 Task: Find a hotel in Erzincan, Turkey, for 2 guests from June 8 to June 16, with Wifi and a price range of ₹10,000 to ₹16,000.
Action: Mouse moved to (446, 95)
Screenshot: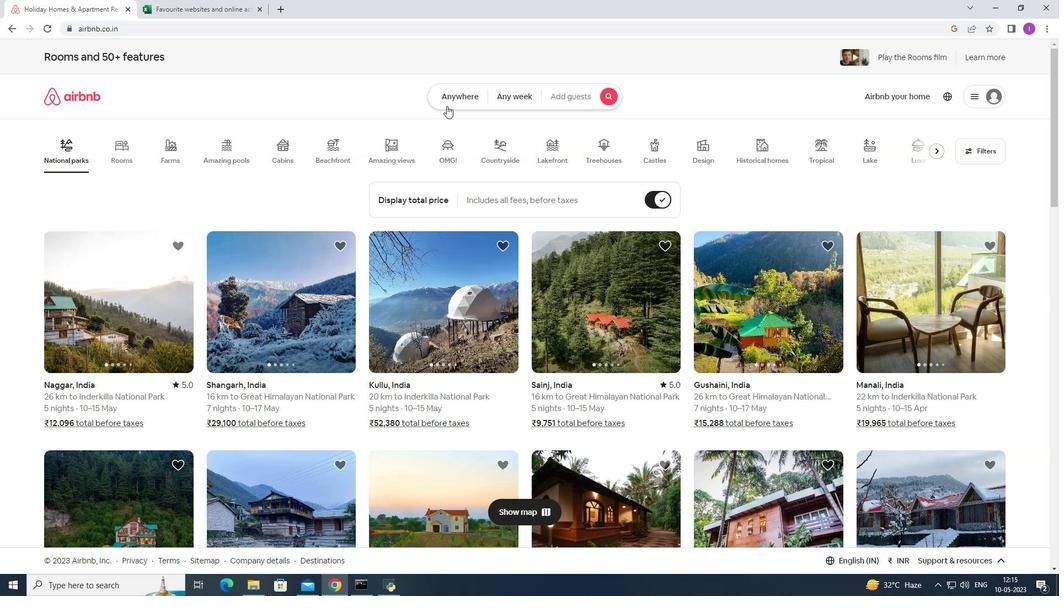 
Action: Mouse pressed left at (446, 95)
Screenshot: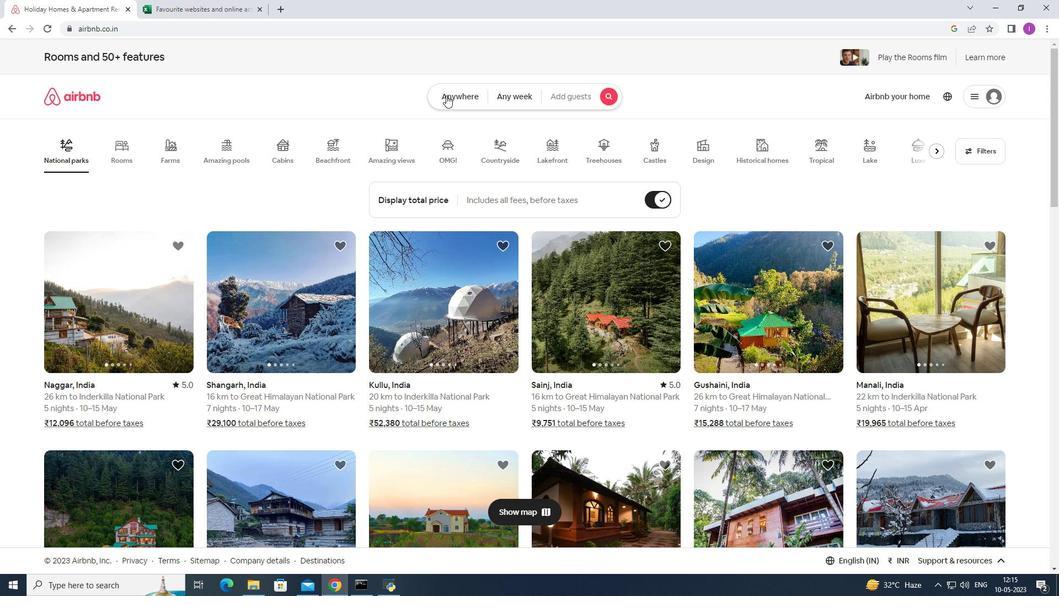 
Action: Mouse moved to (450, 97)
Screenshot: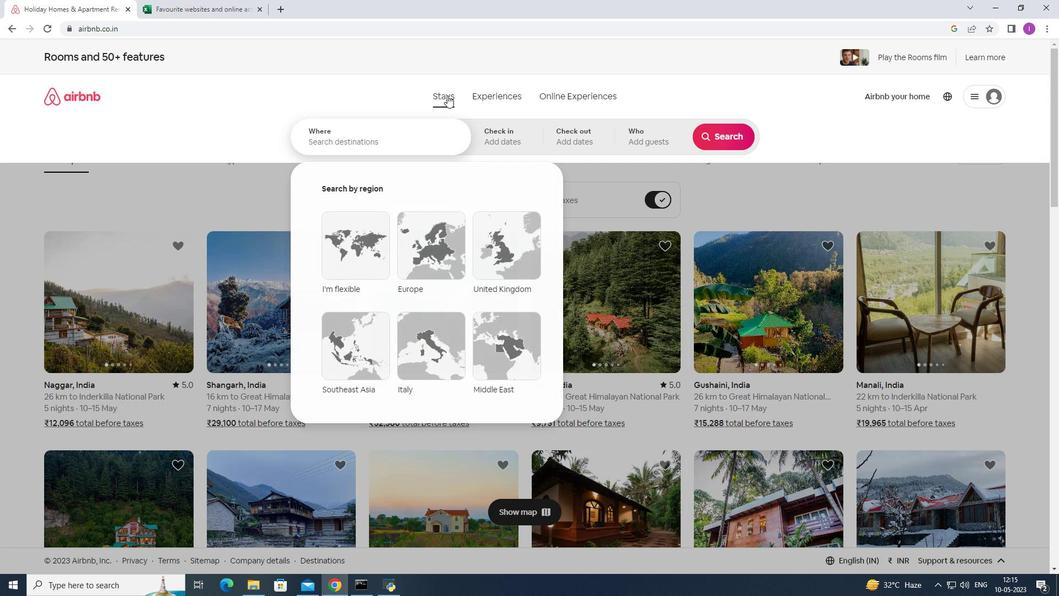 
Action: Key pressed <Key.shift><Key.shift><Key.shift><Key.shift>C
Screenshot: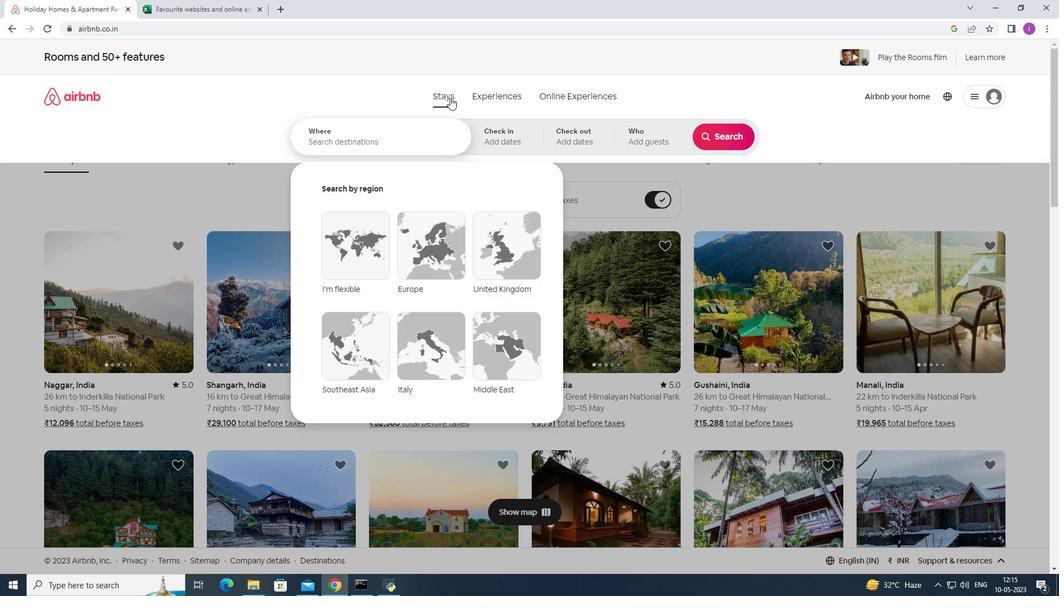
Action: Mouse moved to (335, 151)
Screenshot: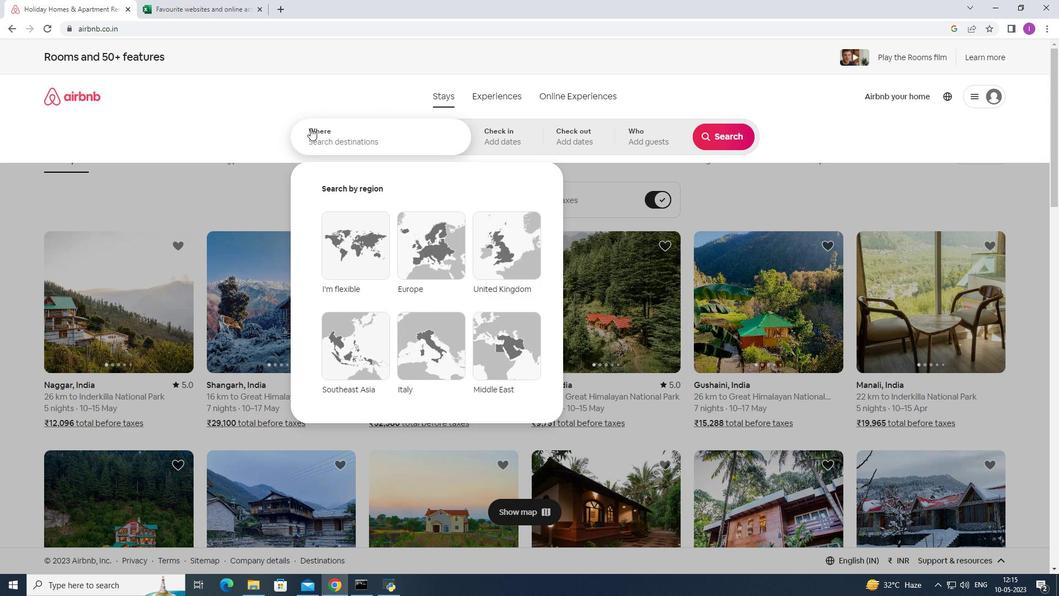 
Action: Mouse pressed left at (335, 151)
Screenshot: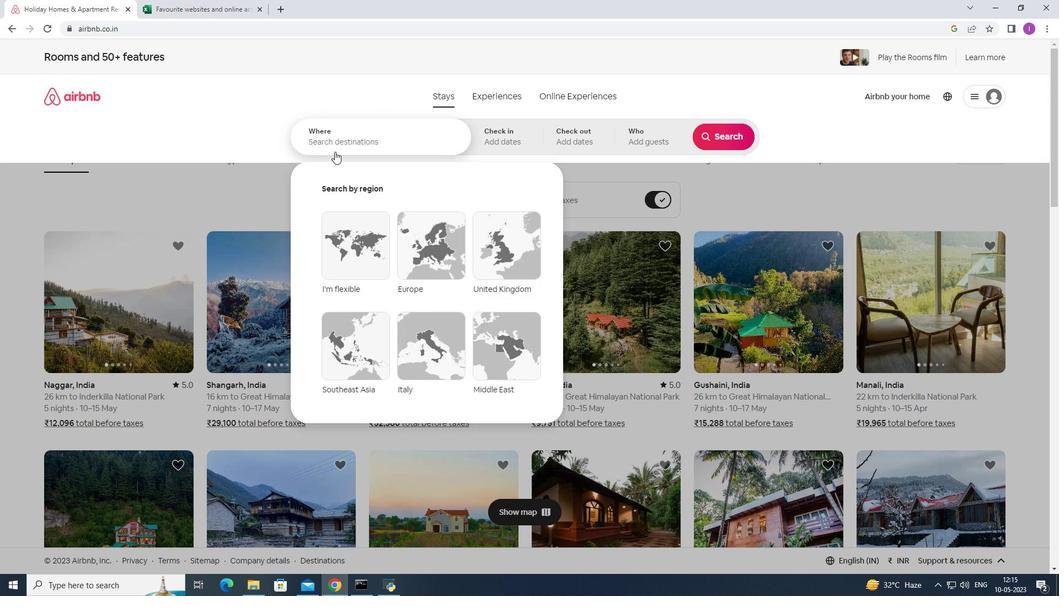 
Action: Mouse moved to (333, 143)
Screenshot: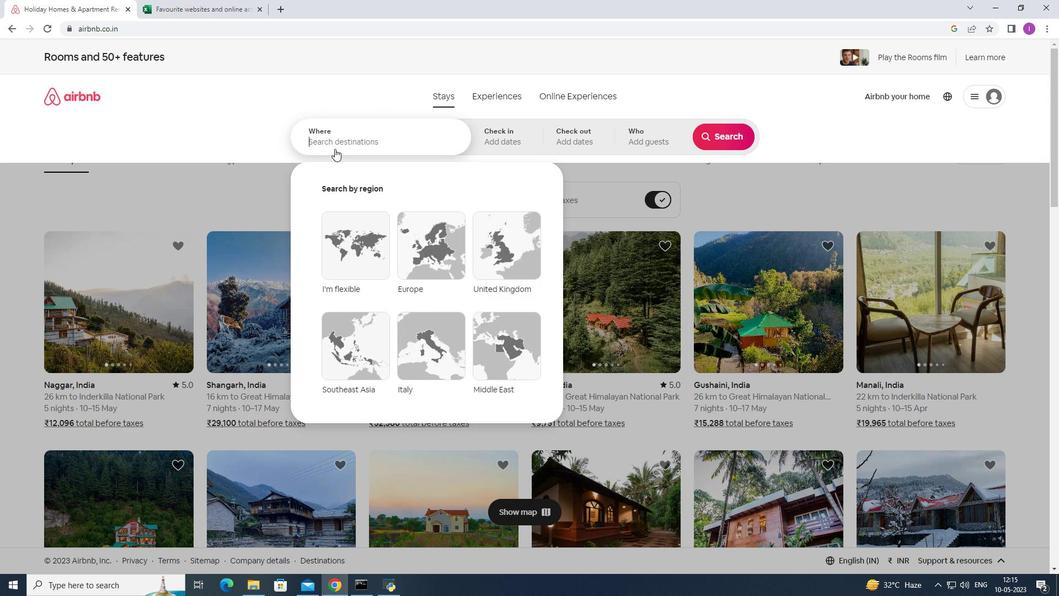 
Action: Key pressed <Key.shift>Erzincan,<Key.shift>Turkey
Screenshot: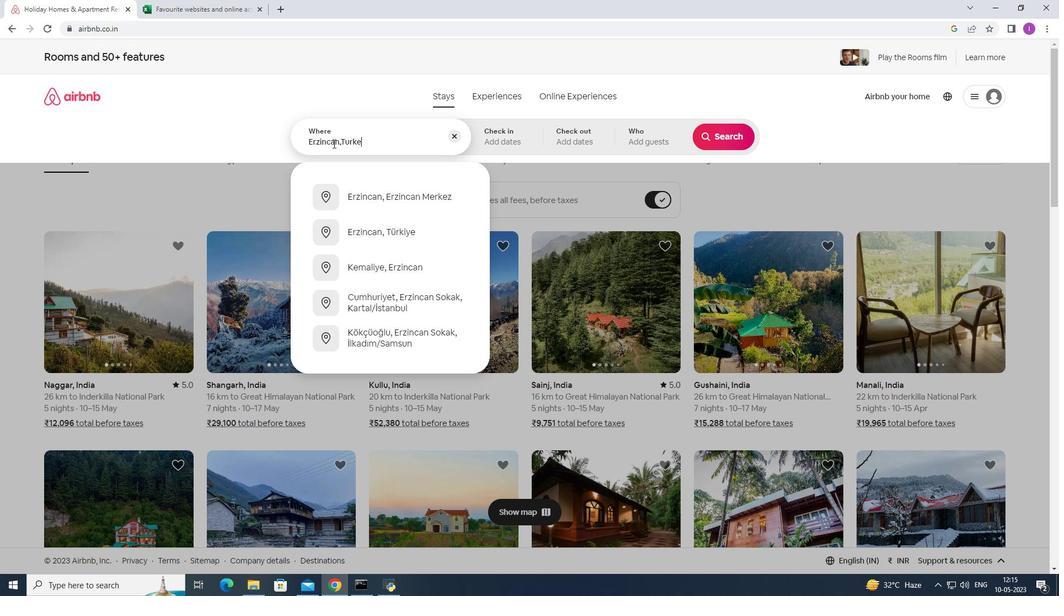 
Action: Mouse moved to (487, 139)
Screenshot: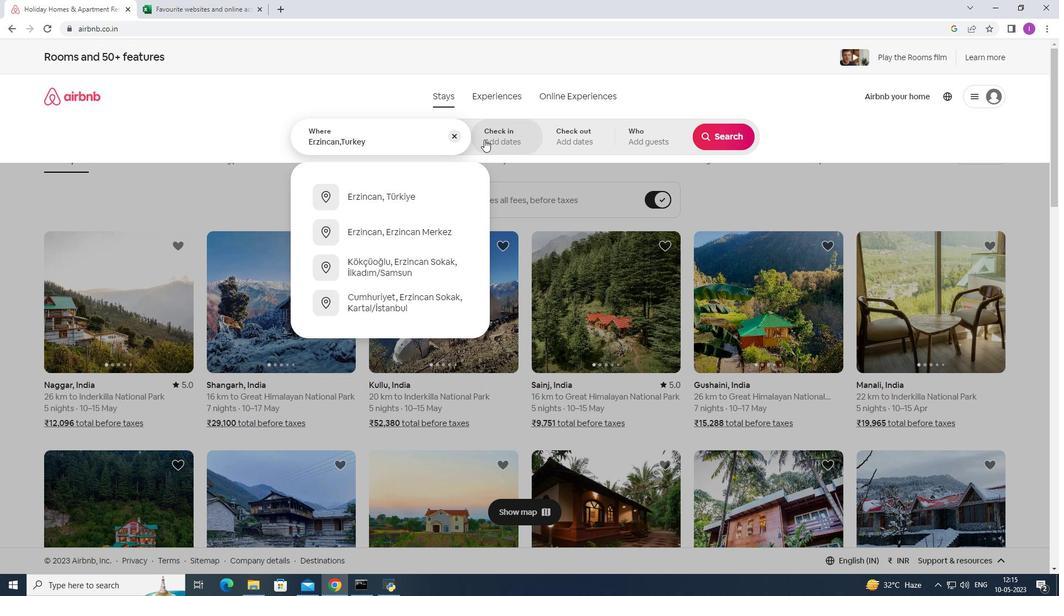 
Action: Mouse pressed left at (487, 139)
Screenshot: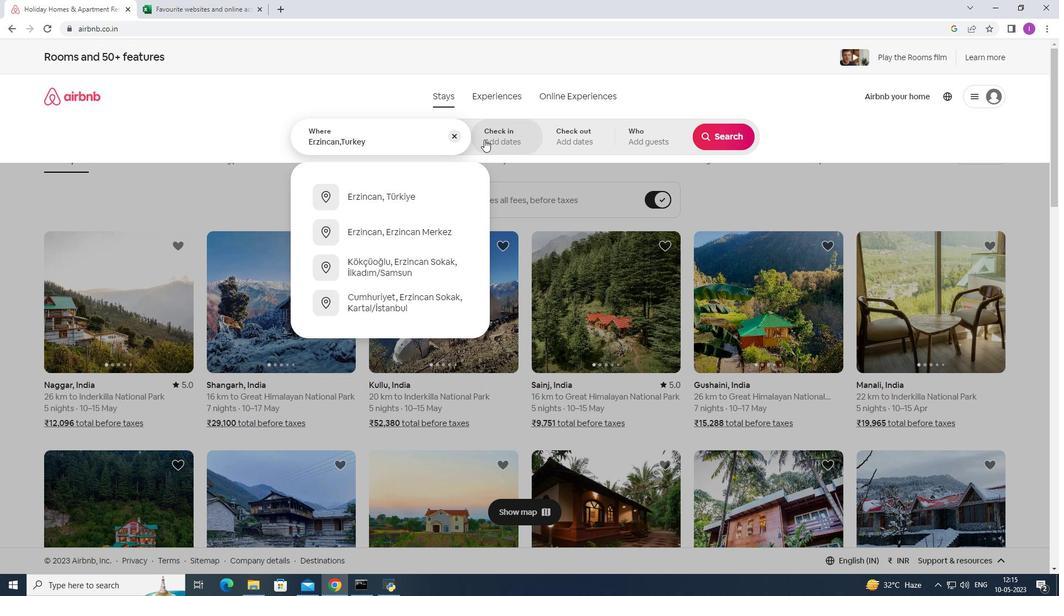 
Action: Mouse moved to (726, 224)
Screenshot: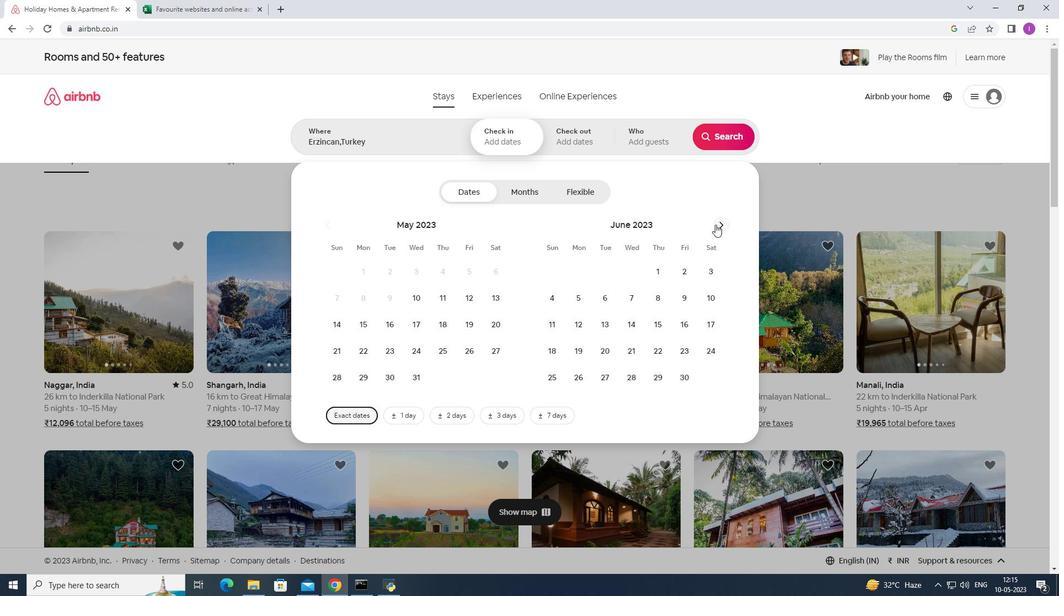 
Action: Mouse pressed left at (726, 224)
Screenshot: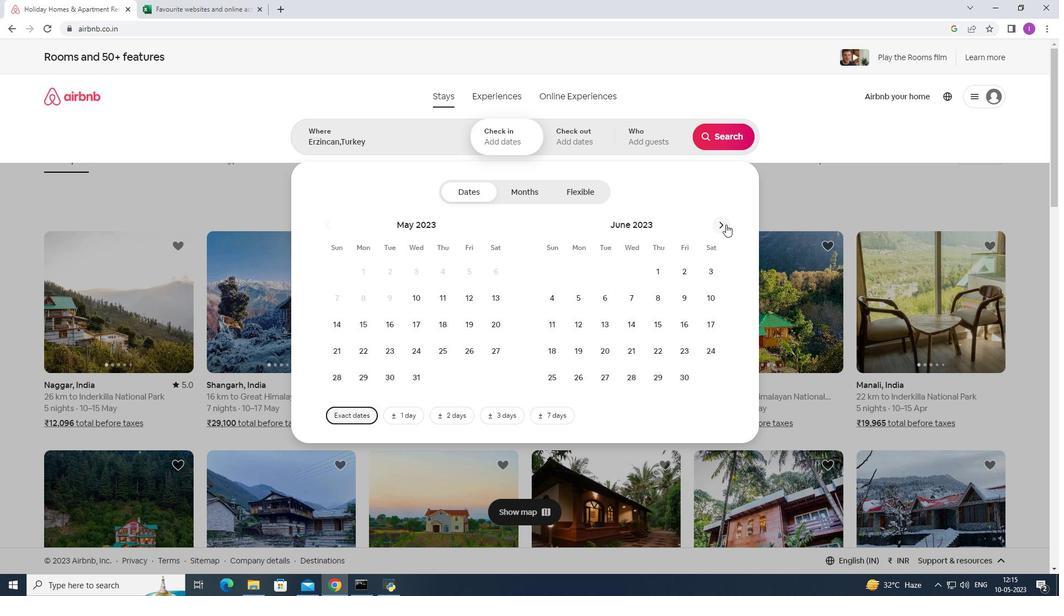 
Action: Mouse moved to (443, 299)
Screenshot: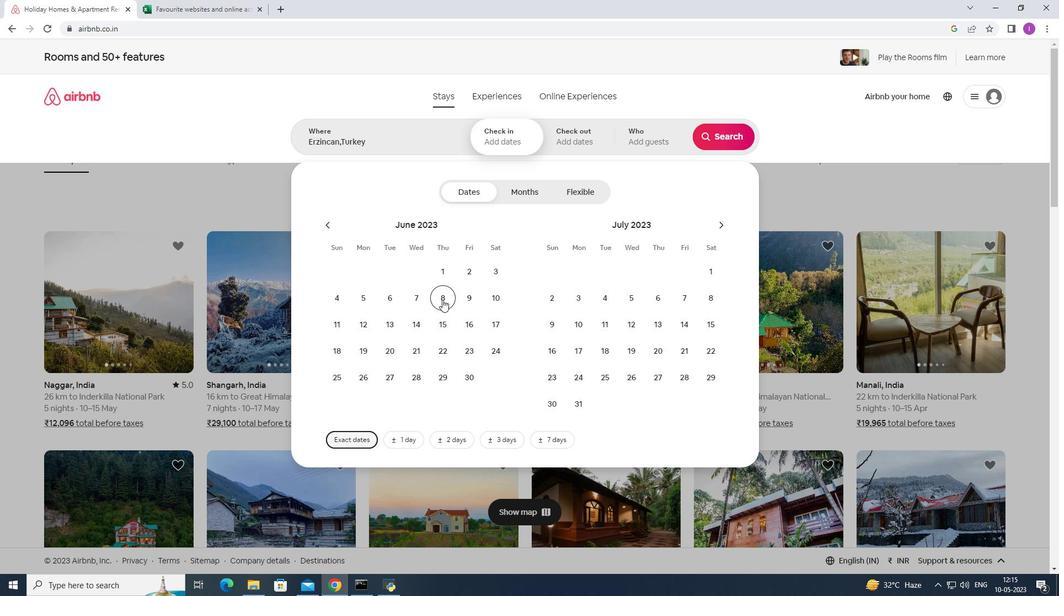 
Action: Mouse pressed left at (443, 299)
Screenshot: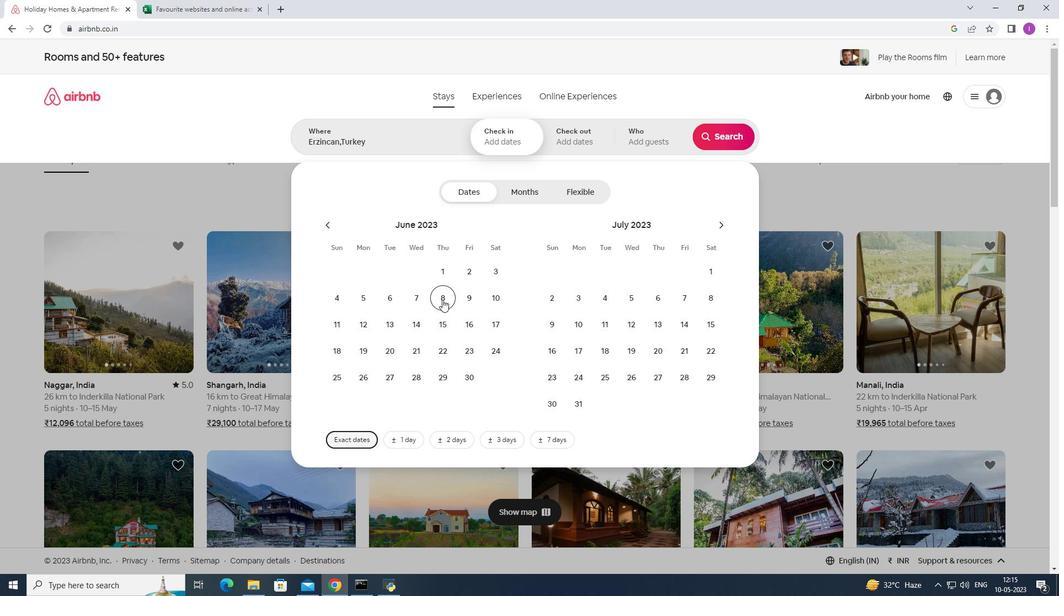 
Action: Mouse moved to (463, 323)
Screenshot: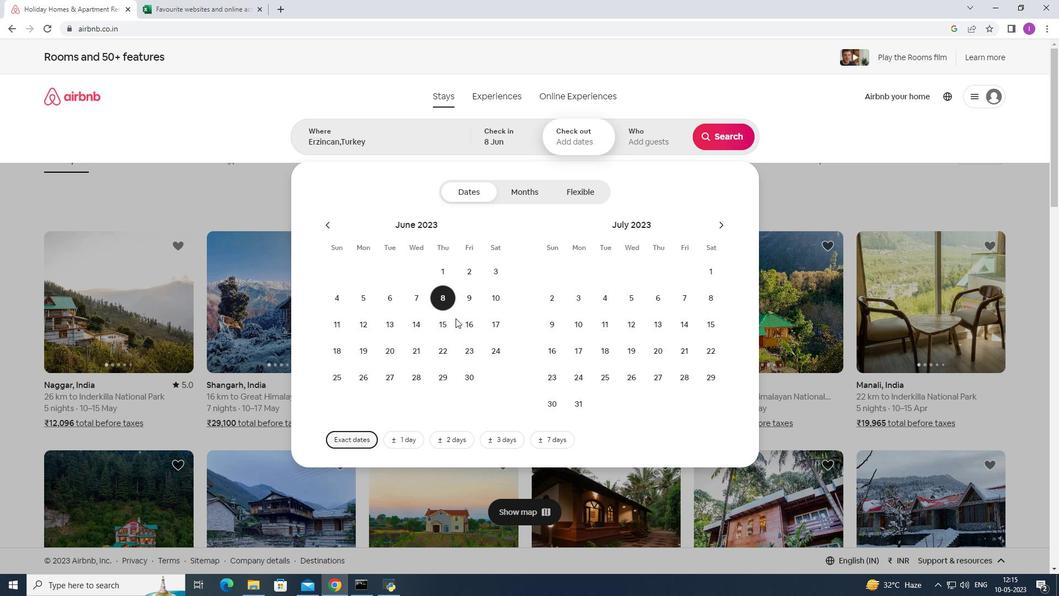 
Action: Mouse pressed left at (463, 323)
Screenshot: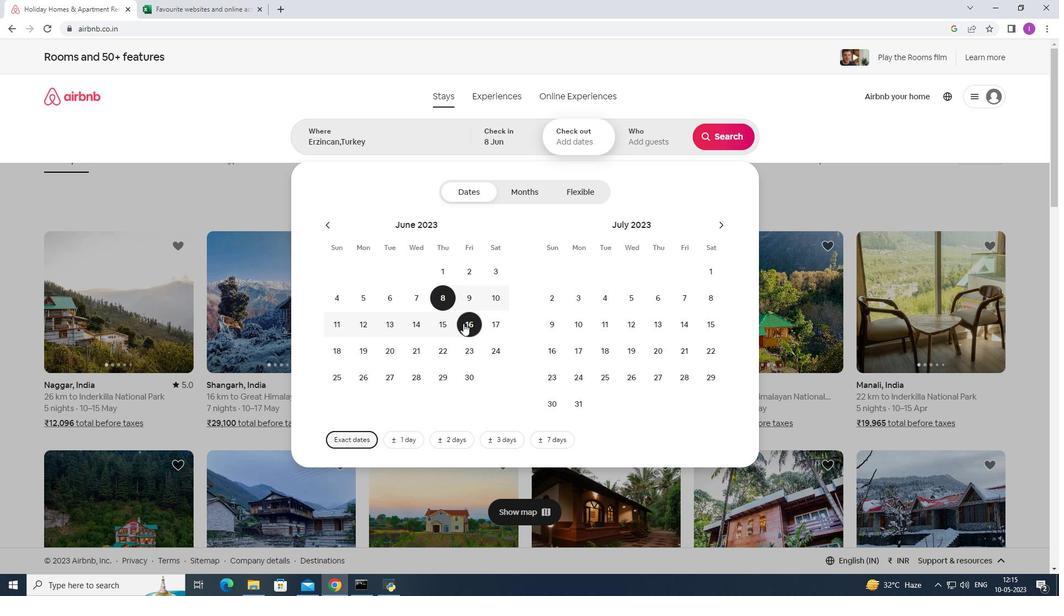 
Action: Mouse moved to (649, 139)
Screenshot: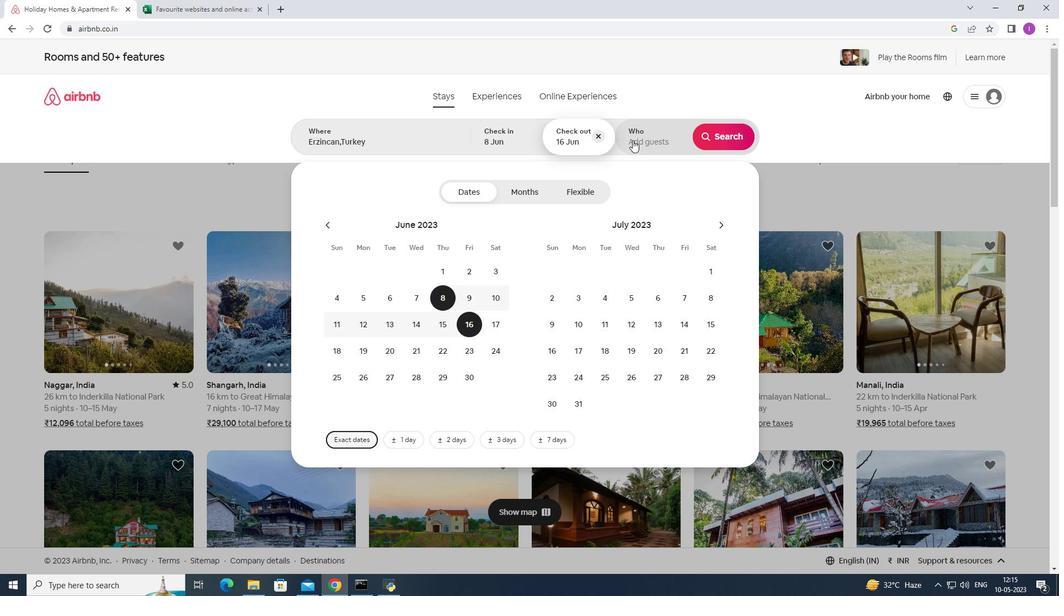 
Action: Mouse pressed left at (649, 139)
Screenshot: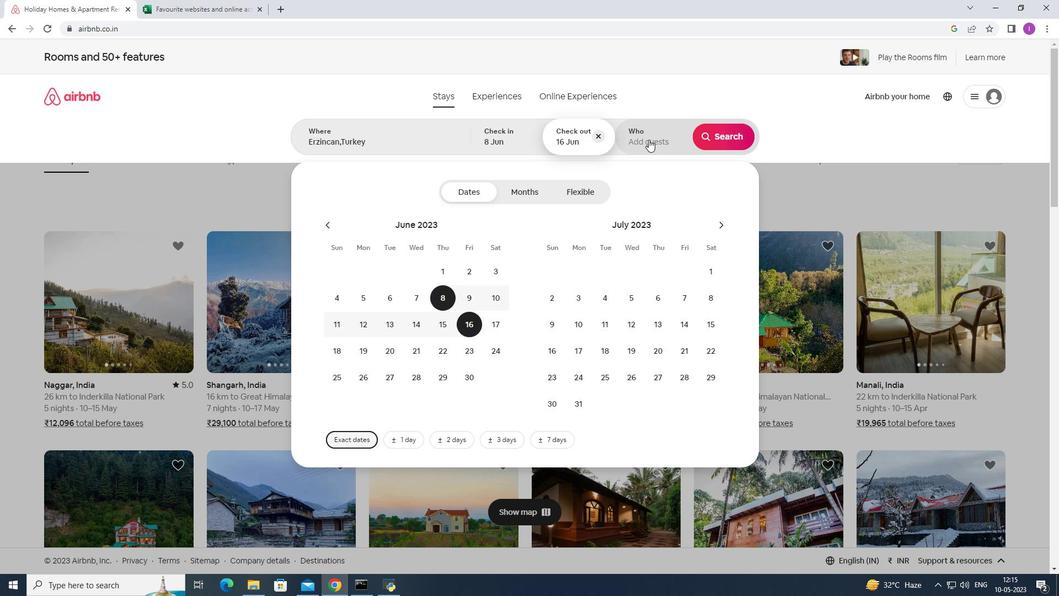 
Action: Mouse moved to (728, 194)
Screenshot: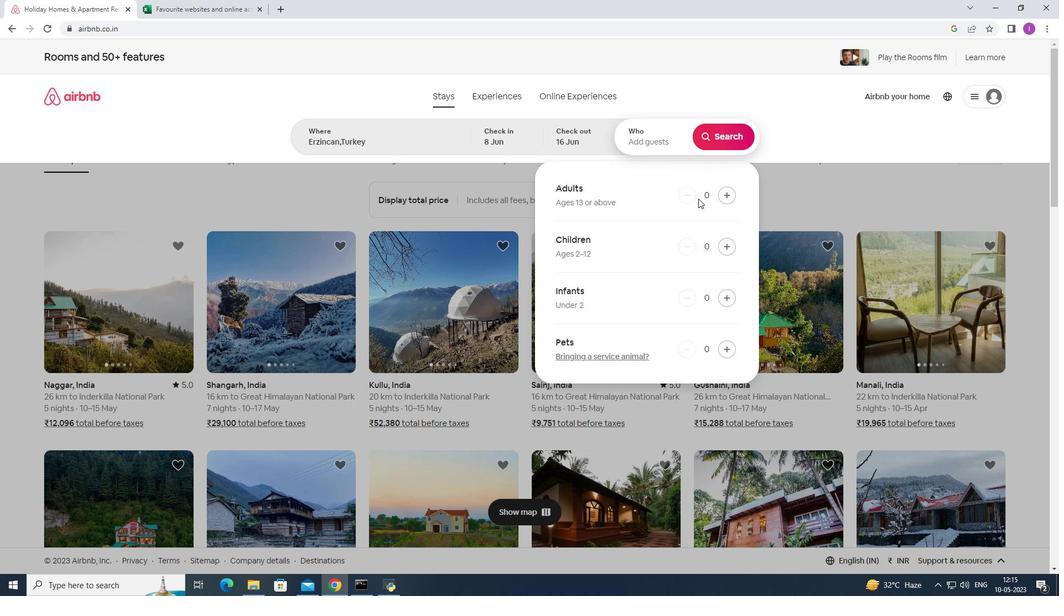 
Action: Mouse pressed left at (728, 194)
Screenshot: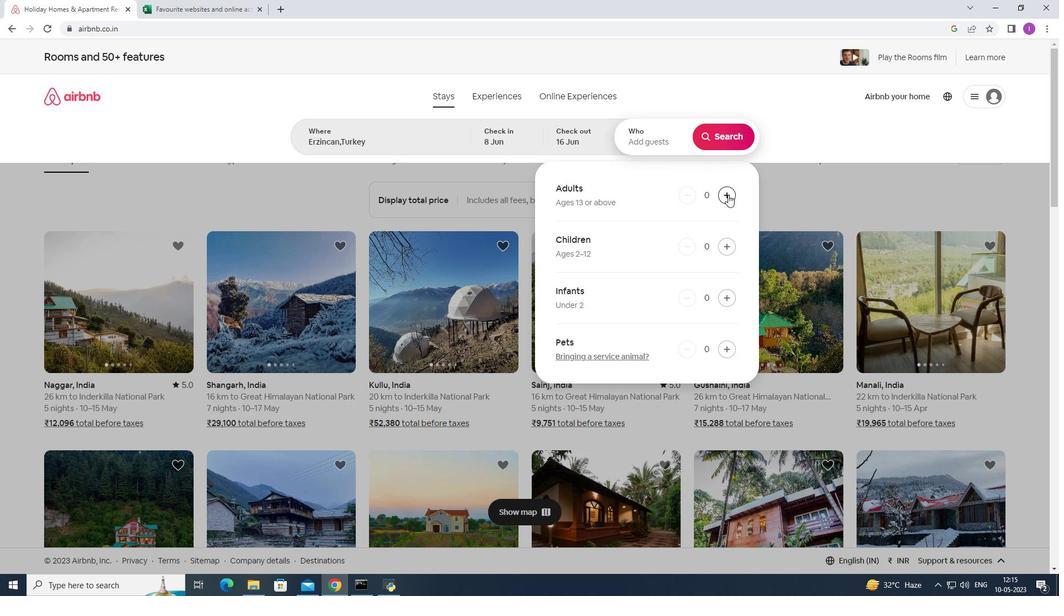 
Action: Mouse pressed left at (728, 194)
Screenshot: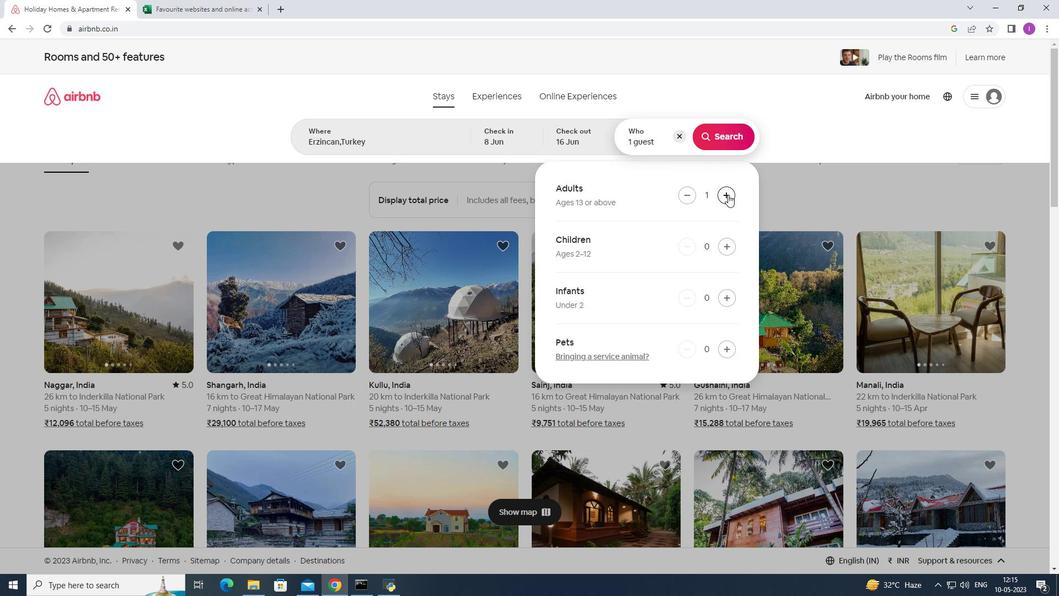 
Action: Mouse moved to (738, 143)
Screenshot: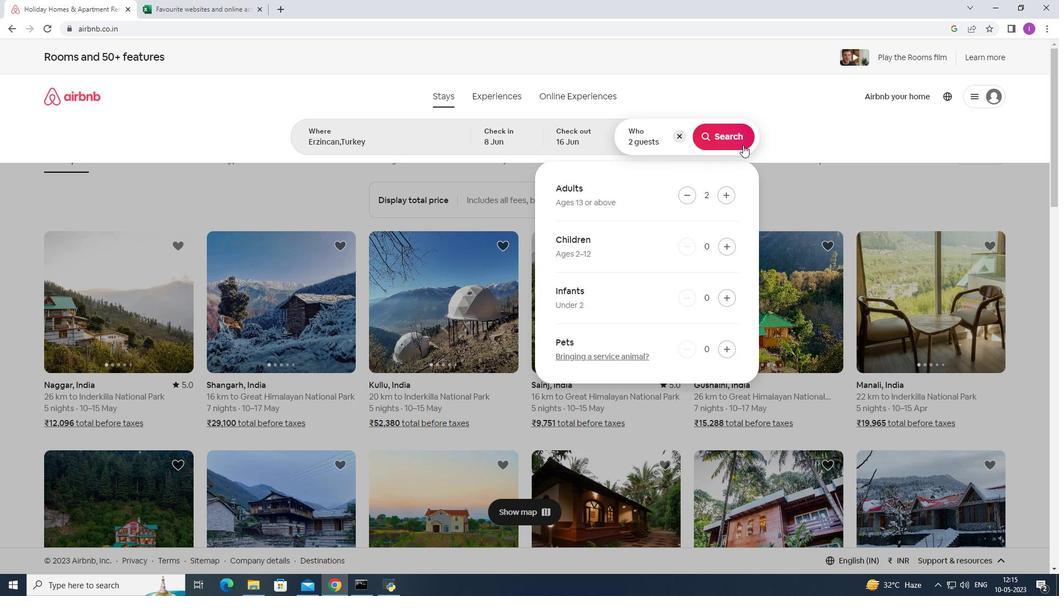 
Action: Mouse pressed left at (738, 143)
Screenshot: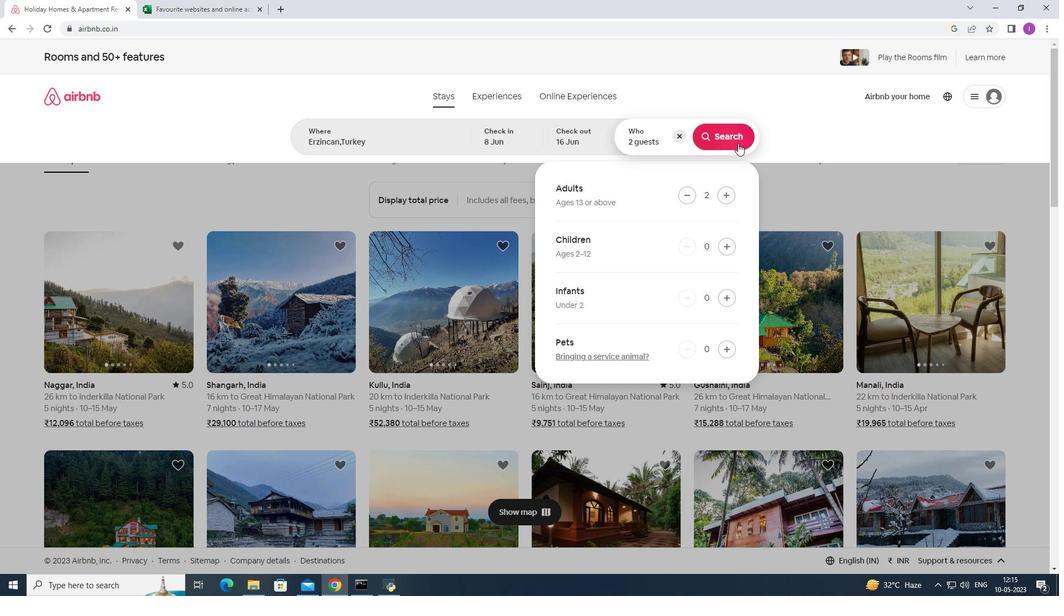 
Action: Mouse moved to (1025, 103)
Screenshot: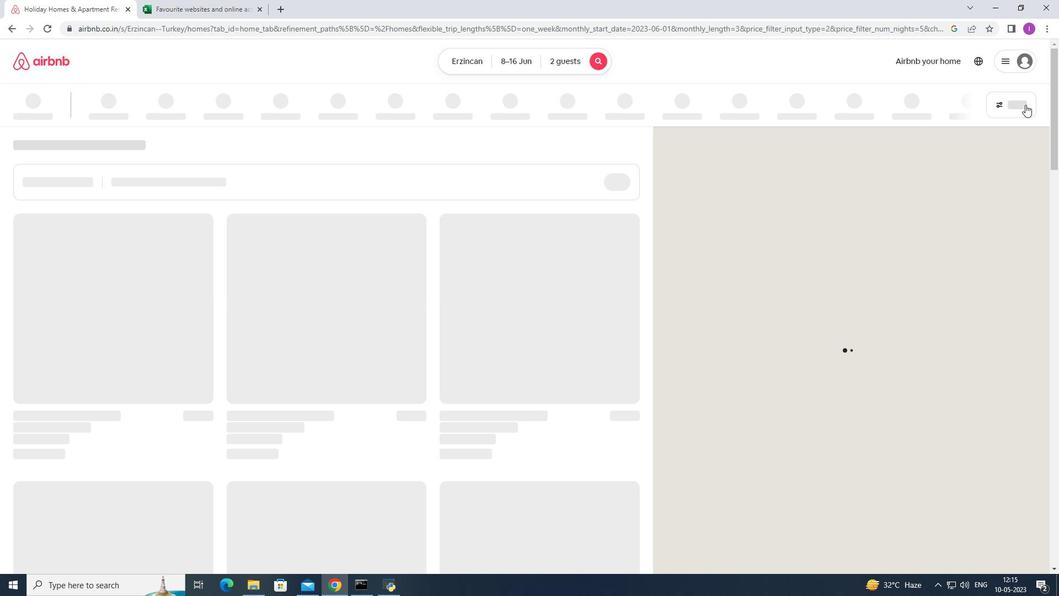 
Action: Mouse pressed left at (1025, 103)
Screenshot: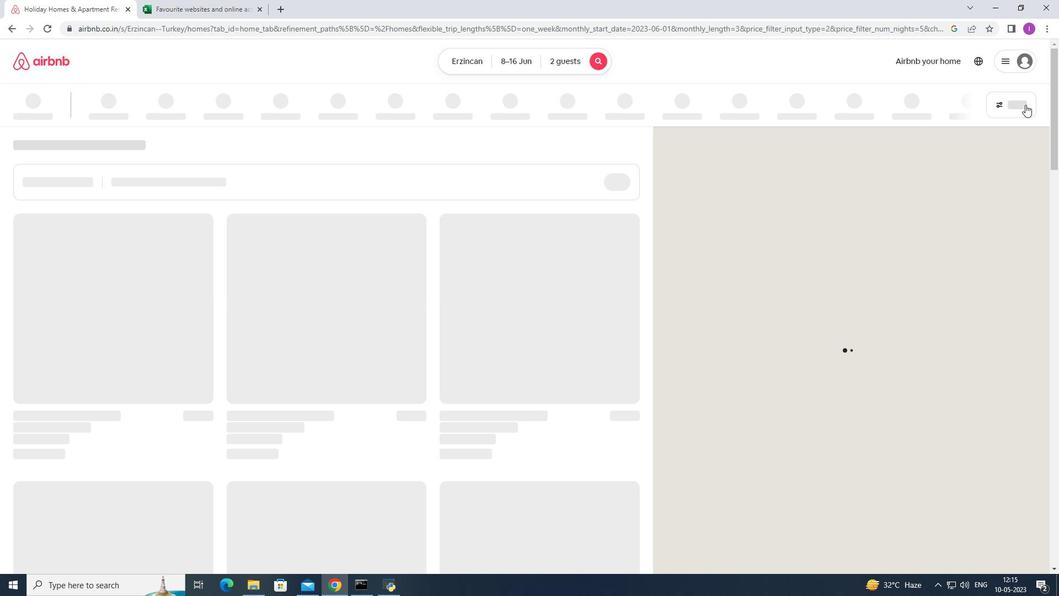 
Action: Mouse moved to (390, 381)
Screenshot: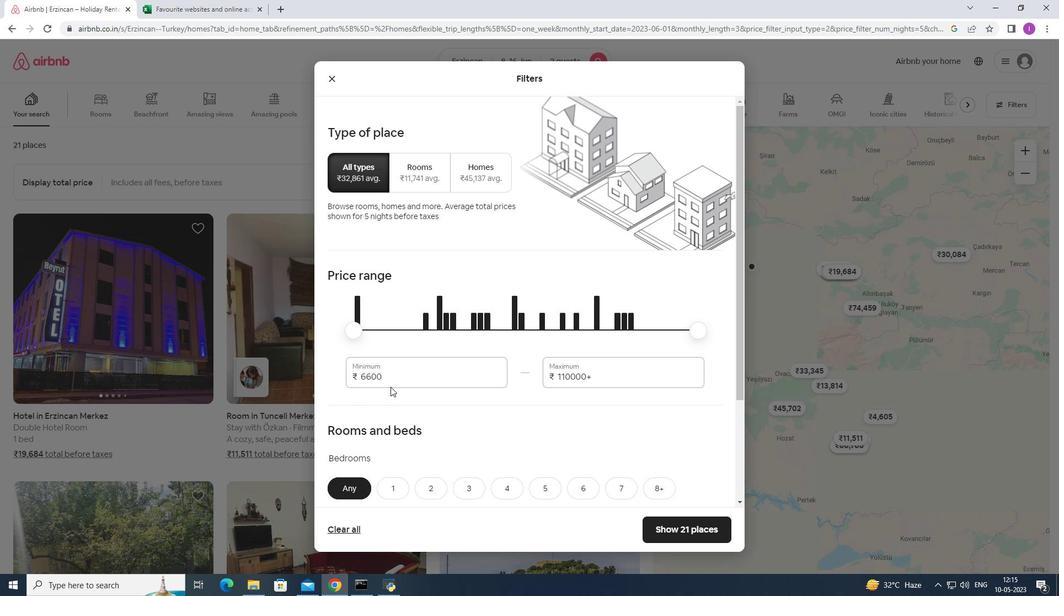 
Action: Mouse pressed left at (390, 381)
Screenshot: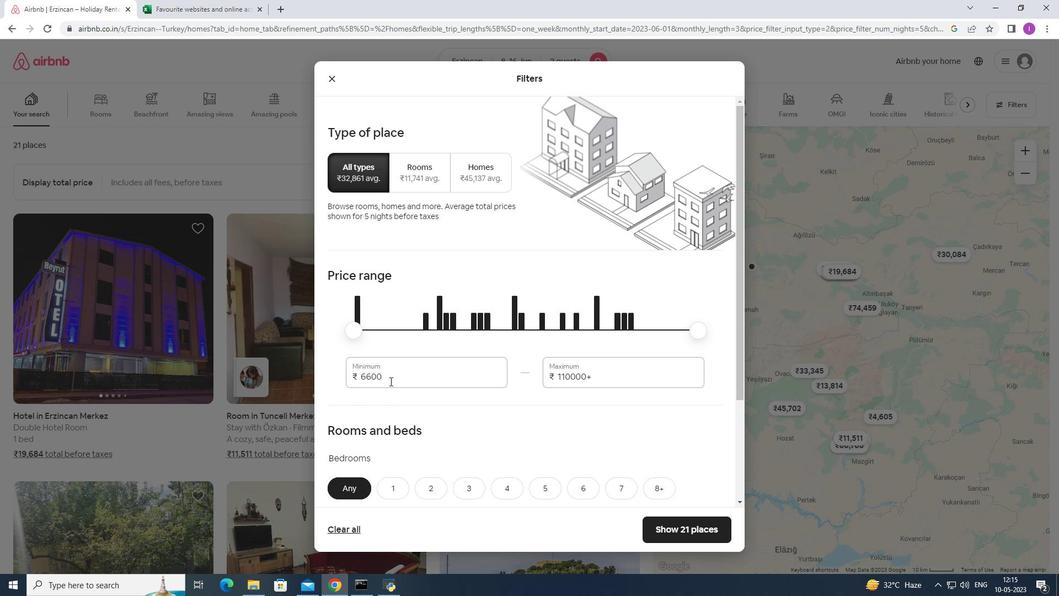 
Action: Mouse moved to (351, 375)
Screenshot: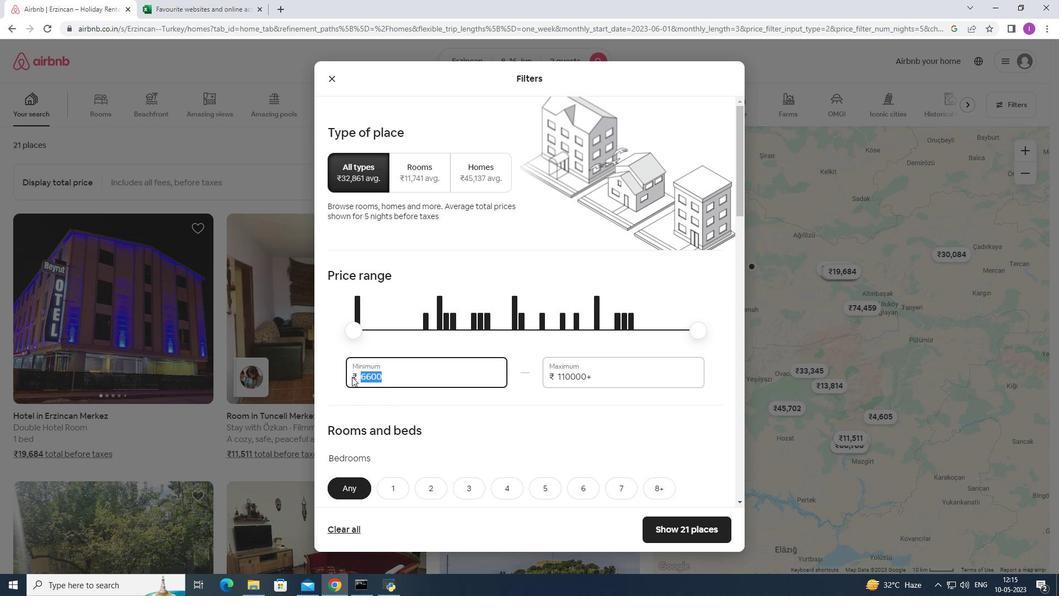 
Action: Key pressed 1
Screenshot: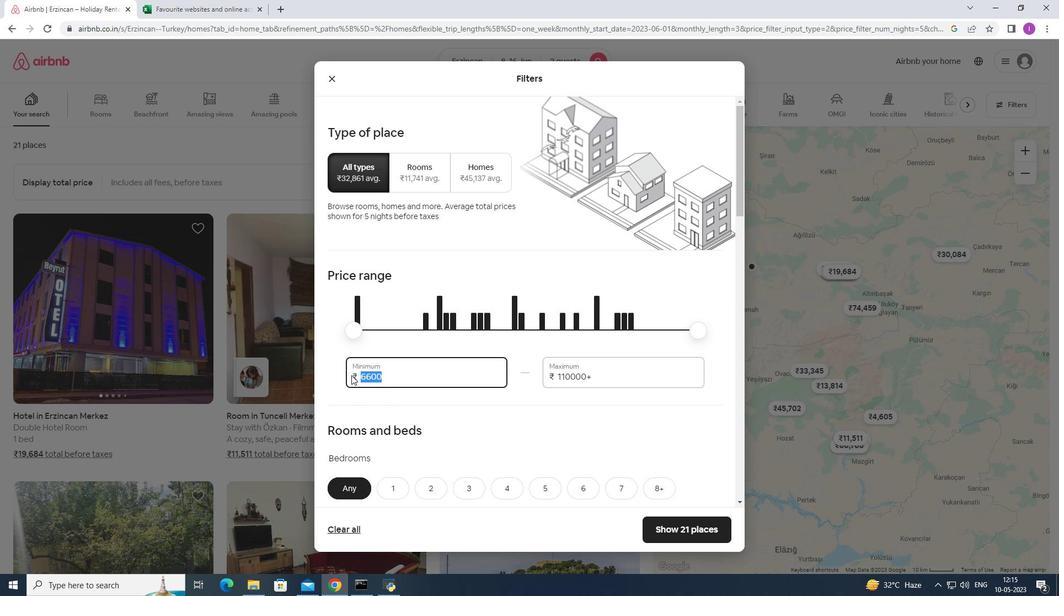 
Action: Mouse moved to (351, 373)
Screenshot: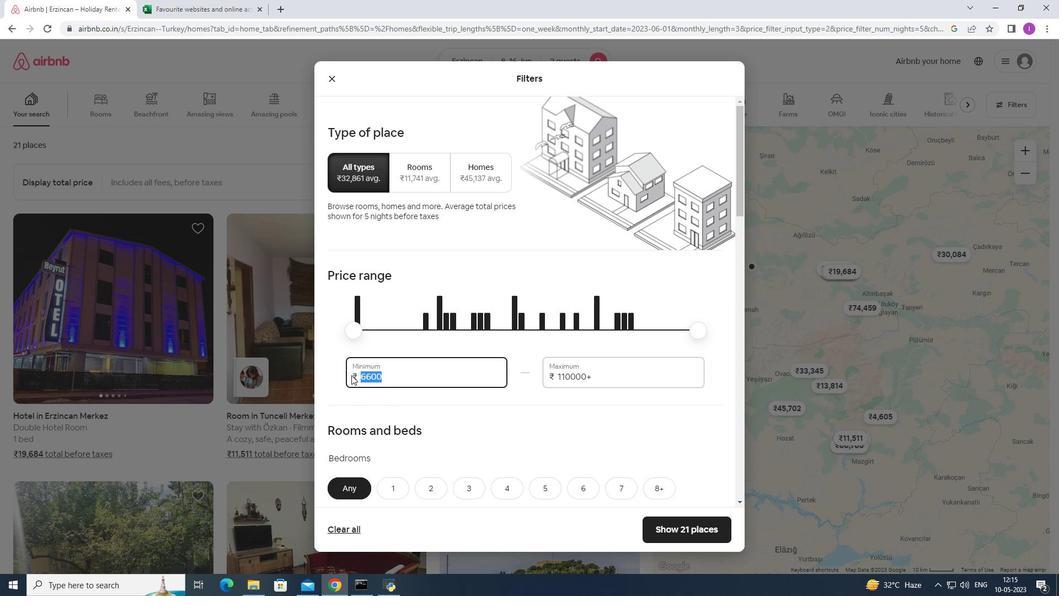 
Action: Key pressed 0000
Screenshot: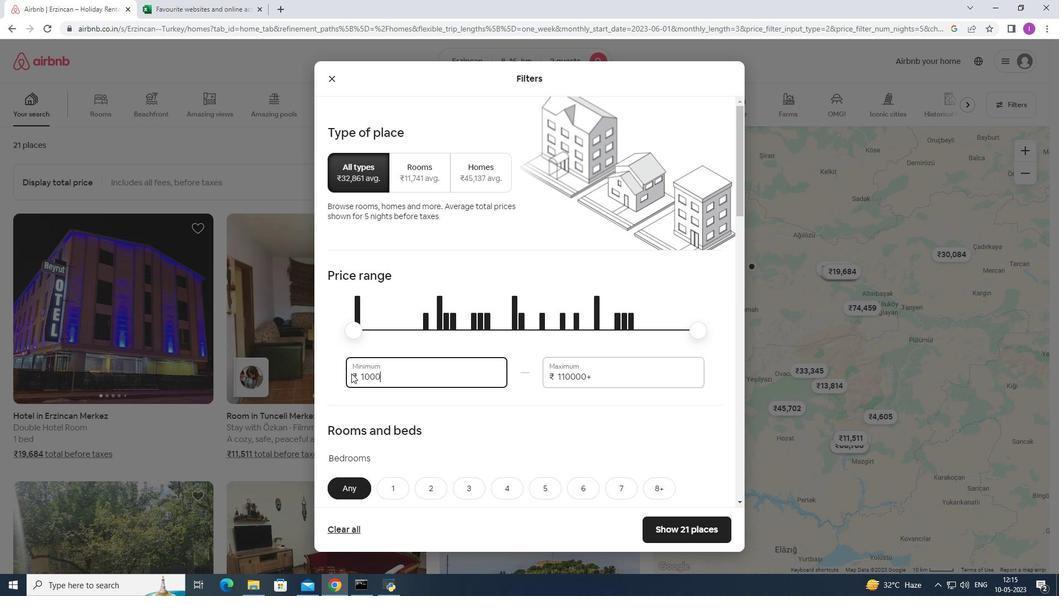 
Action: Mouse moved to (610, 375)
Screenshot: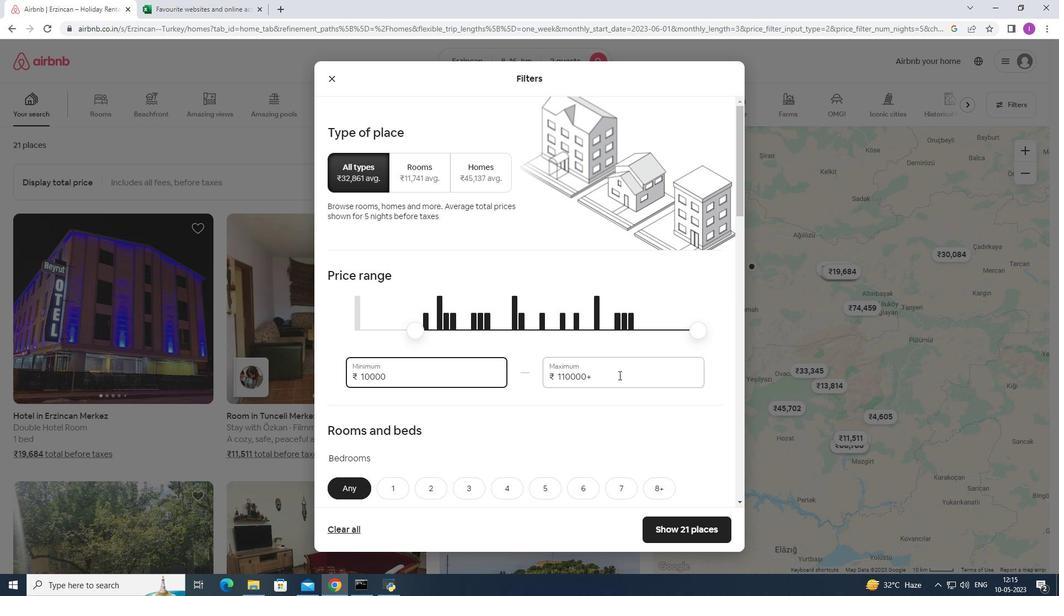 
Action: Mouse pressed left at (610, 375)
Screenshot: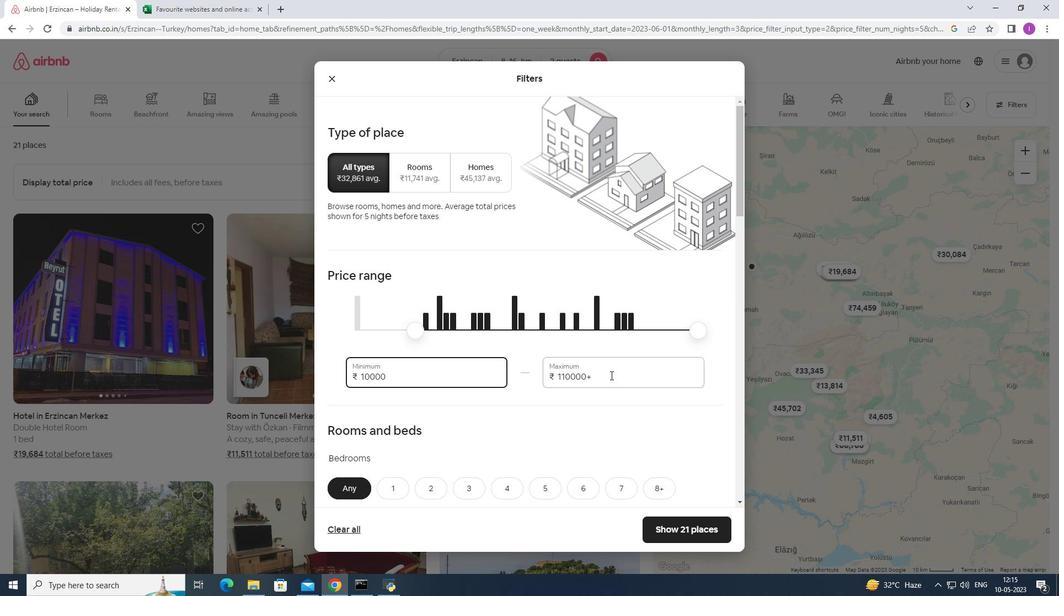 
Action: Mouse moved to (522, 370)
Screenshot: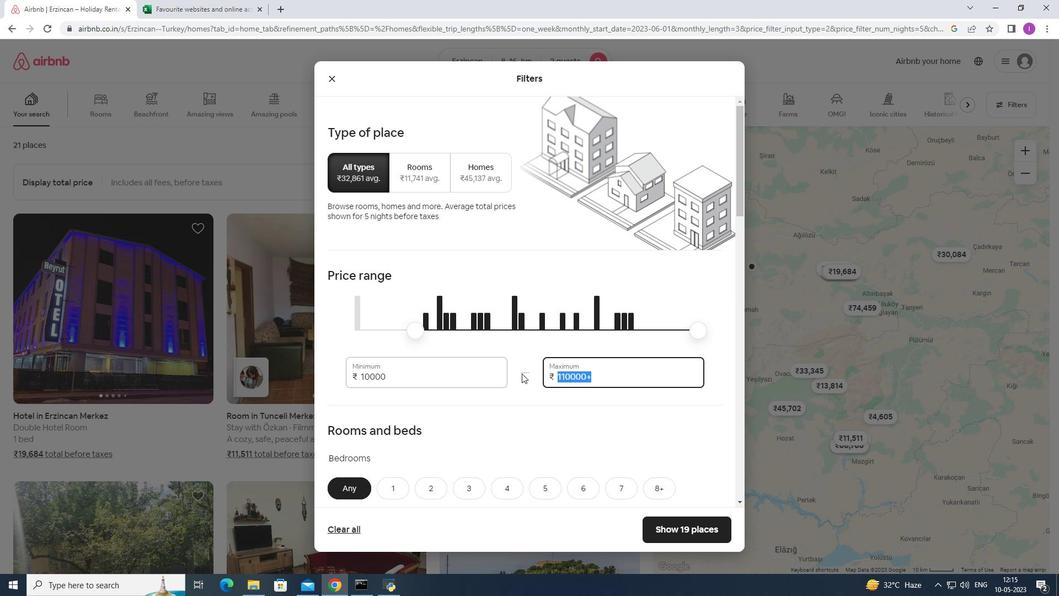 
Action: Key pressed 1
Screenshot: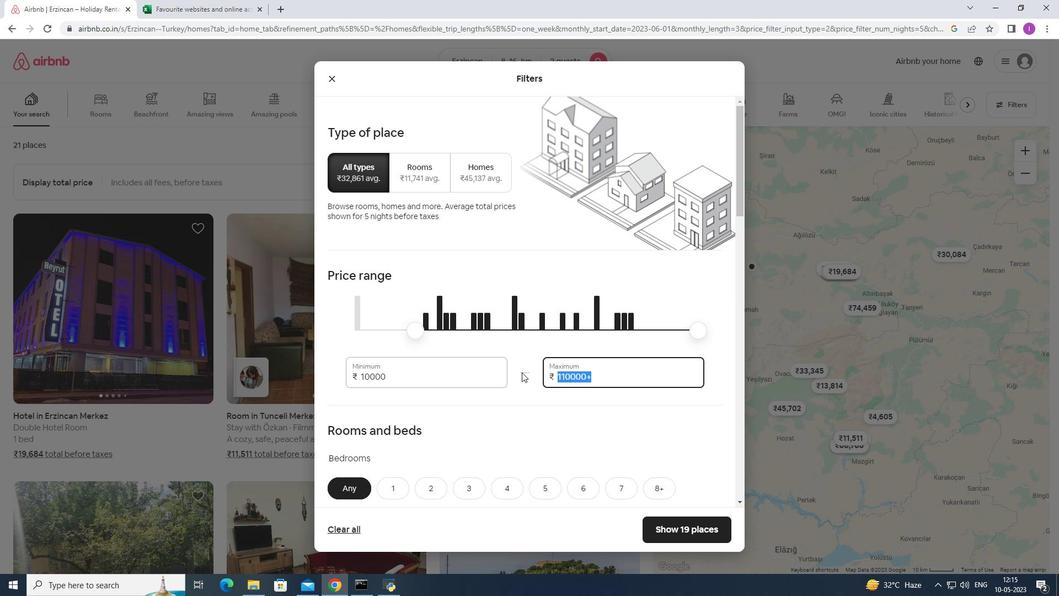 
Action: Mouse moved to (522, 369)
Screenshot: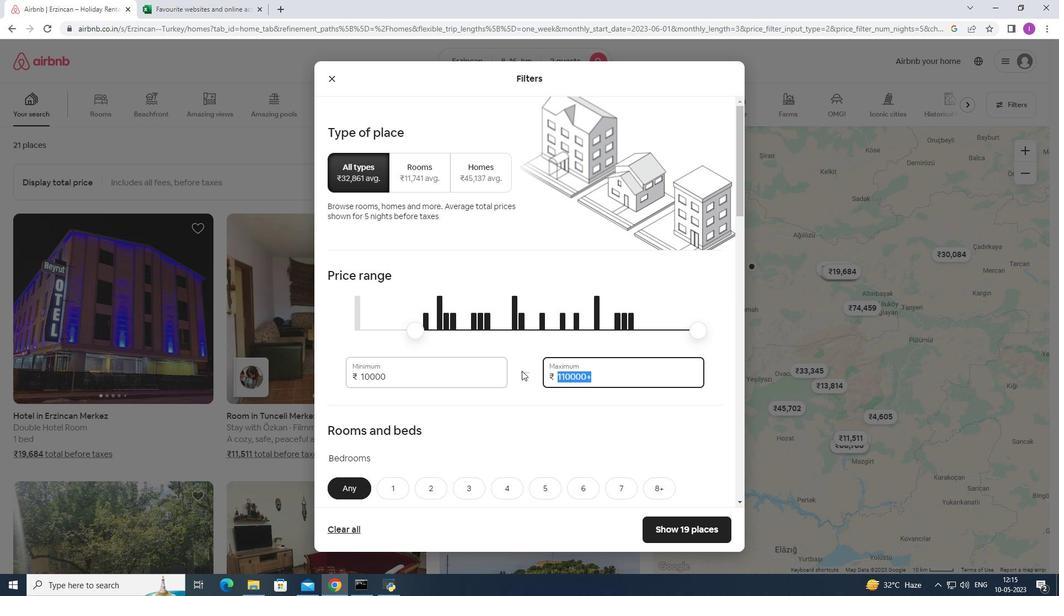 
Action: Key pressed 6
Screenshot: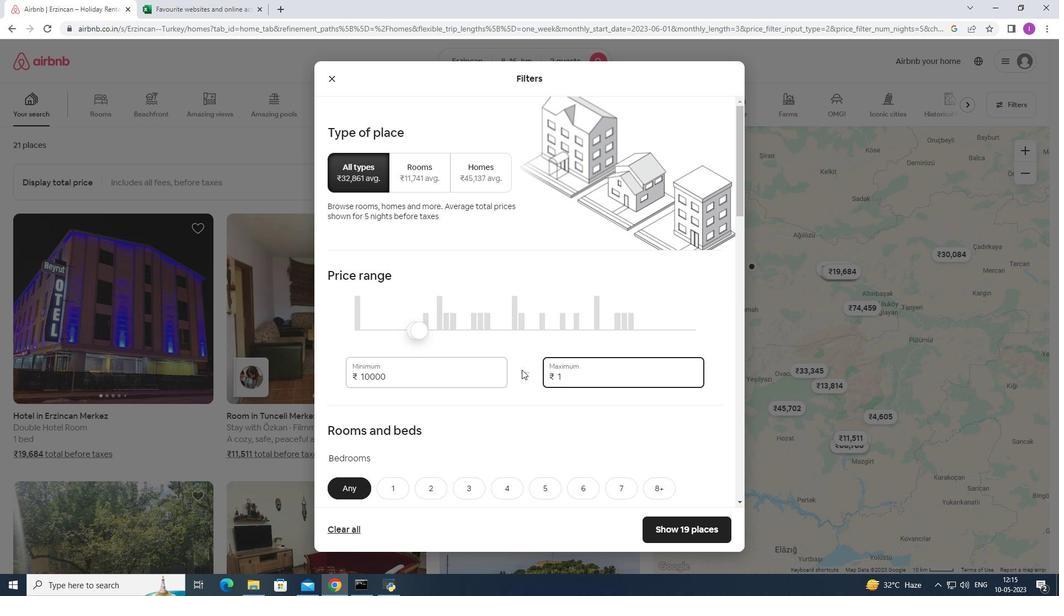 
Action: Mouse moved to (521, 369)
Screenshot: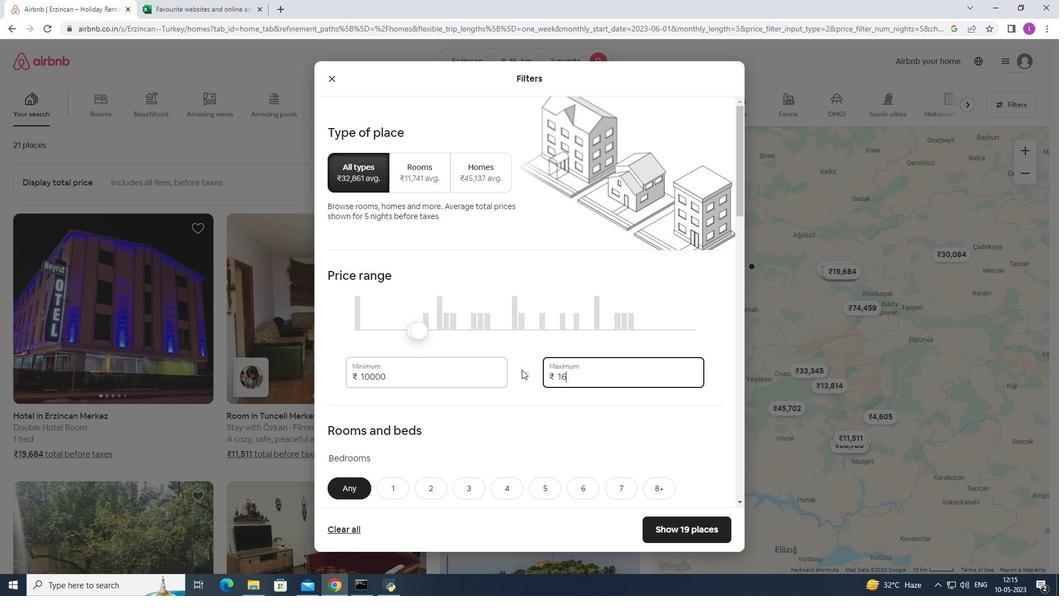 
Action: Key pressed 0
Screenshot: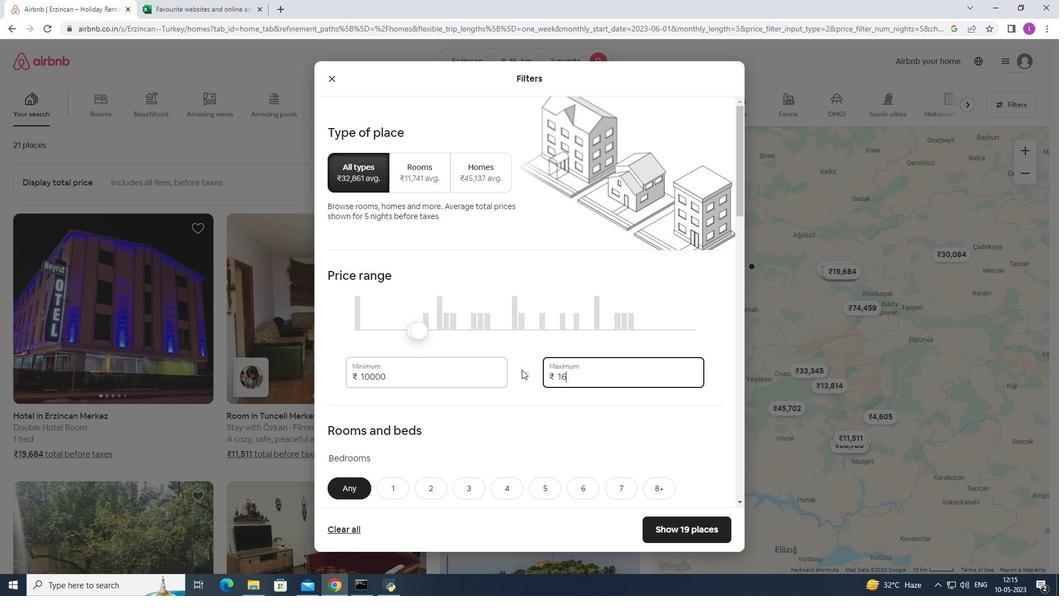 
Action: Mouse moved to (521, 369)
Screenshot: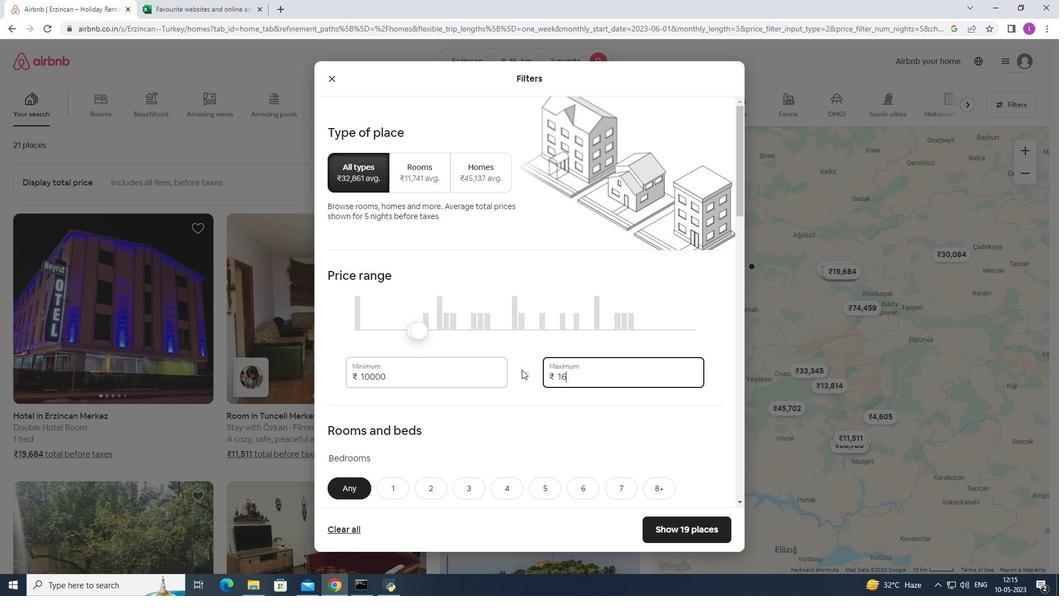 
Action: Key pressed 0
Screenshot: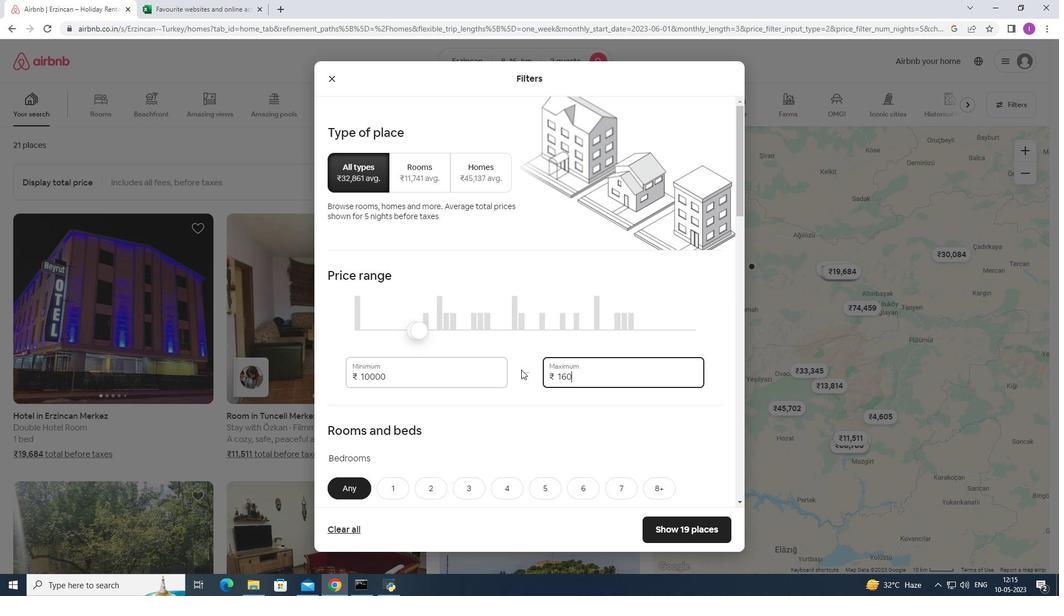 
Action: Mouse moved to (520, 369)
Screenshot: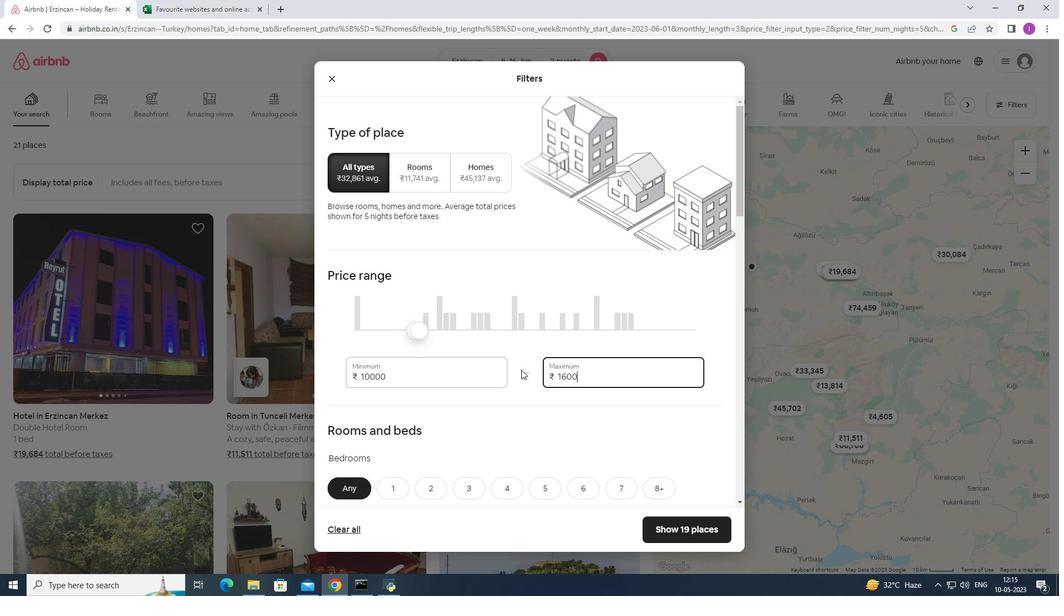 
Action: Key pressed 0
Screenshot: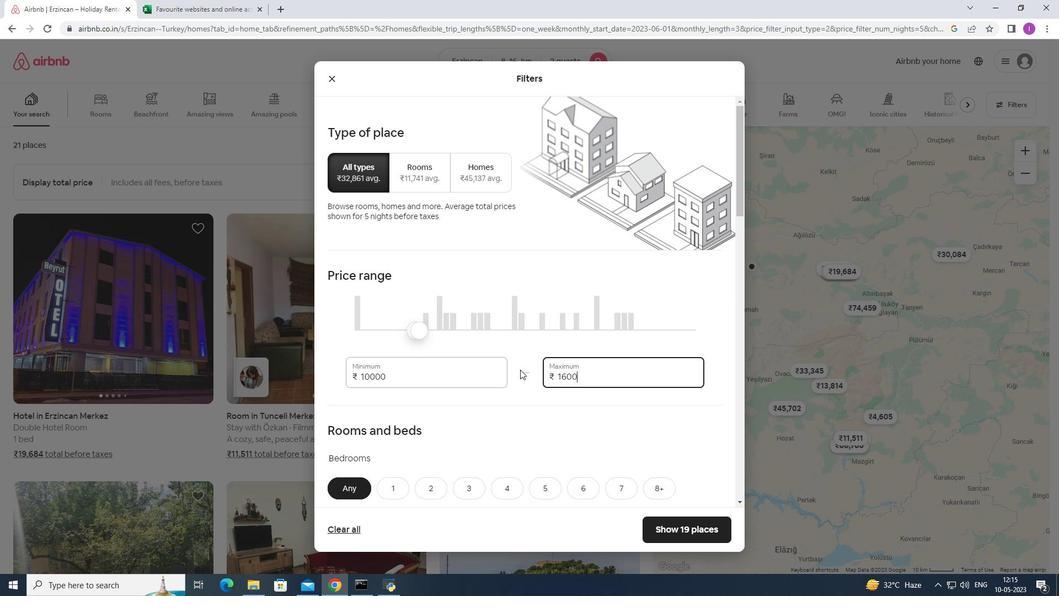
Action: Mouse moved to (532, 378)
Screenshot: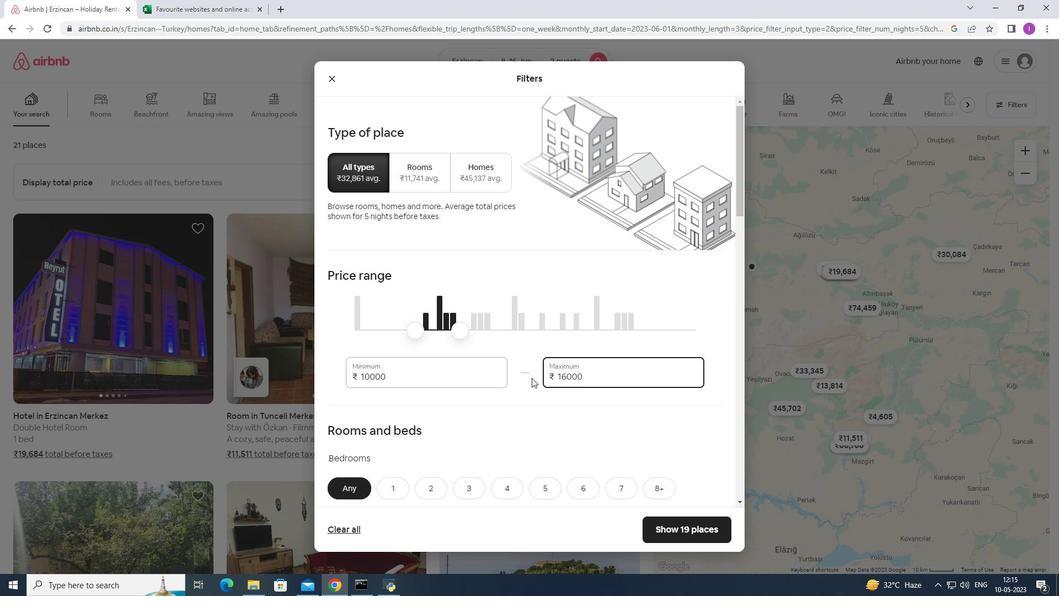 
Action: Mouse scrolled (532, 377) with delta (0, 0)
Screenshot: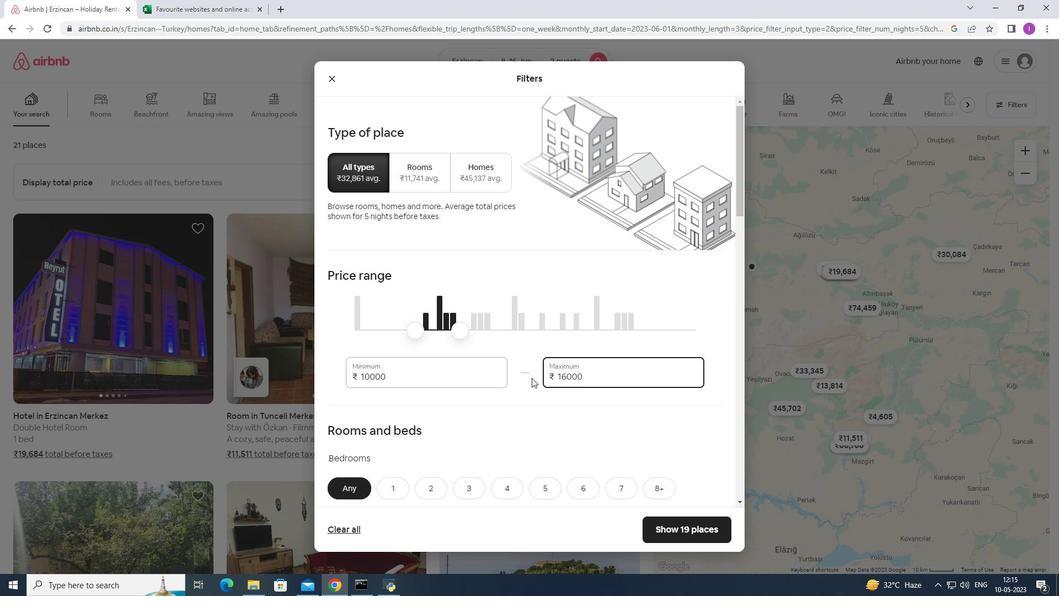 
Action: Mouse moved to (533, 378)
Screenshot: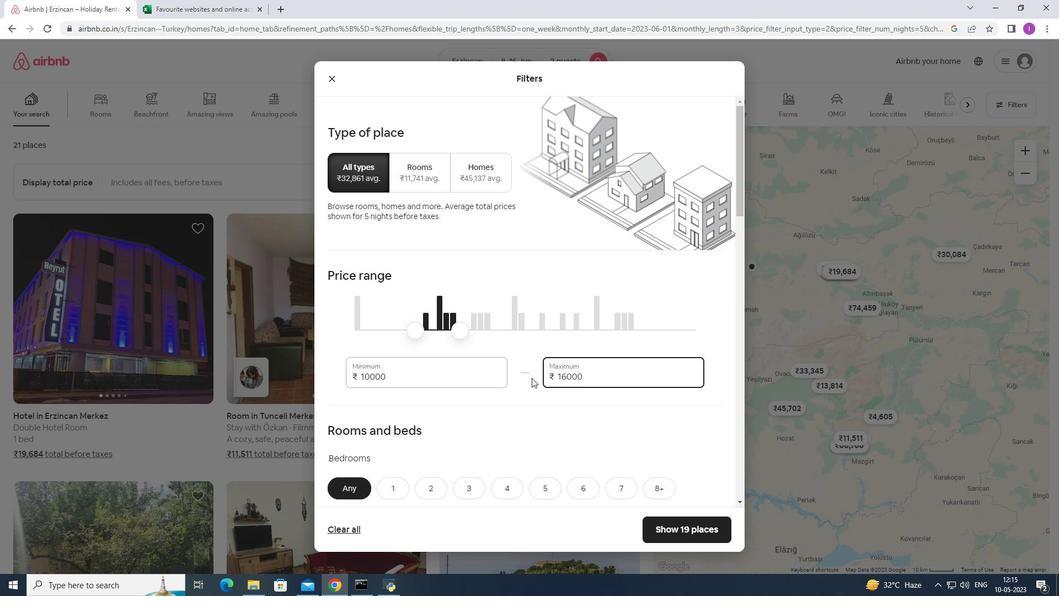 
Action: Mouse scrolled (533, 377) with delta (0, 0)
Screenshot: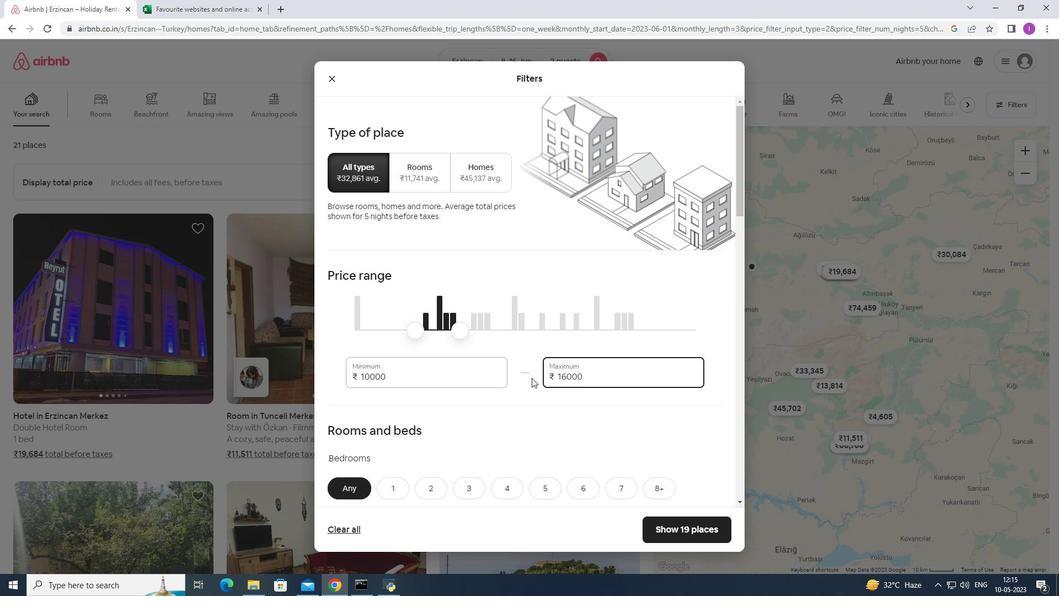 
Action: Mouse moved to (545, 363)
Screenshot: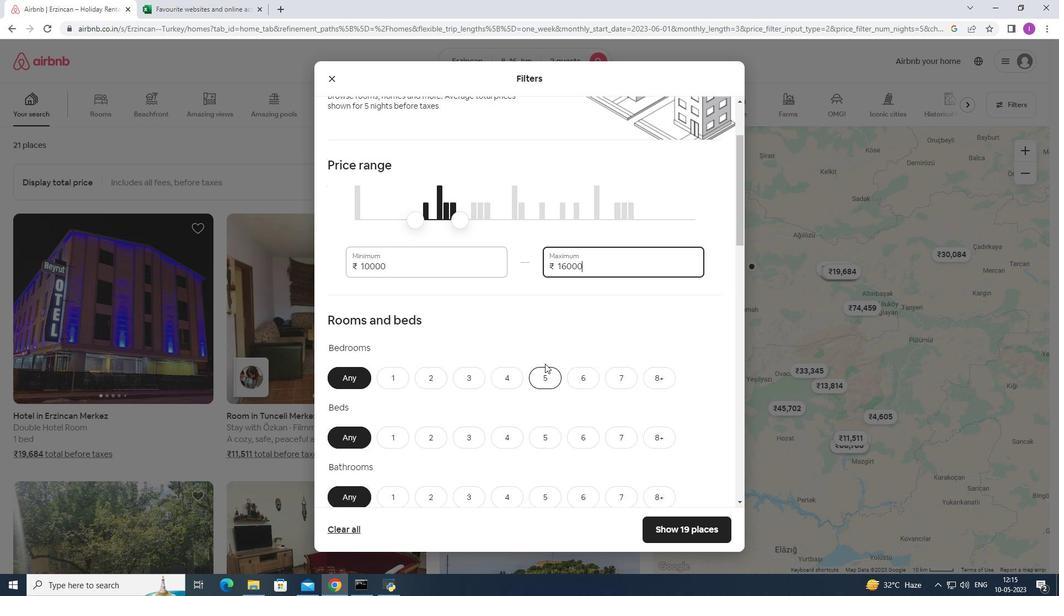 
Action: Mouse scrolled (545, 363) with delta (0, 0)
Screenshot: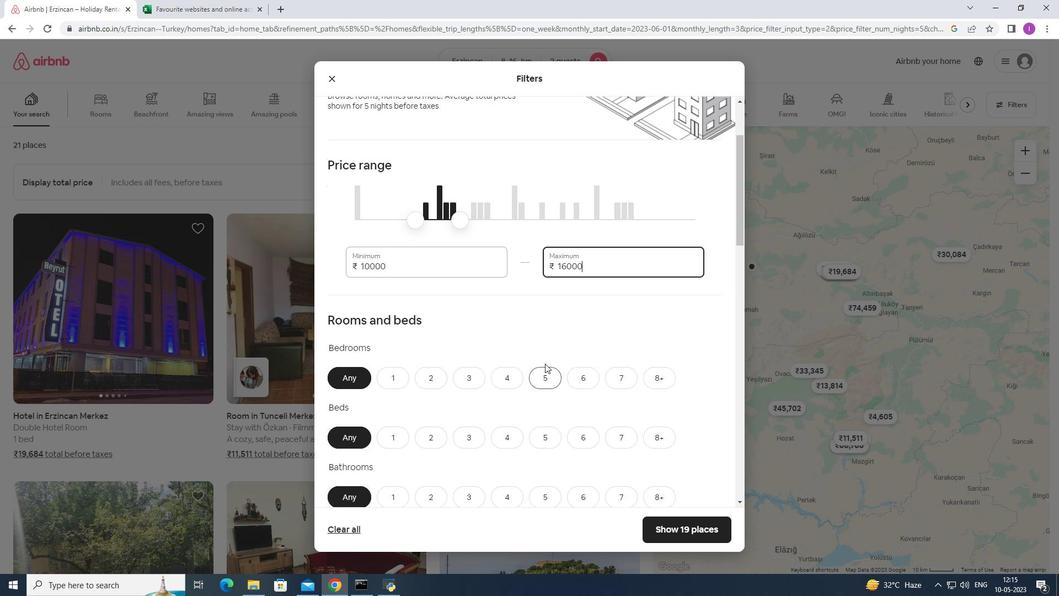 
Action: Mouse moved to (563, 210)
Screenshot: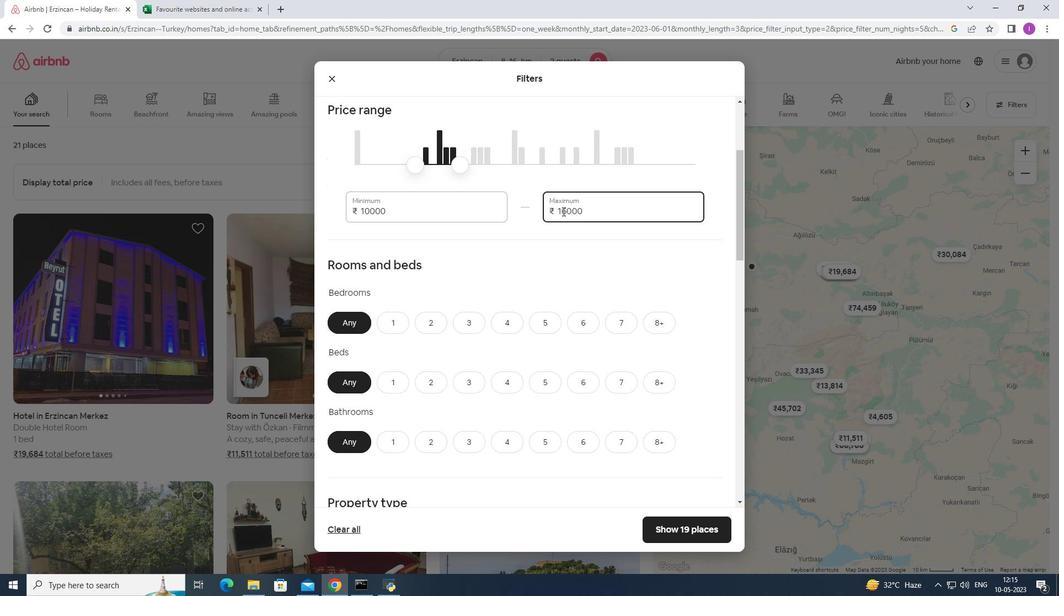 
Action: Mouse pressed left at (563, 210)
Screenshot: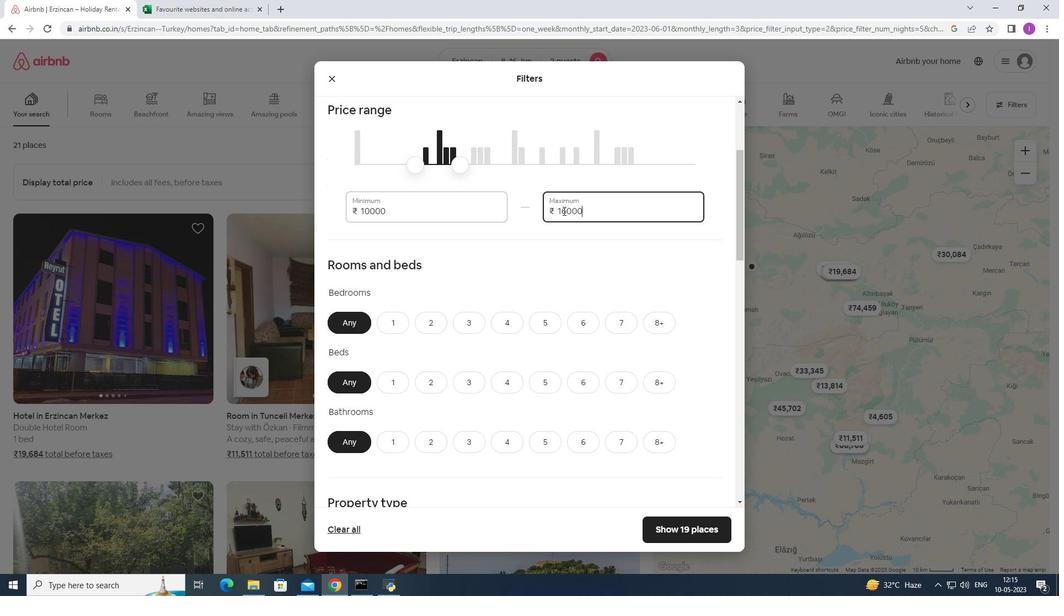 
Action: Mouse moved to (566, 214)
Screenshot: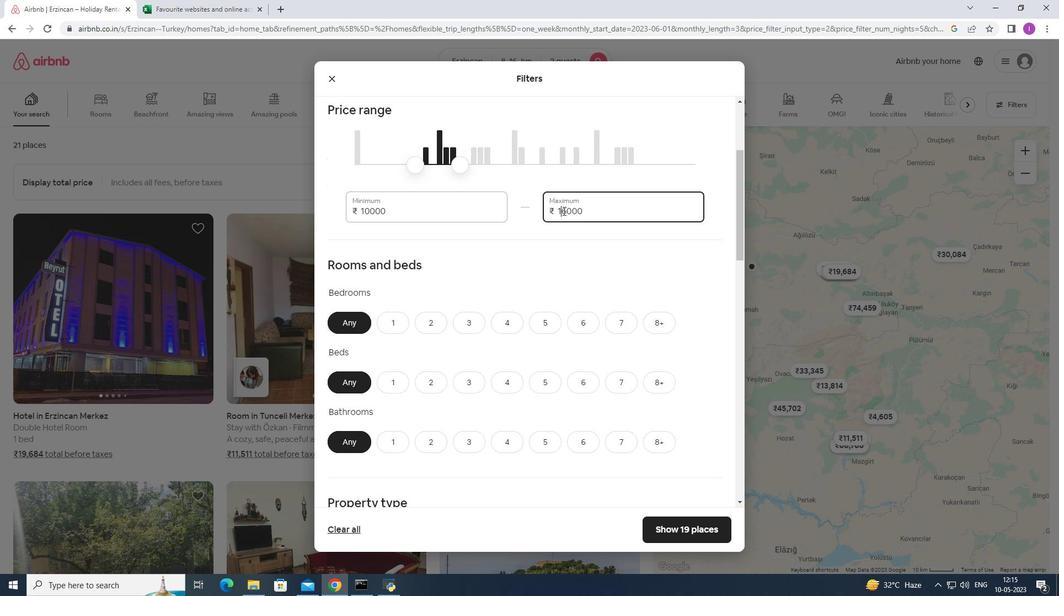 
Action: Mouse pressed left at (566, 214)
Screenshot: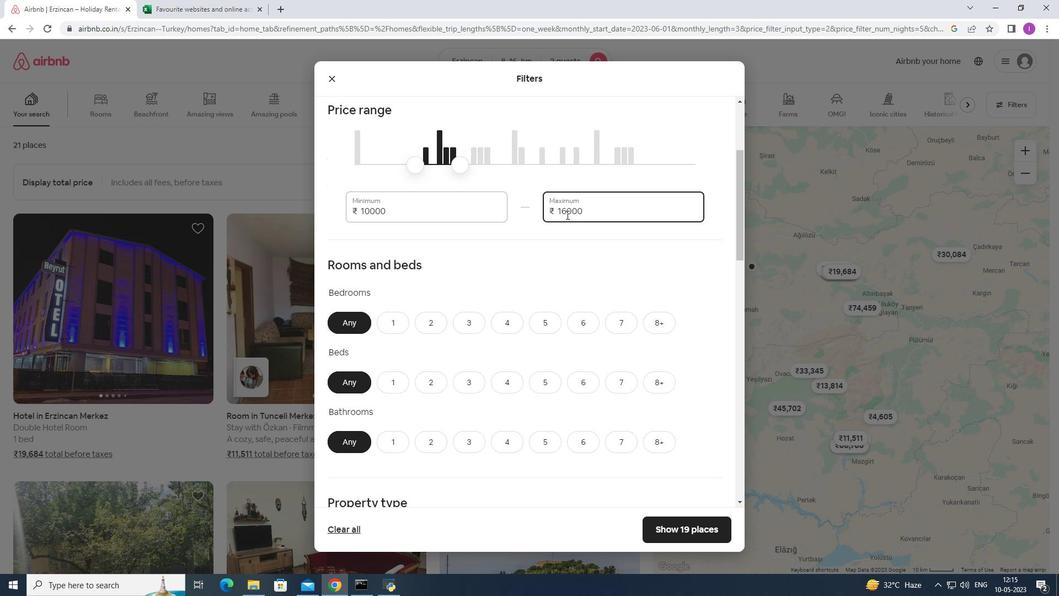 
Action: Mouse moved to (567, 223)
Screenshot: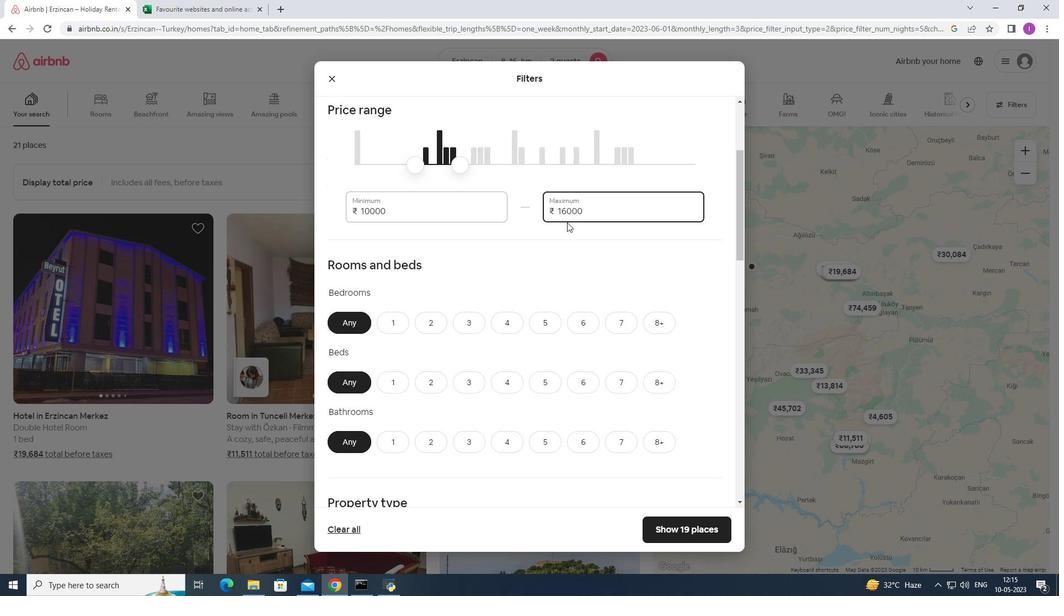 
Action: Key pressed <Key.backspace>
Screenshot: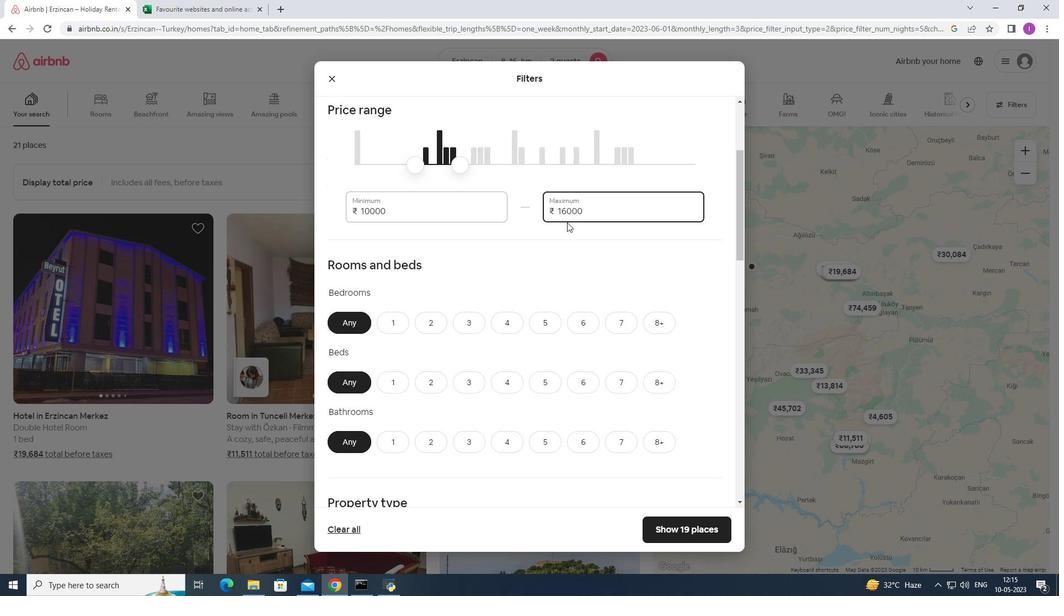 
Action: Mouse moved to (571, 232)
Screenshot: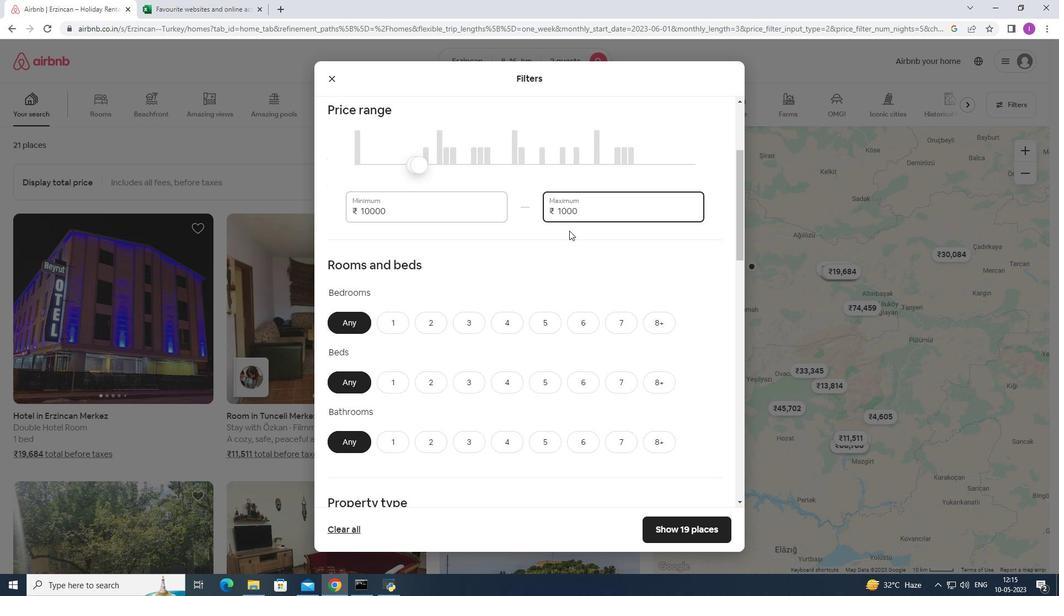 
Action: Key pressed 5
Screenshot: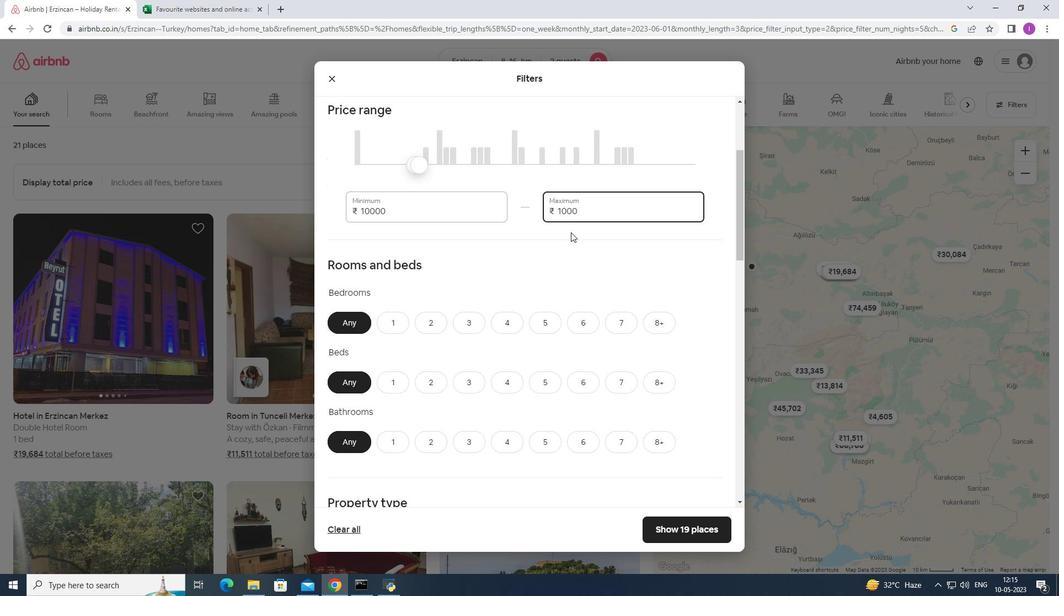 
Action: Mouse moved to (579, 235)
Screenshot: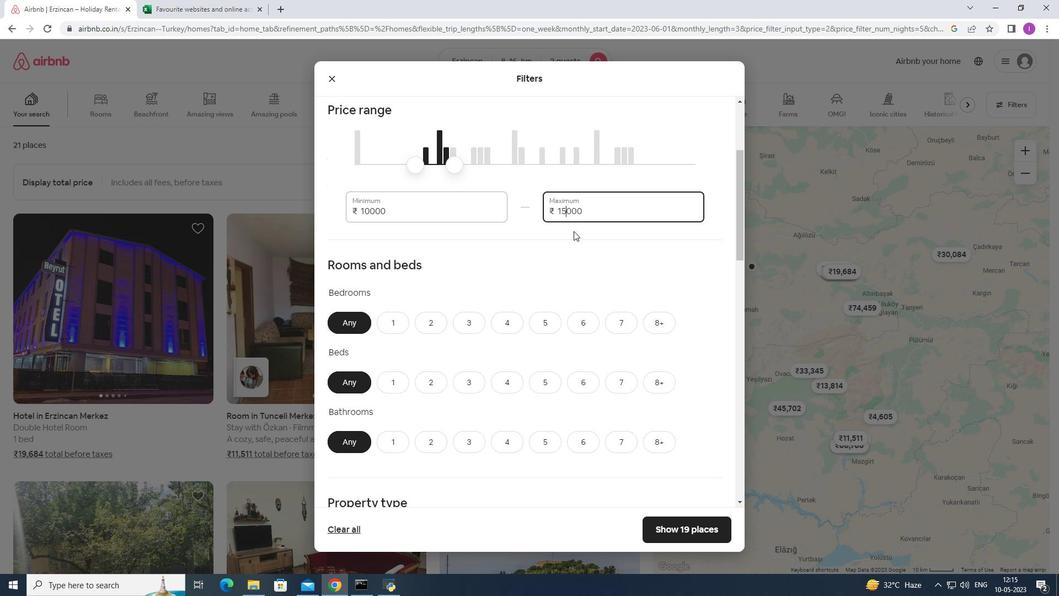 
Action: Mouse scrolled (579, 235) with delta (0, 0)
Screenshot: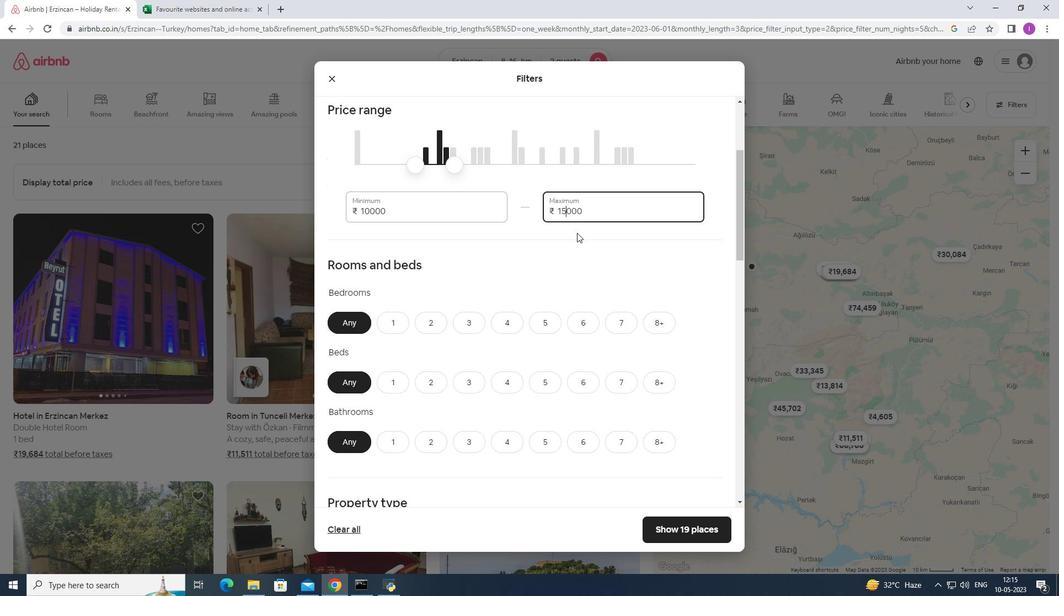 
Action: Mouse moved to (588, 243)
Screenshot: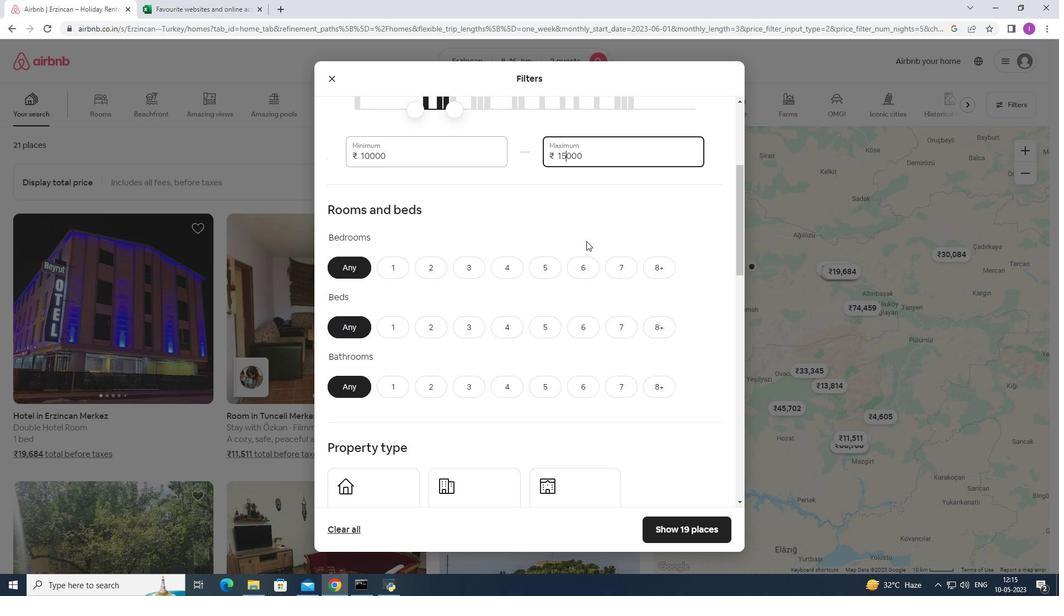 
Action: Mouse scrolled (588, 242) with delta (0, 0)
Screenshot: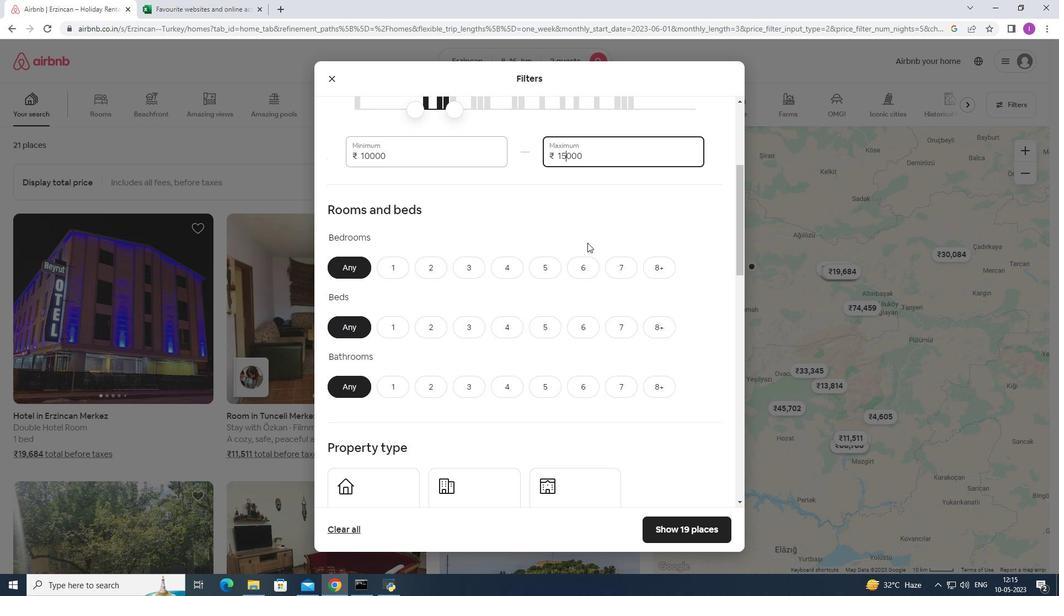 
Action: Mouse moved to (501, 239)
Screenshot: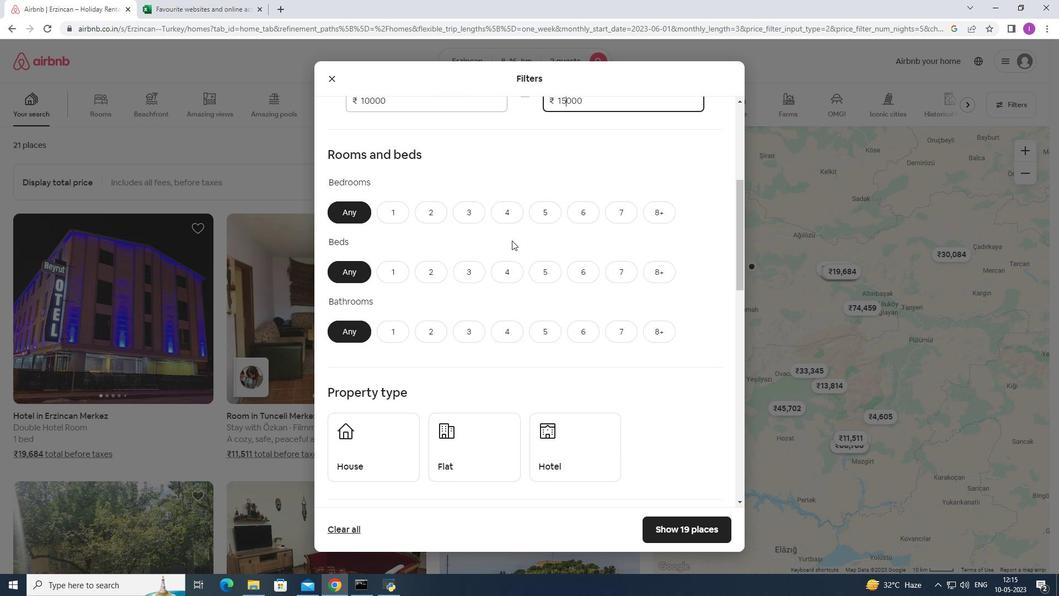
Action: Mouse scrolled (501, 238) with delta (0, 0)
Screenshot: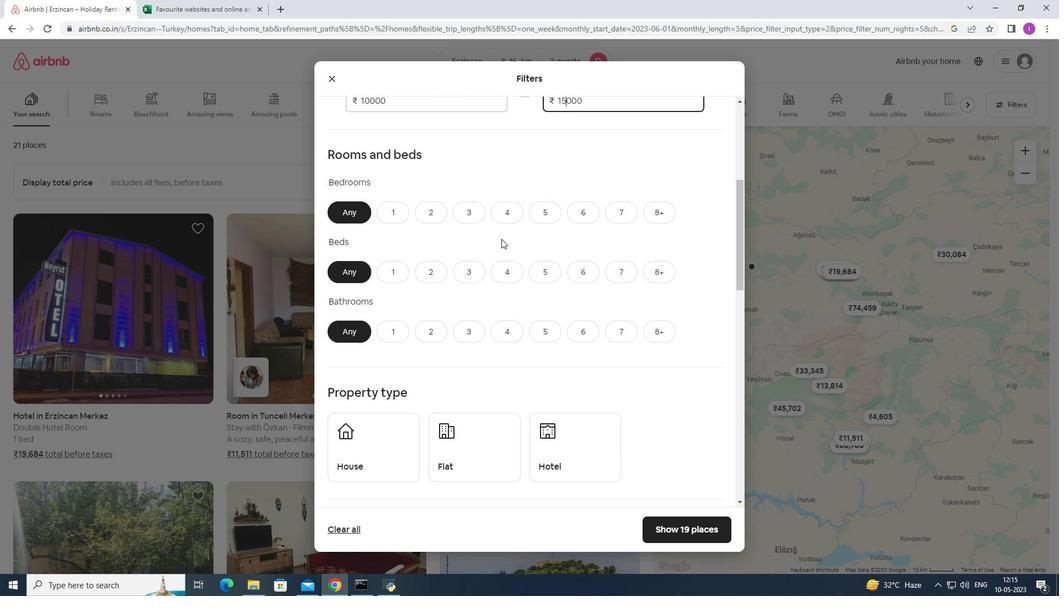 
Action: Mouse moved to (394, 162)
Screenshot: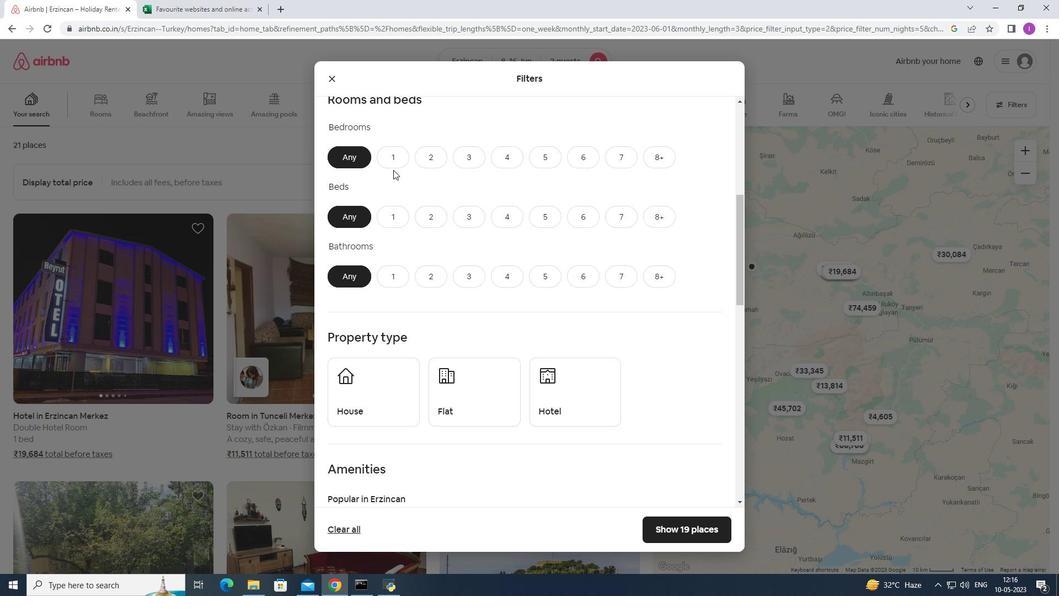 
Action: Mouse pressed left at (394, 162)
Screenshot: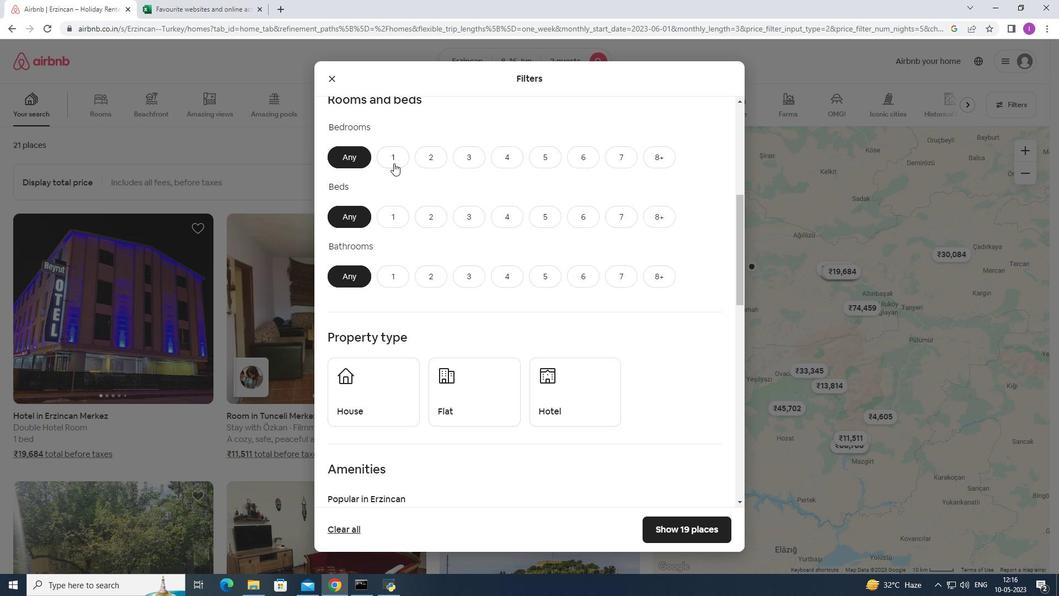 
Action: Mouse moved to (401, 213)
Screenshot: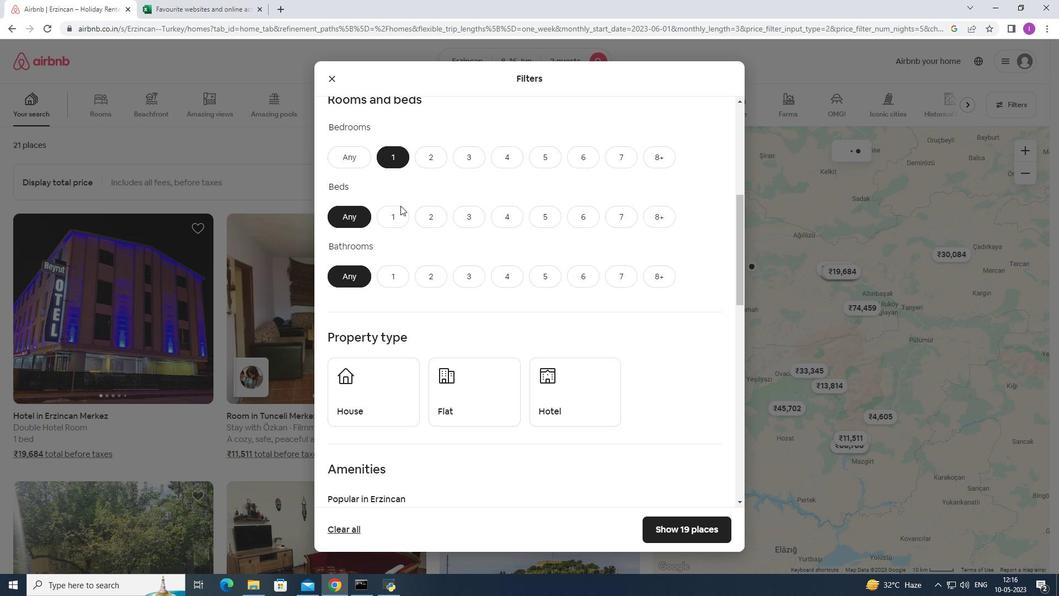 
Action: Mouse pressed left at (401, 213)
Screenshot: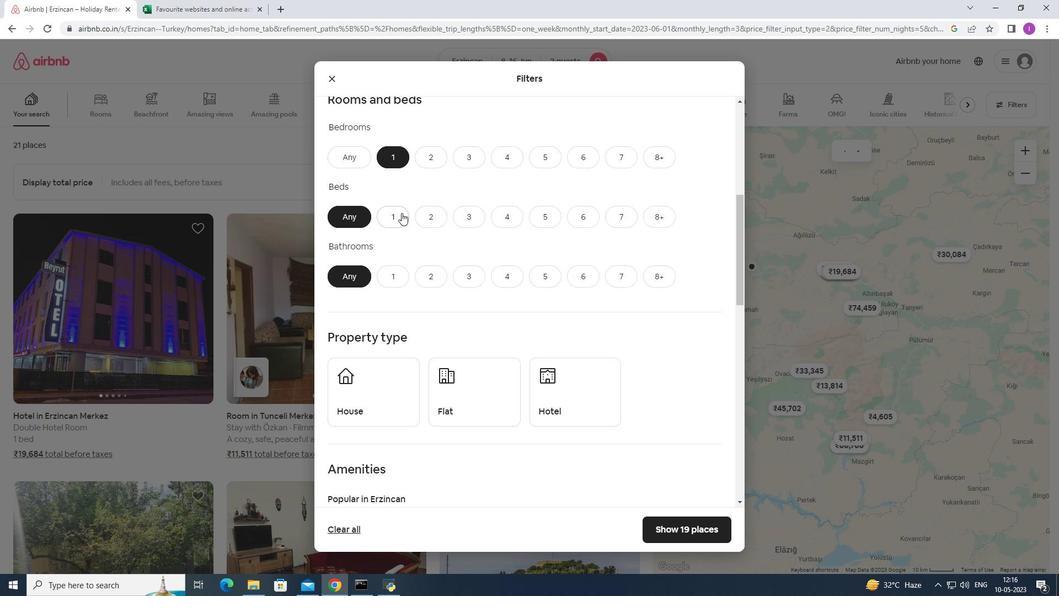
Action: Mouse moved to (390, 273)
Screenshot: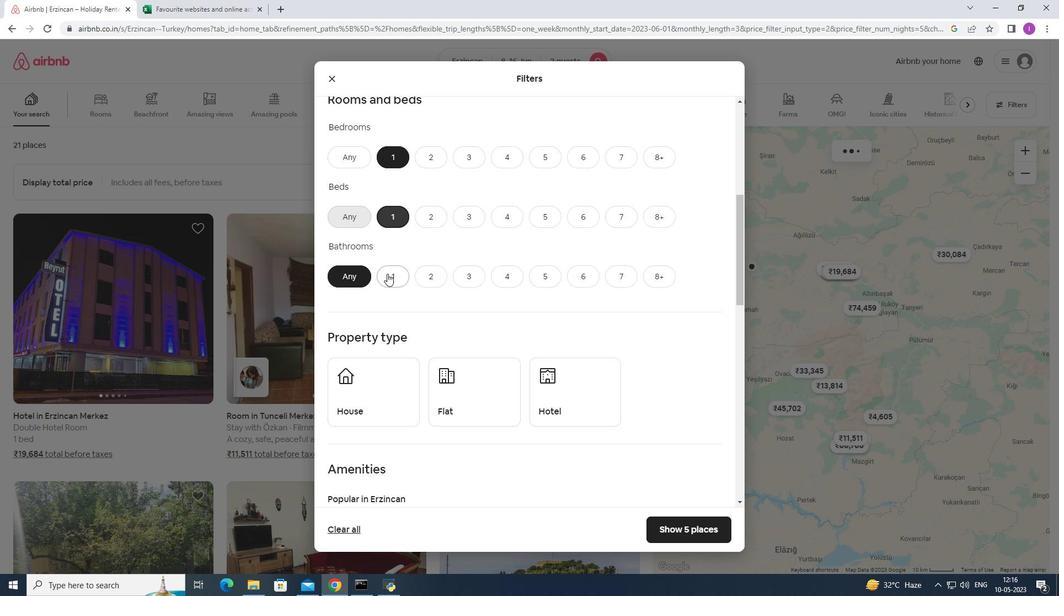 
Action: Mouse pressed left at (390, 273)
Screenshot: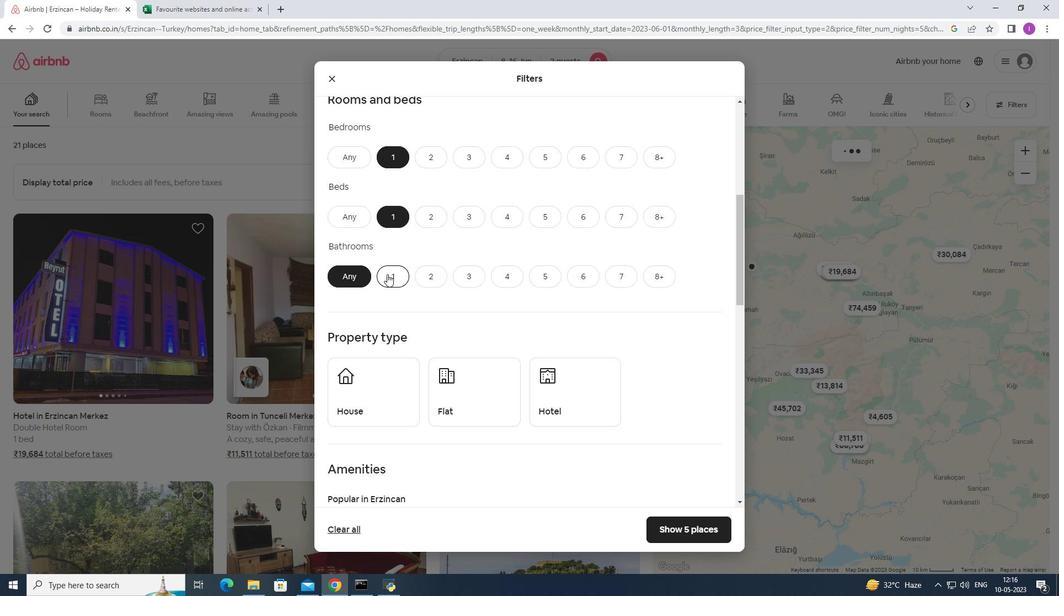 
Action: Mouse moved to (395, 305)
Screenshot: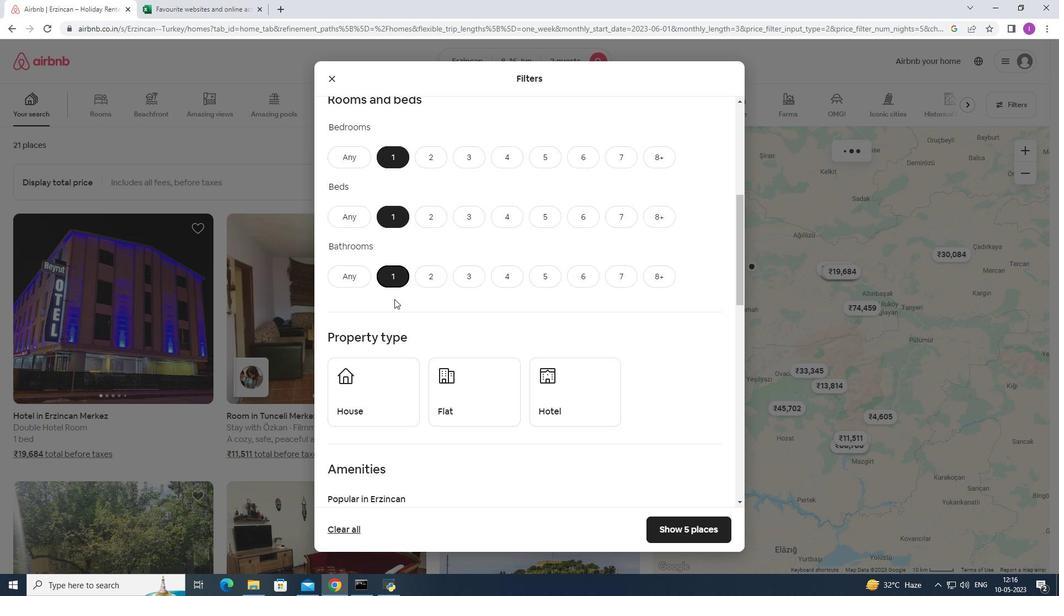 
Action: Mouse scrolled (395, 304) with delta (0, 0)
Screenshot: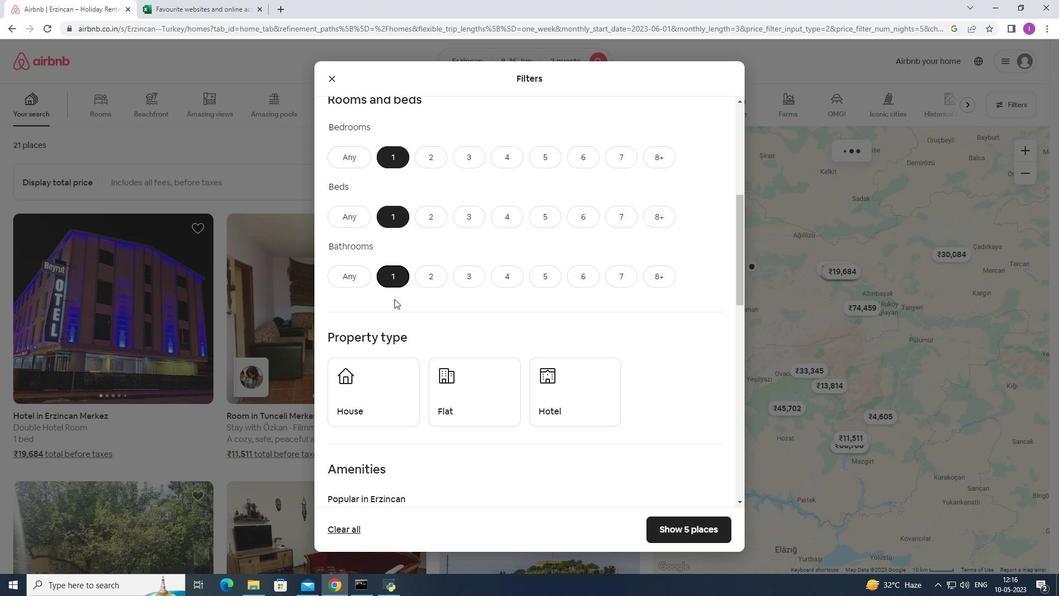 
Action: Mouse moved to (388, 320)
Screenshot: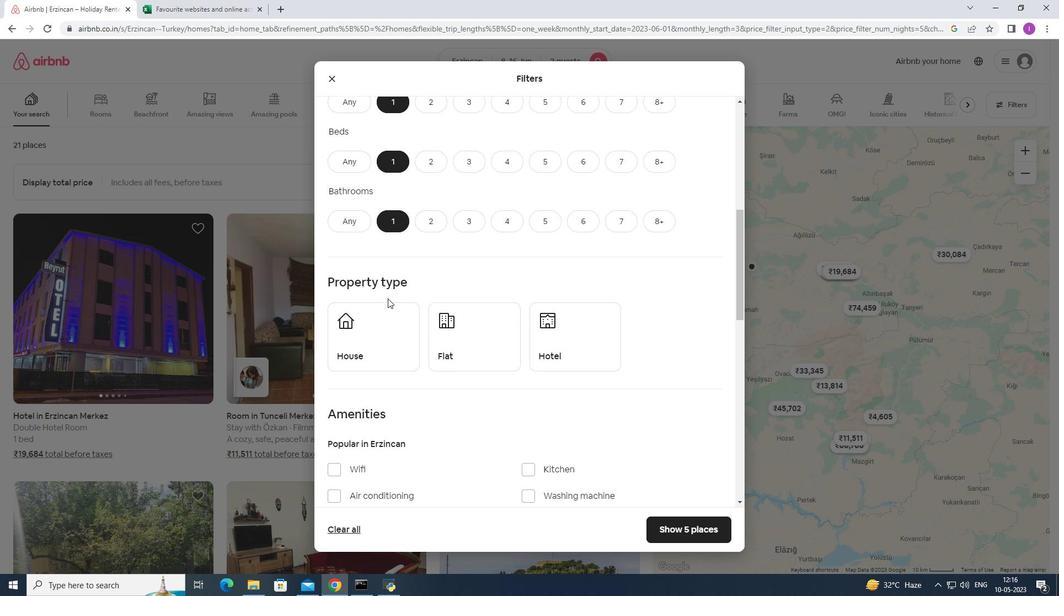 
Action: Mouse pressed left at (388, 320)
Screenshot: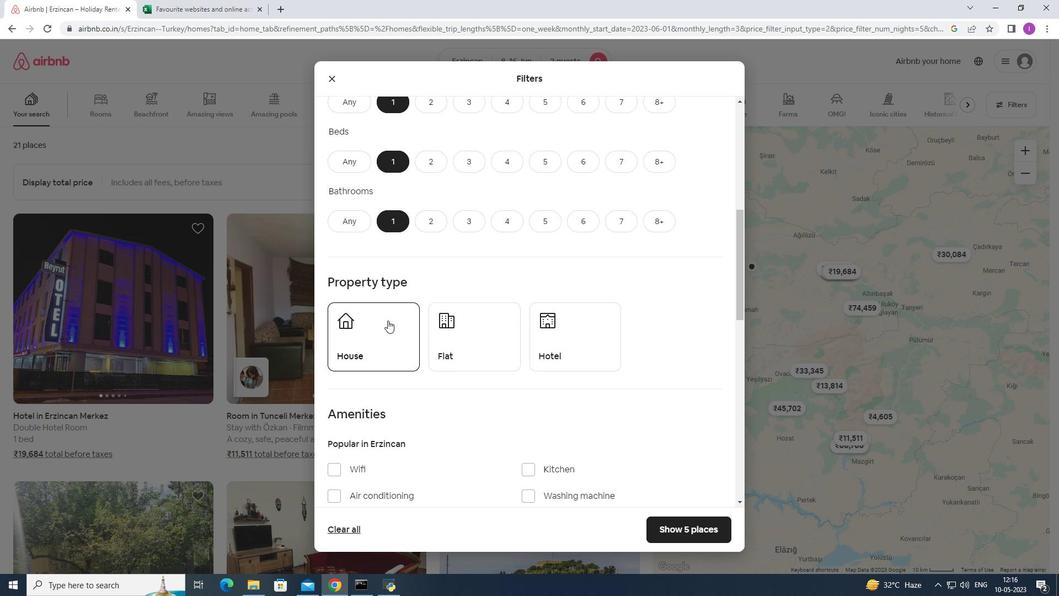 
Action: Mouse moved to (466, 335)
Screenshot: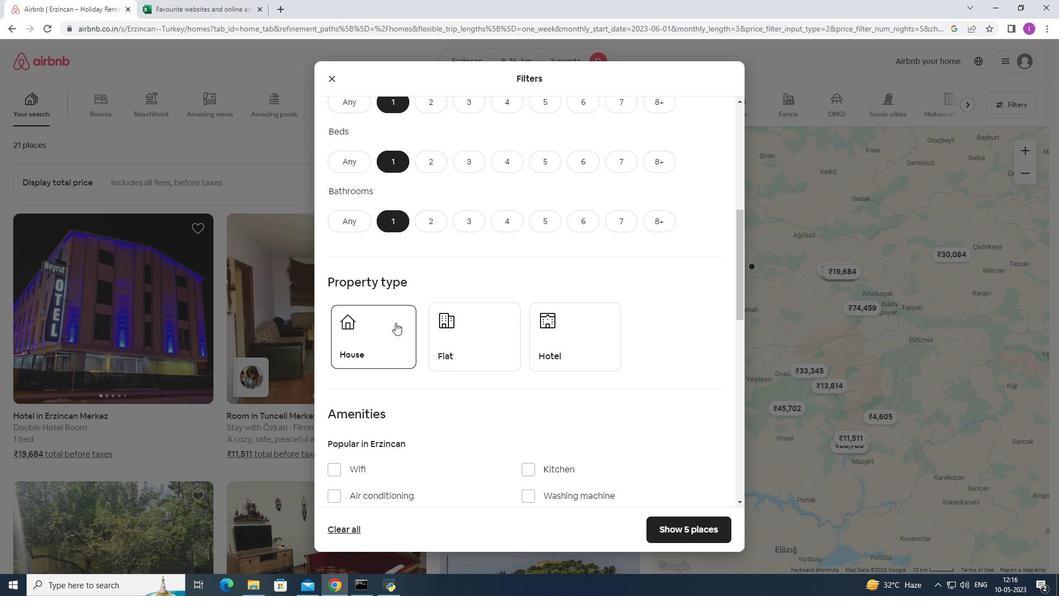 
Action: Mouse pressed left at (466, 335)
Screenshot: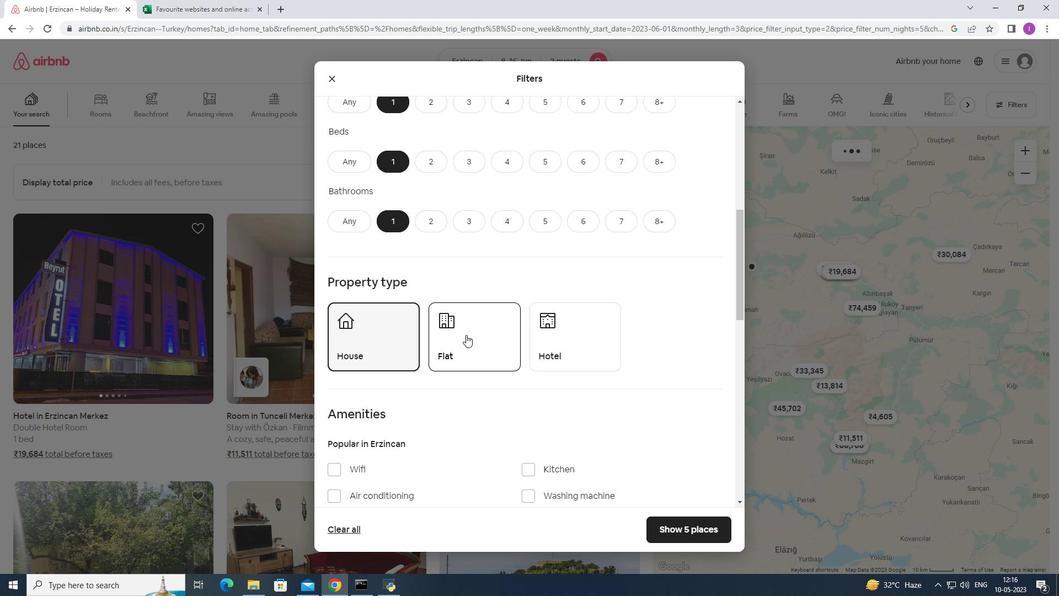 
Action: Mouse moved to (542, 348)
Screenshot: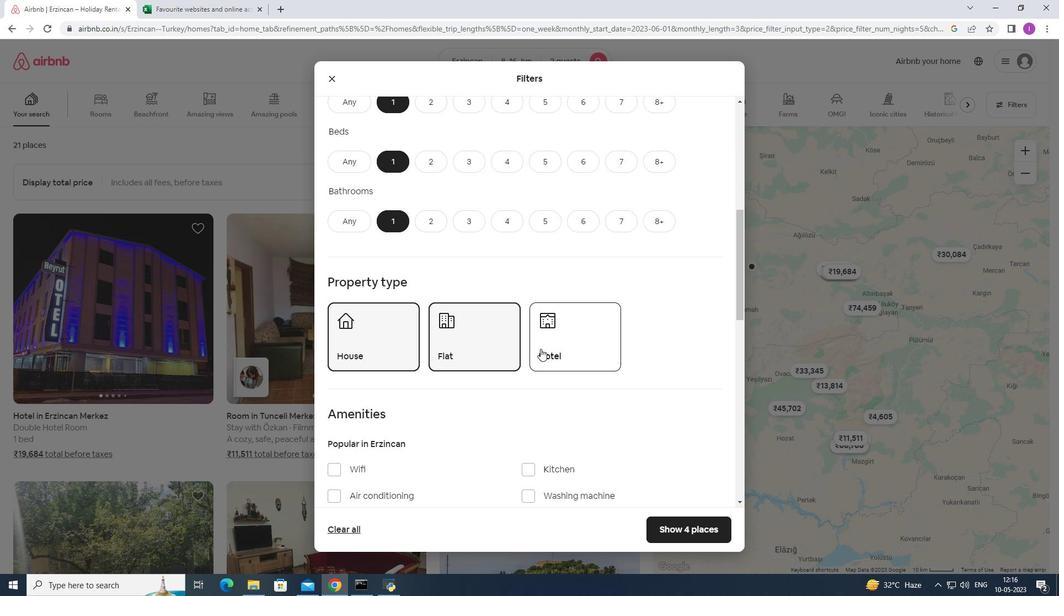 
Action: Mouse pressed left at (542, 348)
Screenshot: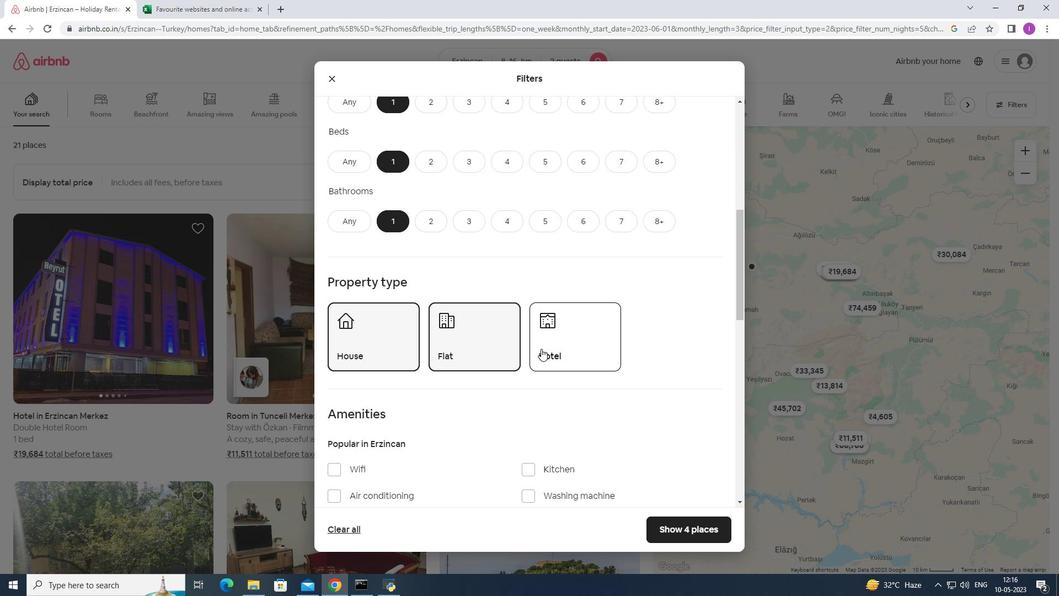 
Action: Mouse moved to (444, 357)
Screenshot: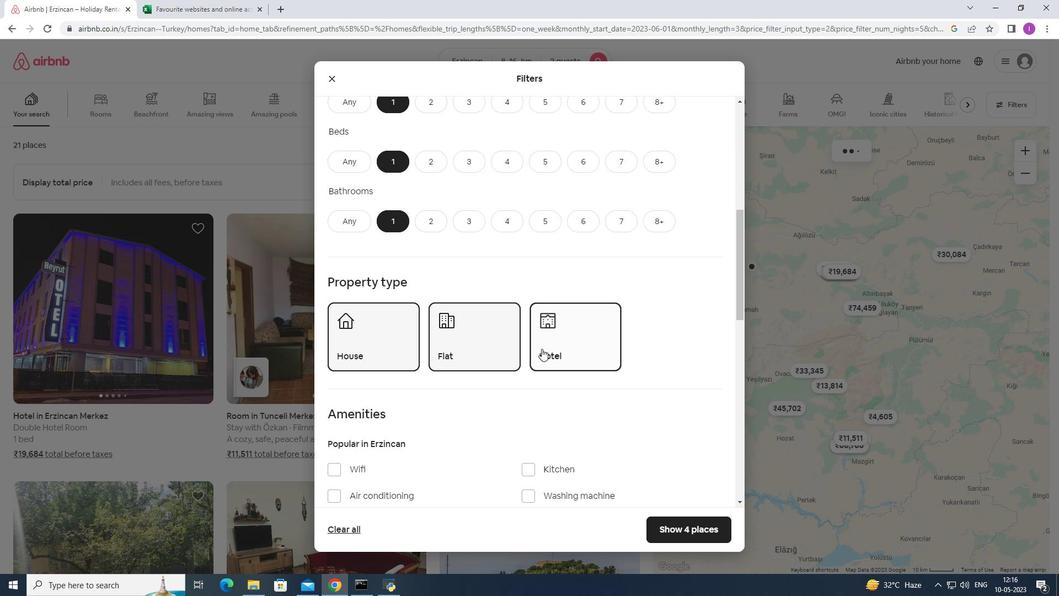 
Action: Mouse scrolled (444, 356) with delta (0, 0)
Screenshot: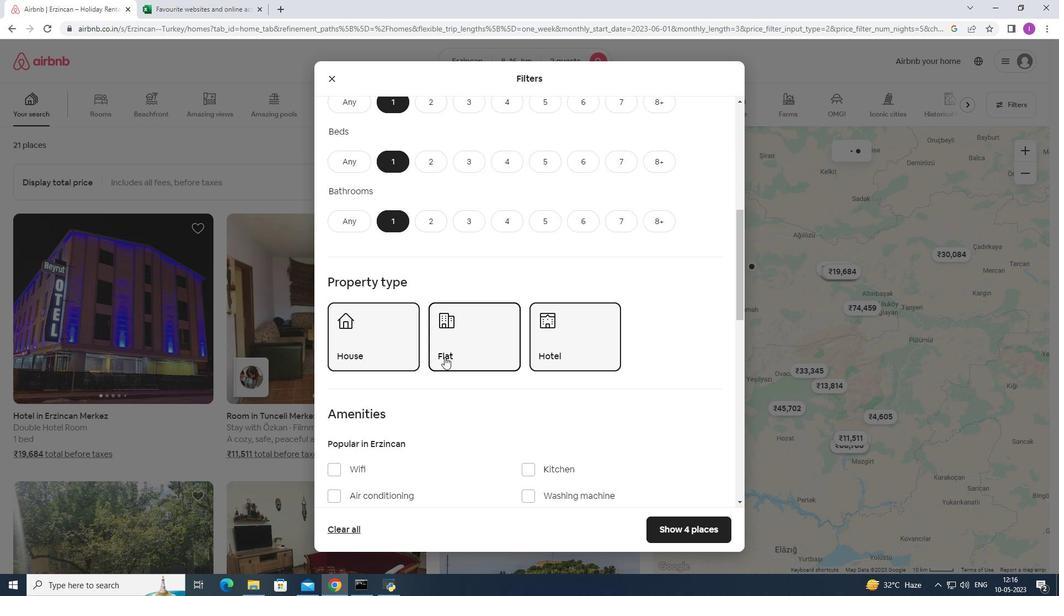 
Action: Mouse scrolled (444, 356) with delta (0, 0)
Screenshot: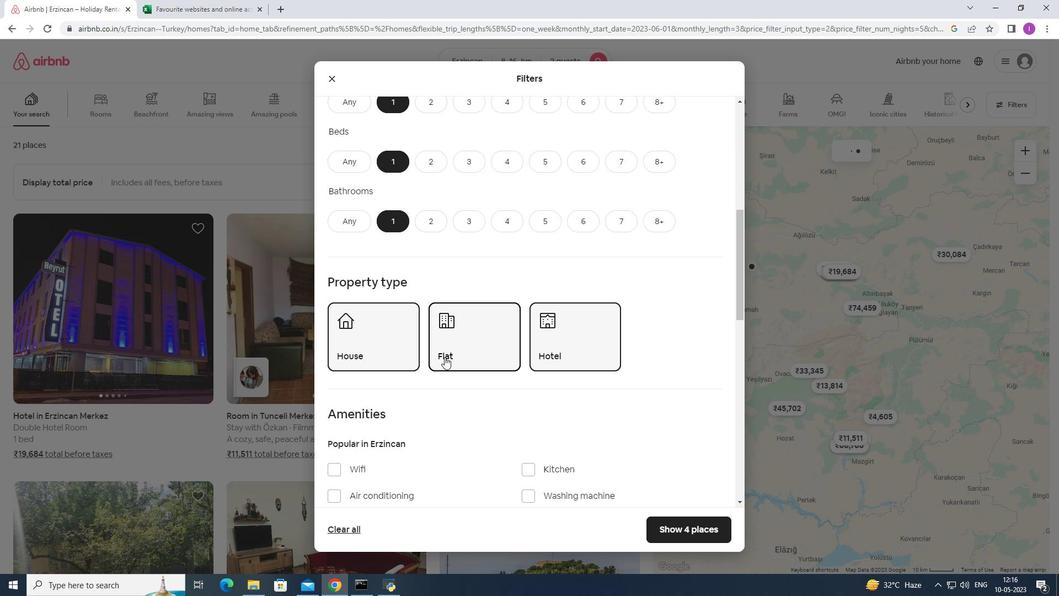 
Action: Mouse scrolled (444, 356) with delta (0, 0)
Screenshot: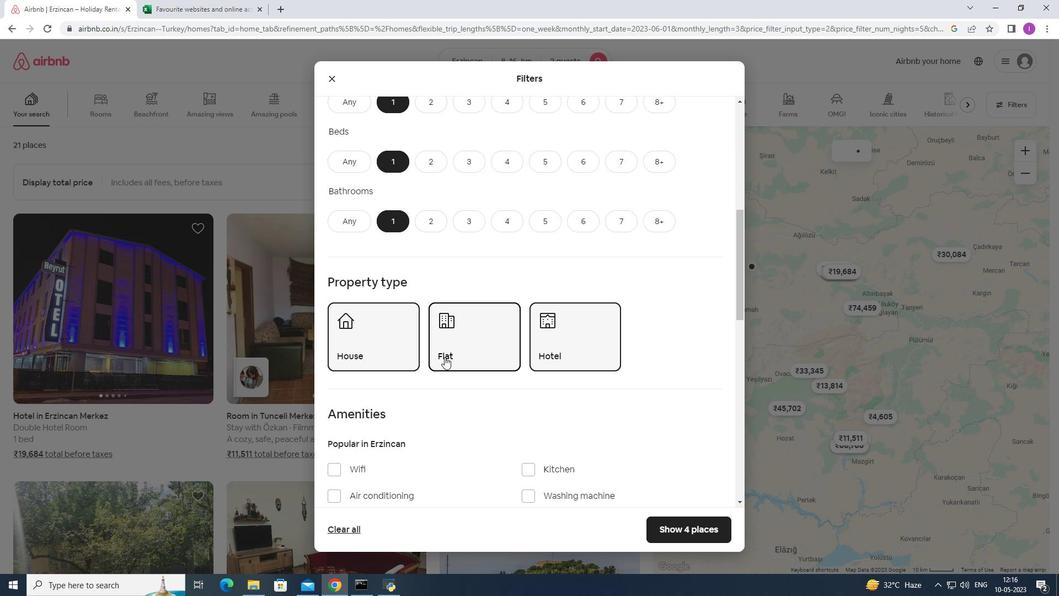 
Action: Mouse moved to (449, 352)
Screenshot: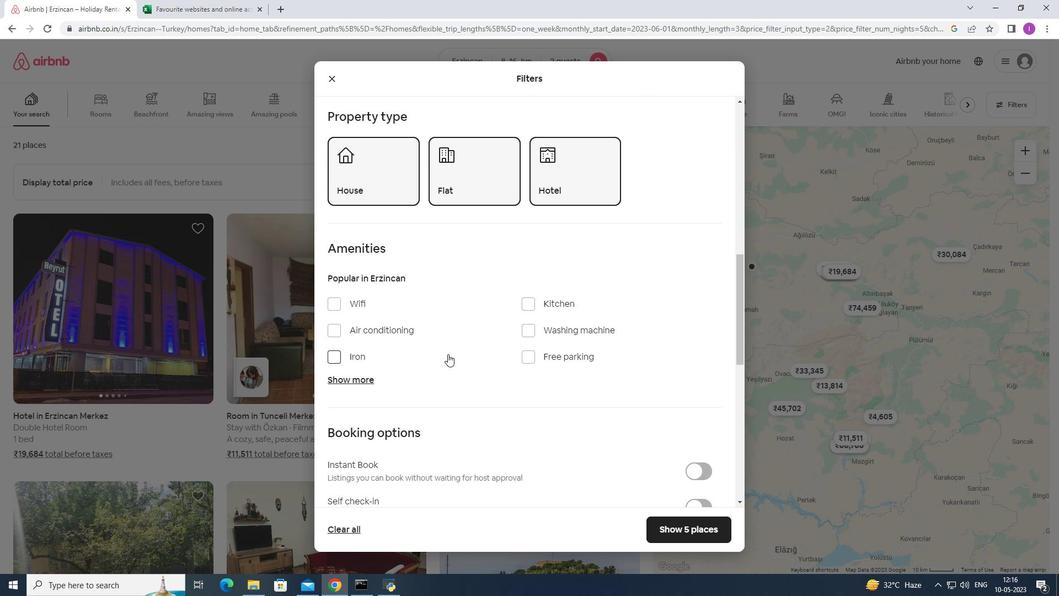 
Action: Mouse scrolled (449, 352) with delta (0, 0)
Screenshot: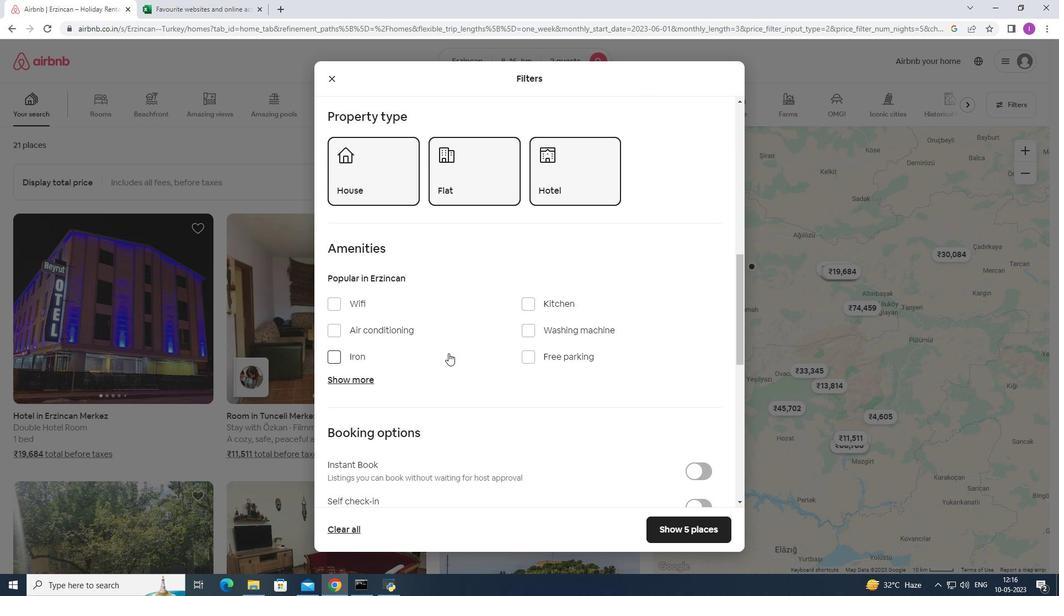 
Action: Mouse scrolled (449, 352) with delta (0, 0)
Screenshot: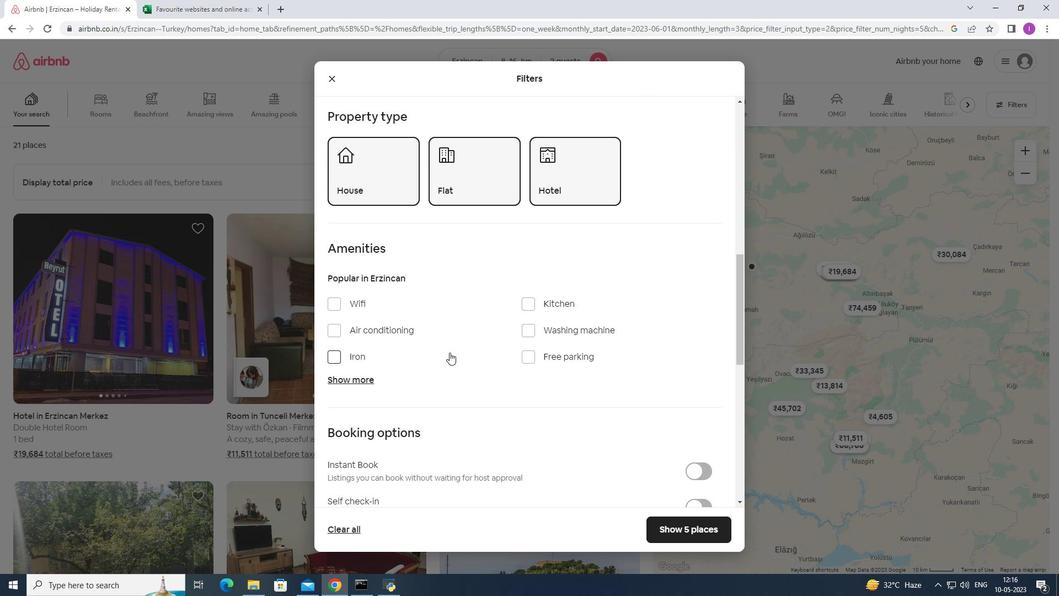 
Action: Mouse moved to (336, 195)
Screenshot: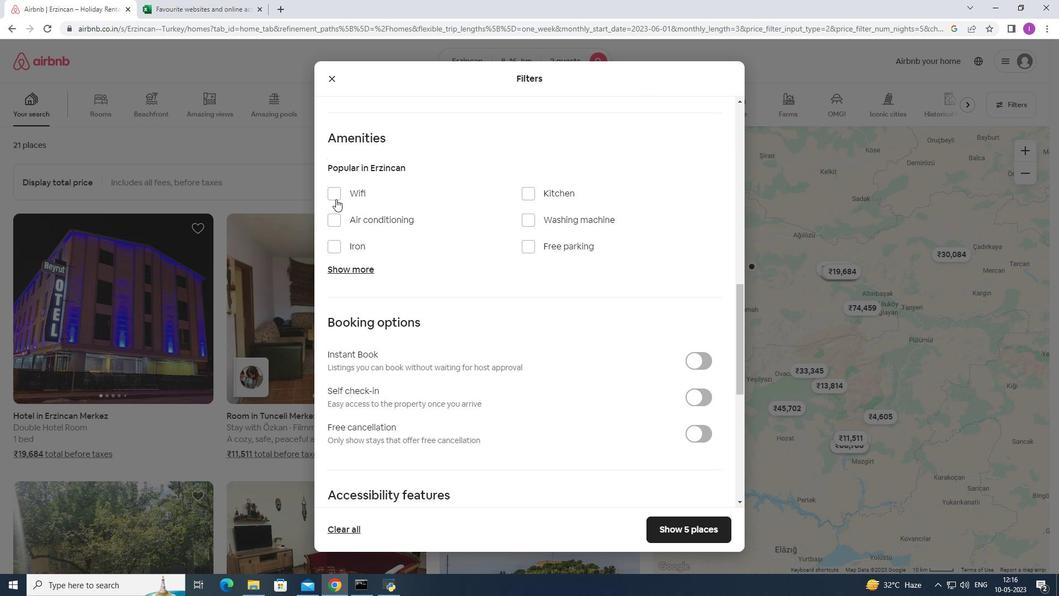
Action: Mouse pressed left at (336, 195)
Screenshot: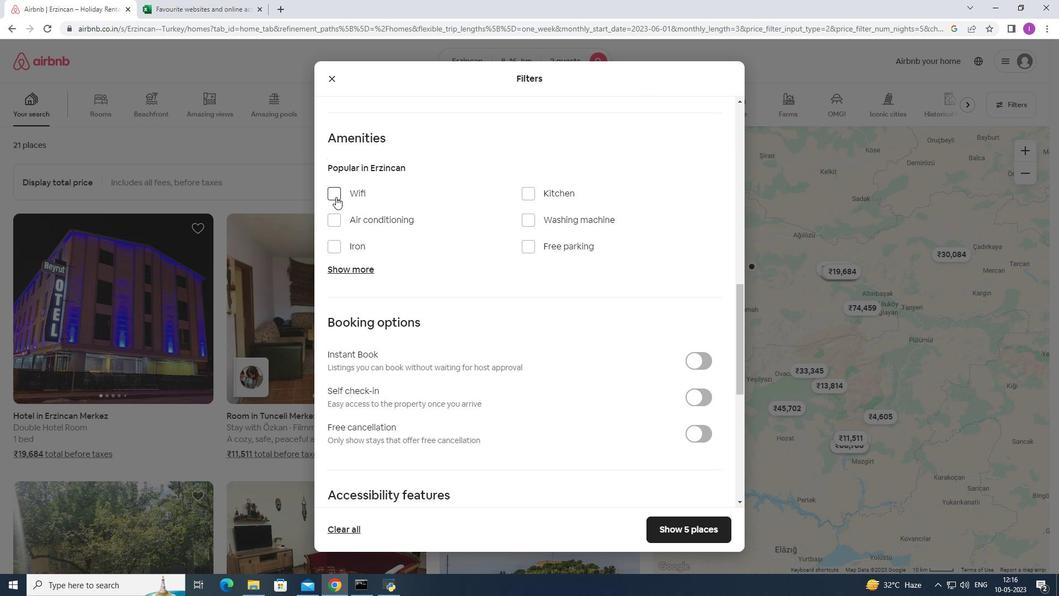 
Action: Mouse moved to (531, 219)
Screenshot: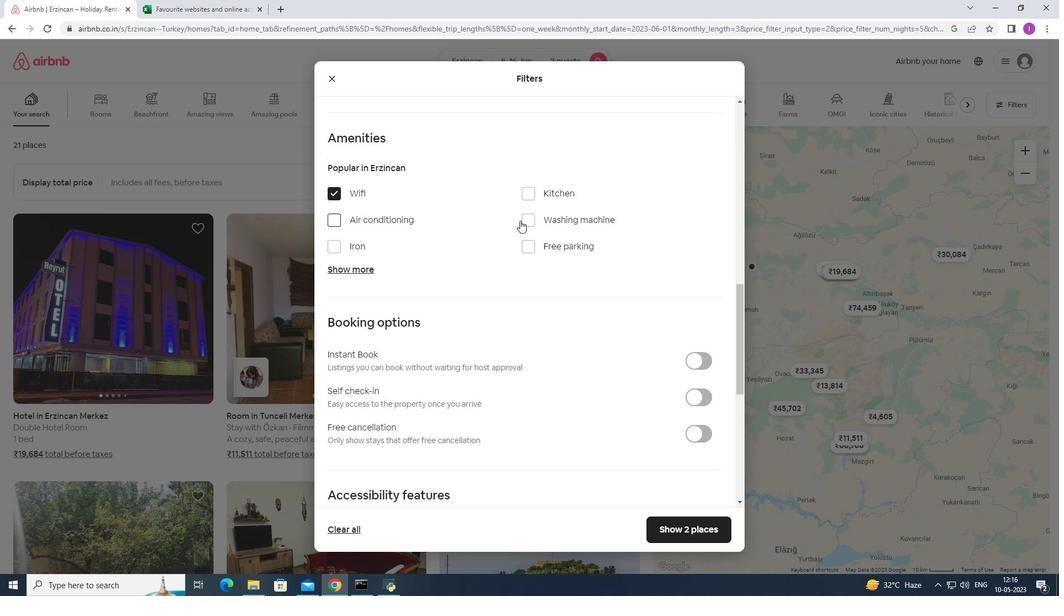 
Action: Mouse pressed left at (531, 219)
Screenshot: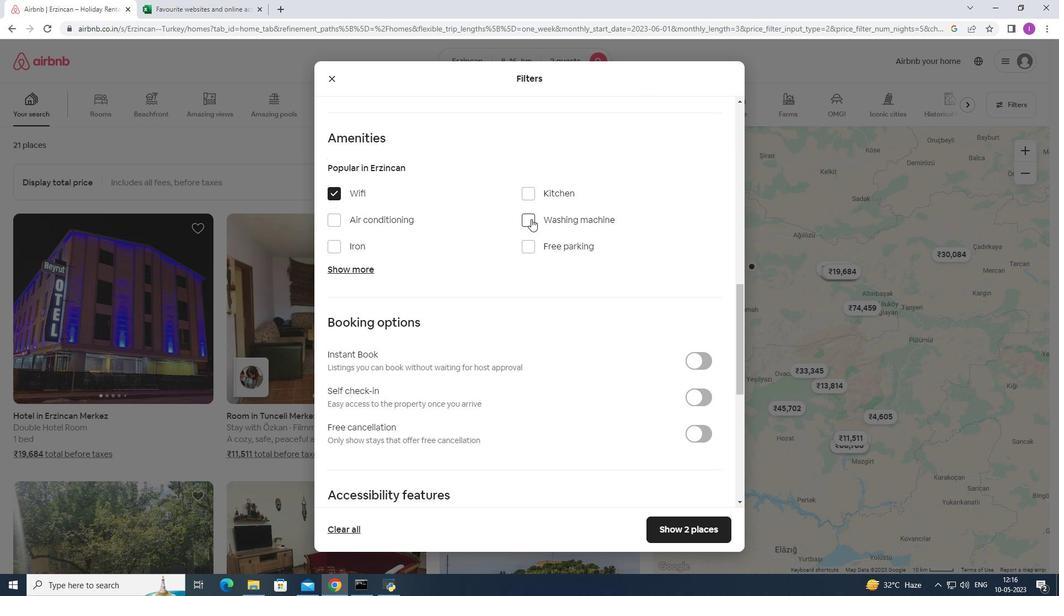 
Action: Mouse moved to (483, 260)
Screenshot: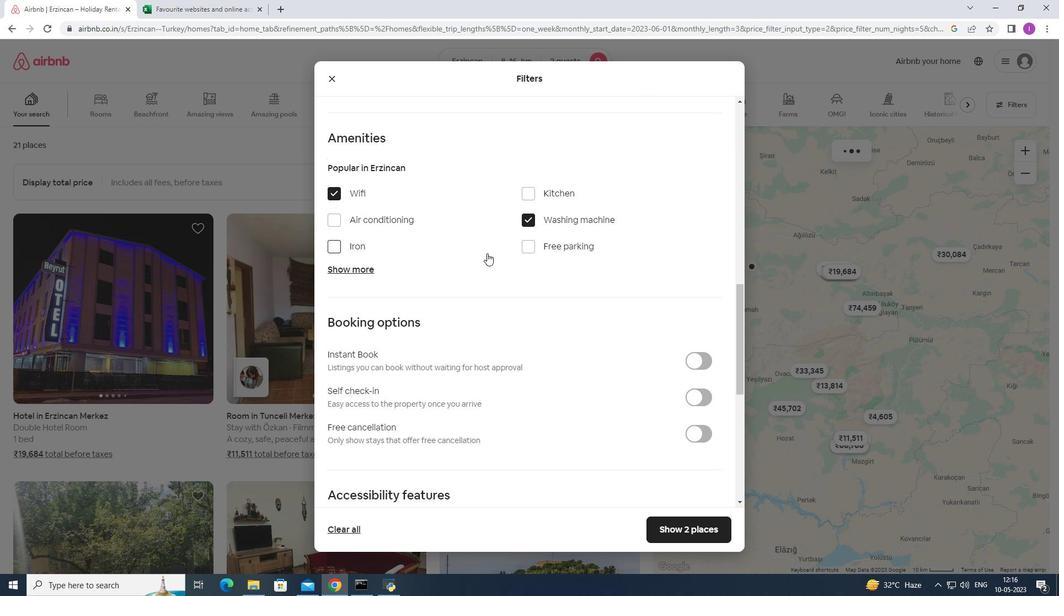 
Action: Mouse scrolled (483, 259) with delta (0, 0)
Screenshot: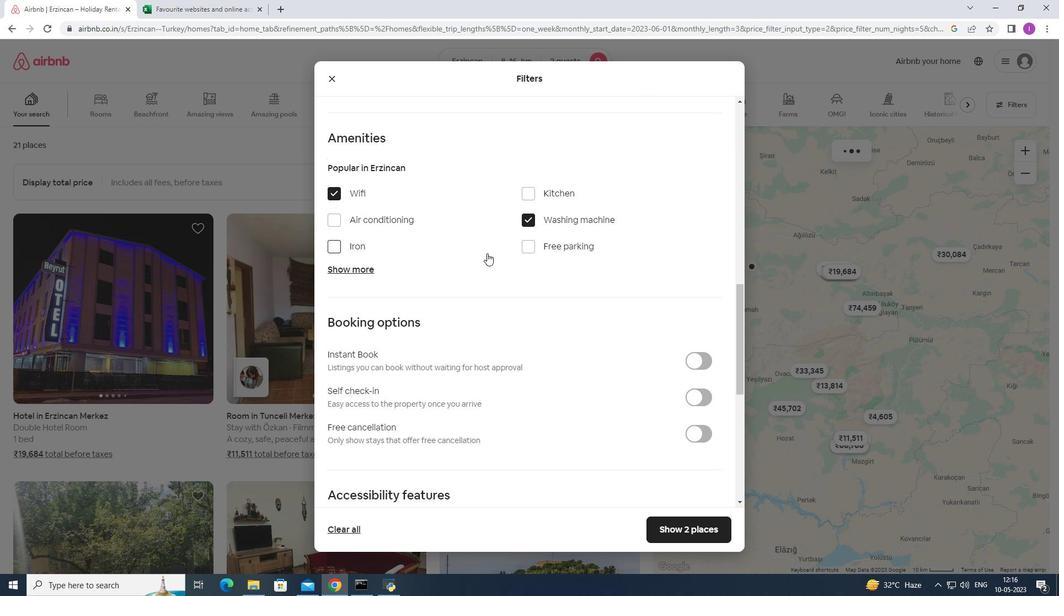 
Action: Mouse moved to (483, 260)
Screenshot: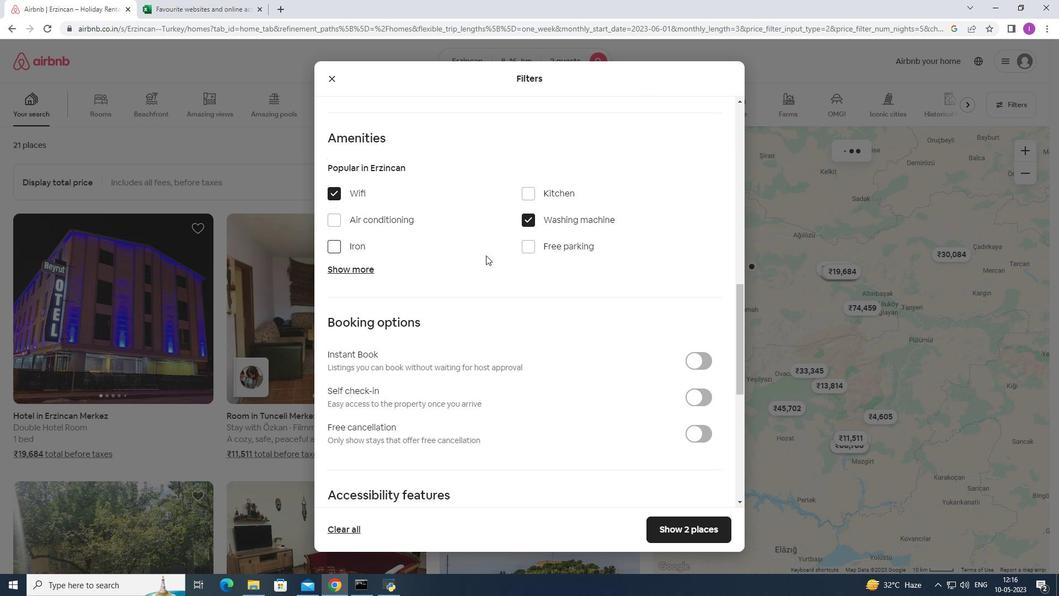 
Action: Mouse scrolled (483, 260) with delta (0, 0)
Screenshot: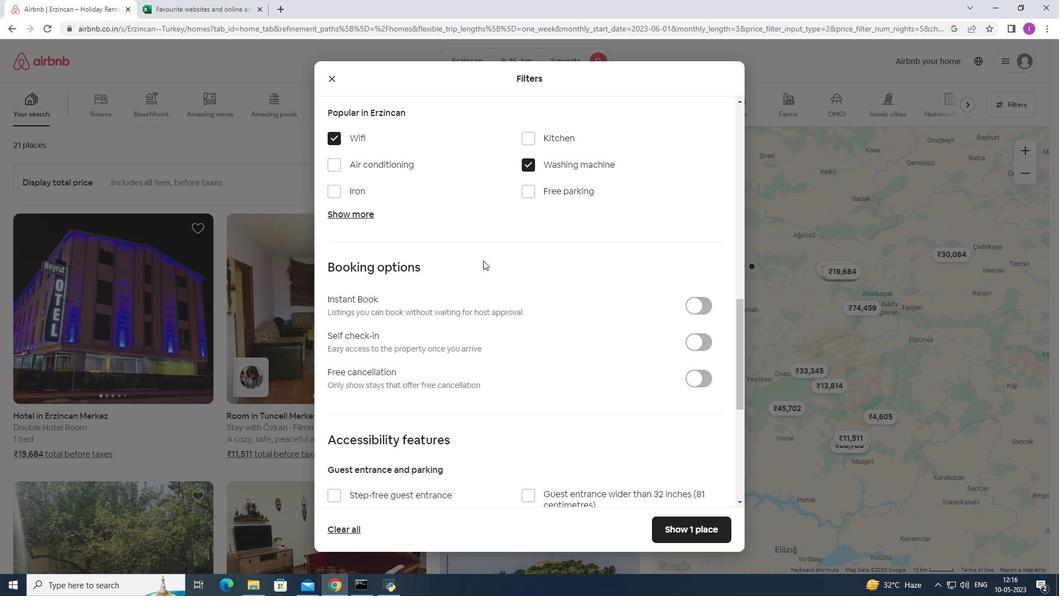 
Action: Mouse moved to (521, 241)
Screenshot: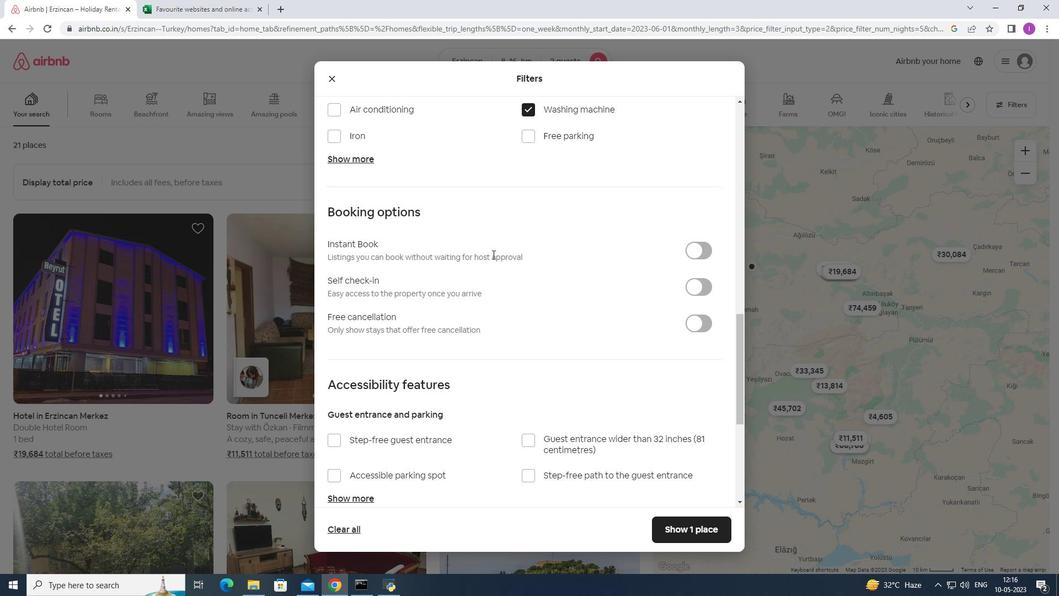 
Action: Mouse scrolled (521, 241) with delta (0, 0)
Screenshot: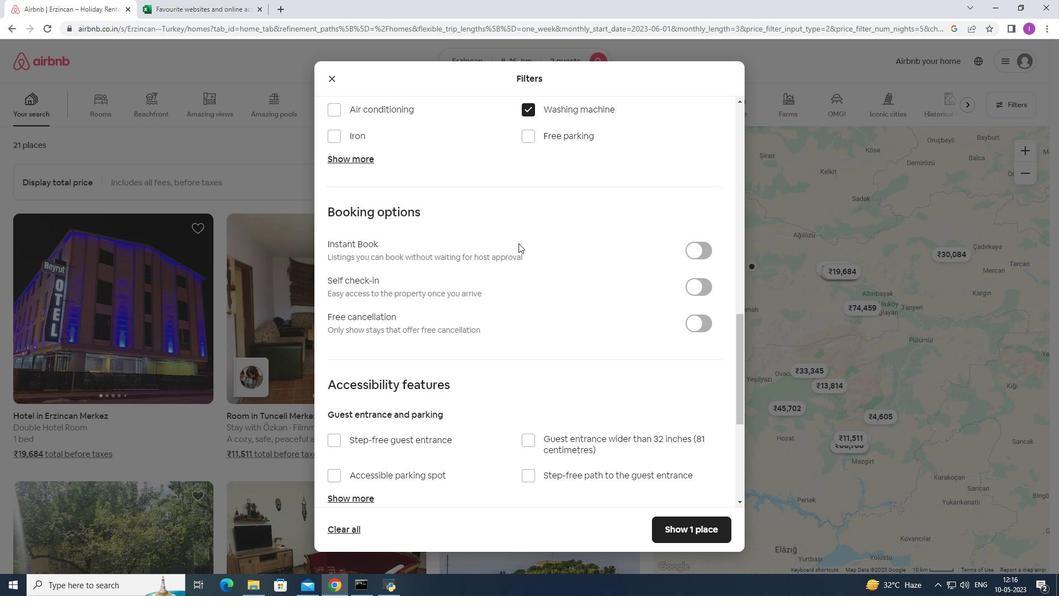 
Action: Mouse moved to (704, 236)
Screenshot: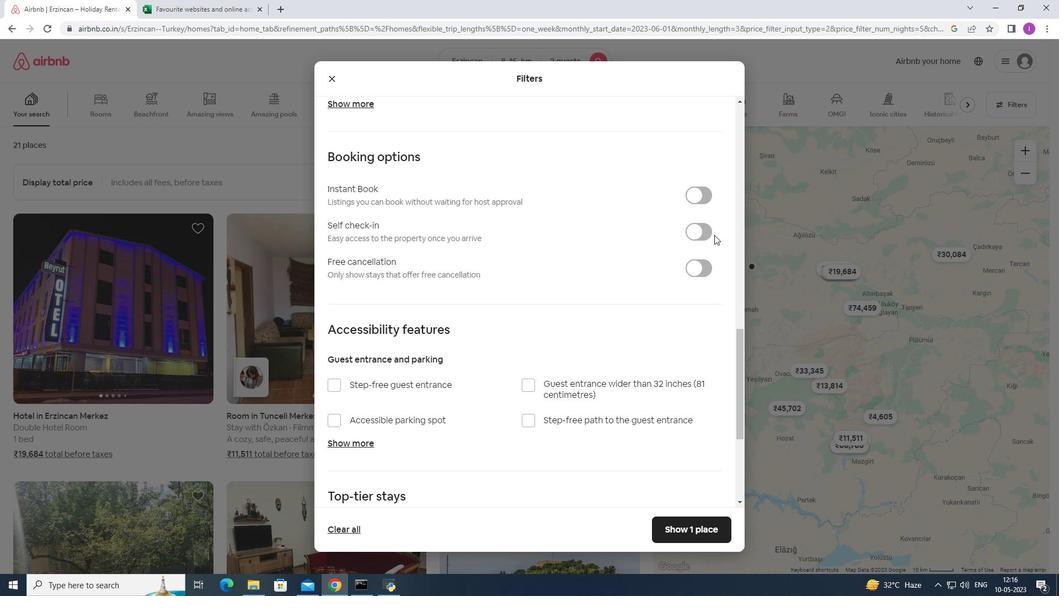 
Action: Mouse pressed left at (704, 236)
Screenshot: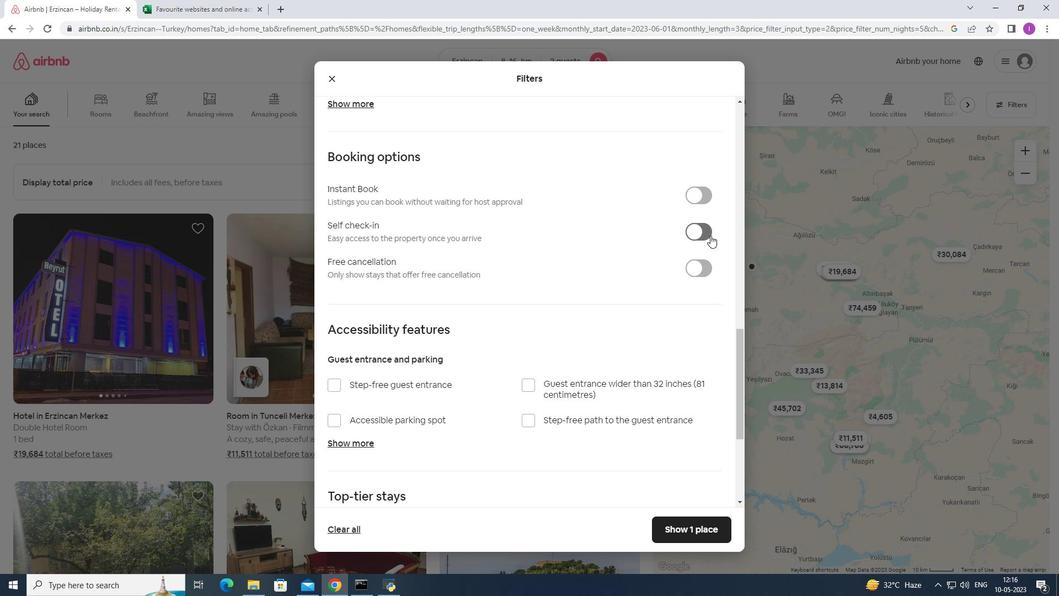 
Action: Mouse moved to (393, 353)
Screenshot: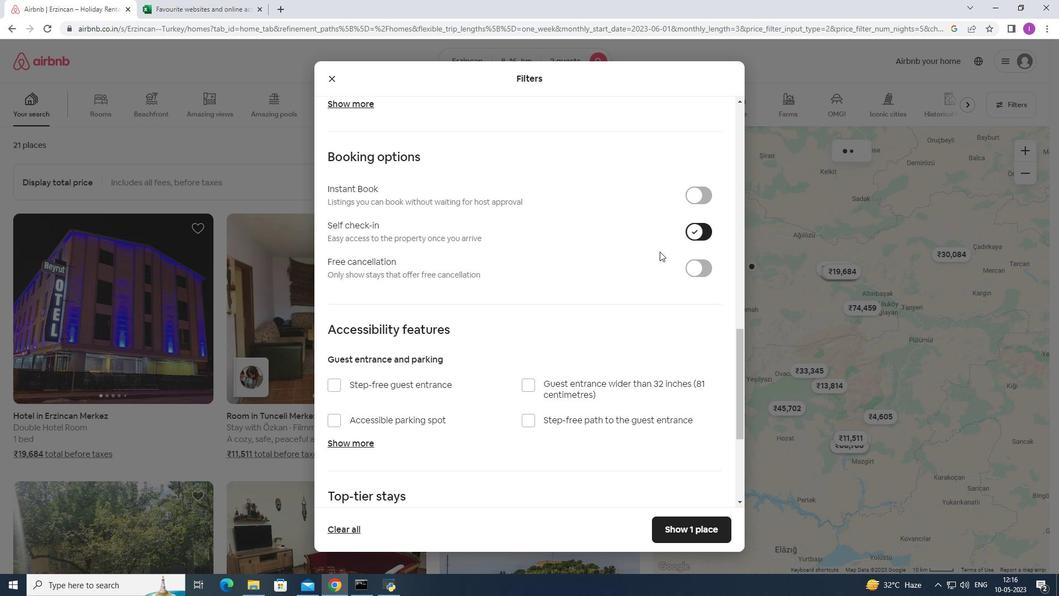 
Action: Mouse scrolled (393, 352) with delta (0, 0)
Screenshot: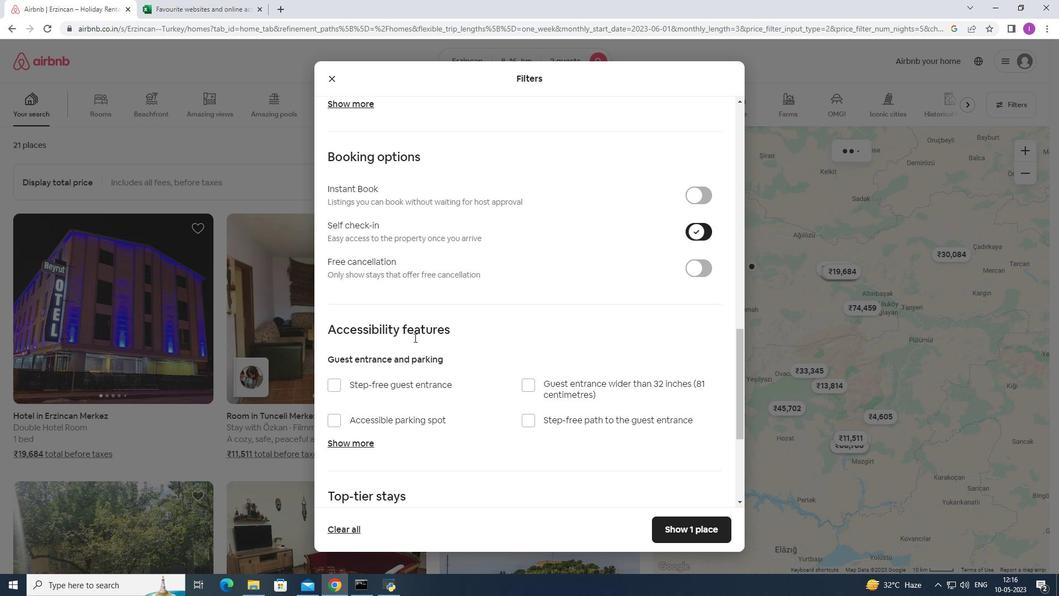 
Action: Mouse scrolled (393, 352) with delta (0, 0)
Screenshot: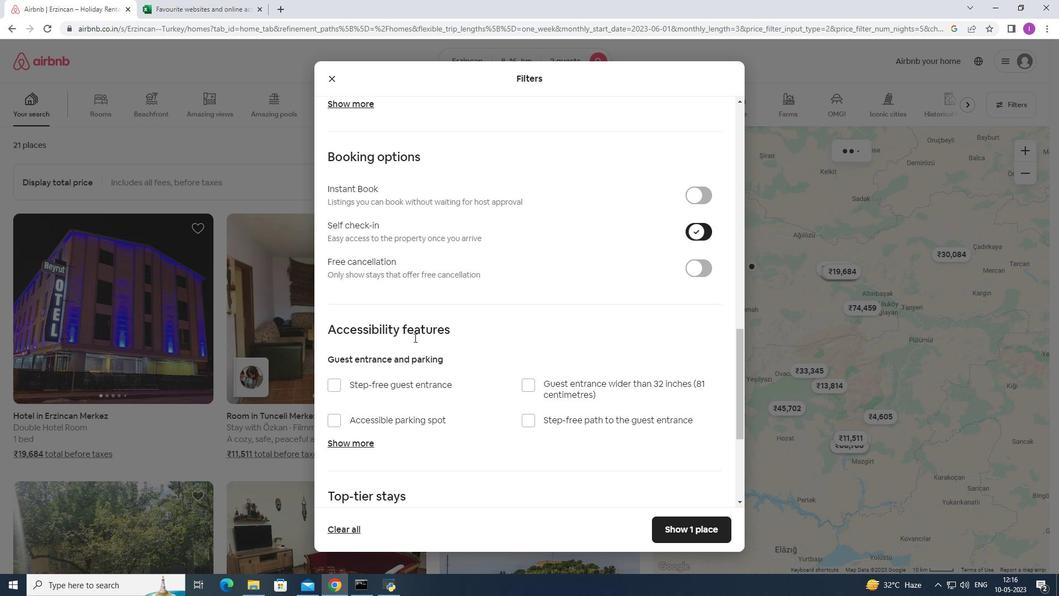 
Action: Mouse scrolled (393, 352) with delta (0, 0)
Screenshot: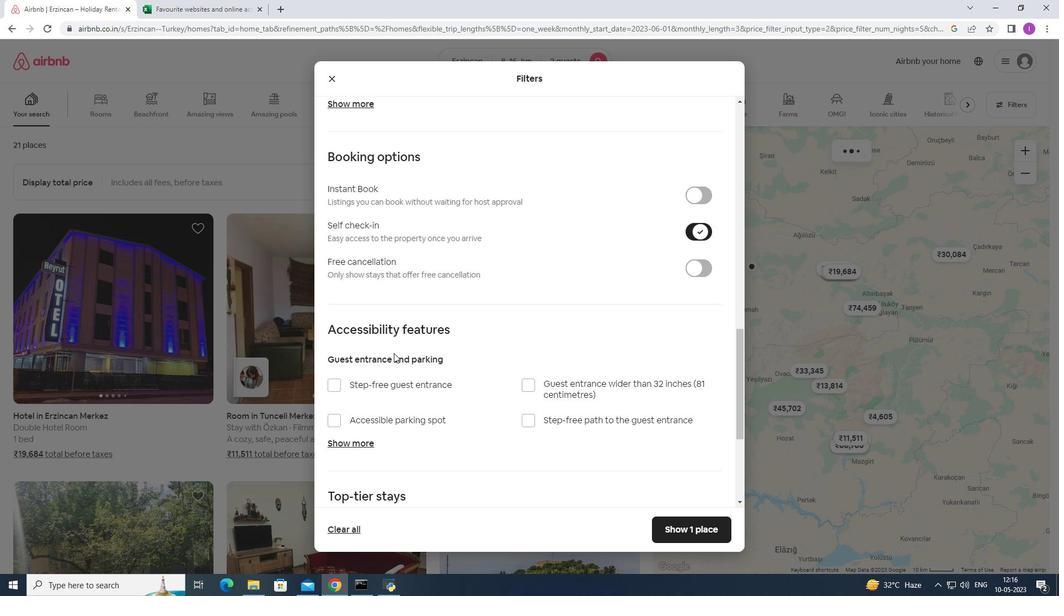 
Action: Mouse scrolled (393, 352) with delta (0, 0)
Screenshot: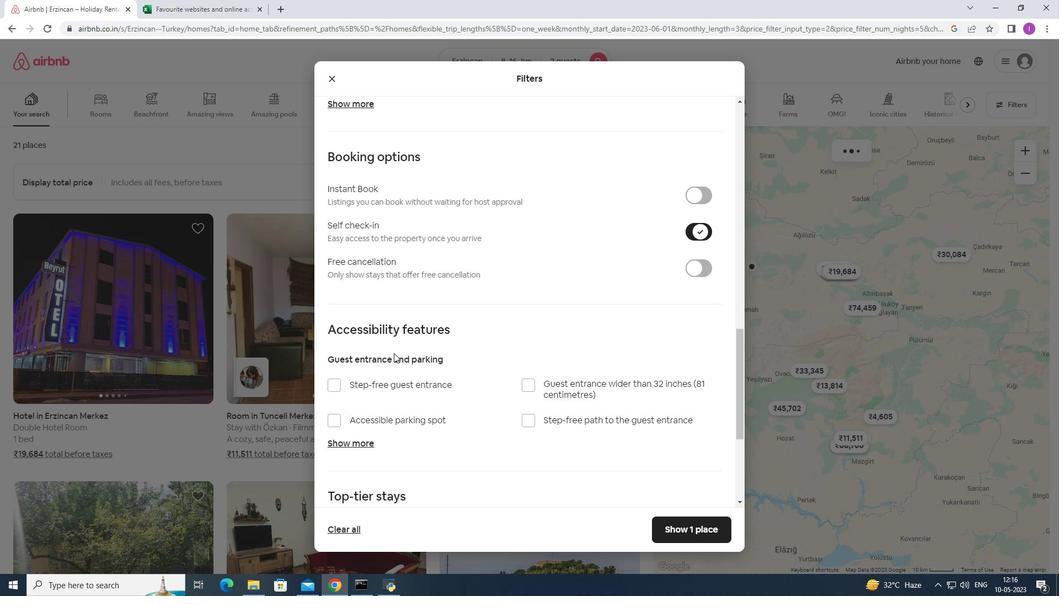 
Action: Mouse moved to (398, 349)
Screenshot: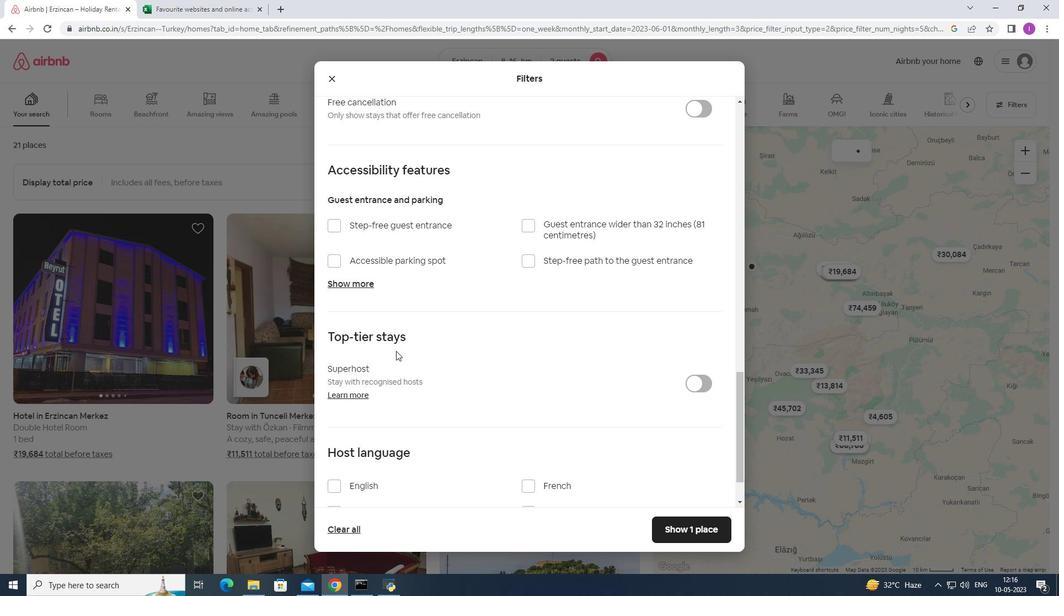 
Action: Mouse scrolled (398, 348) with delta (0, 0)
Screenshot: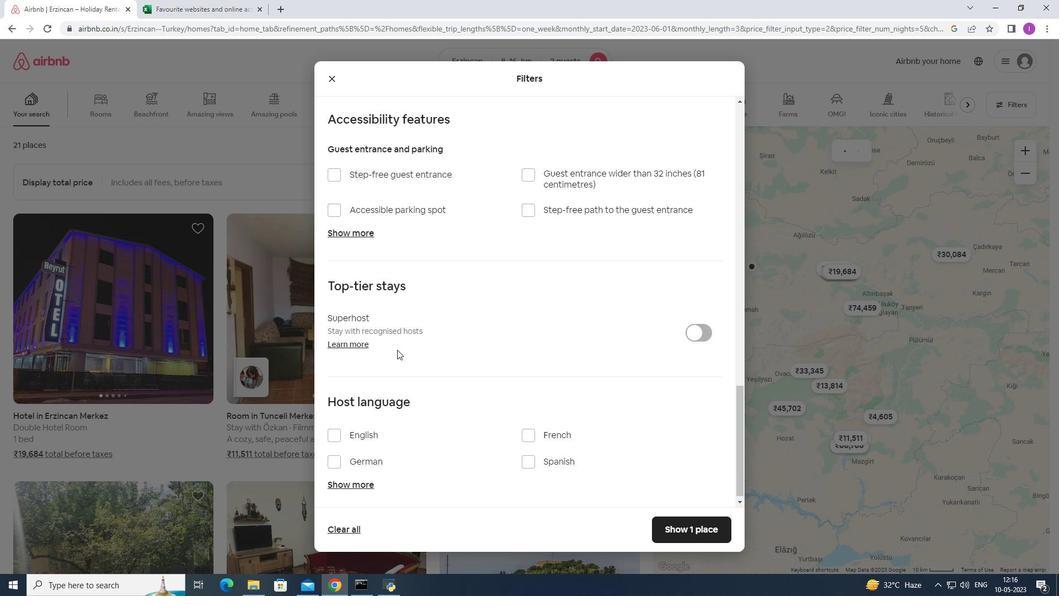 
Action: Mouse scrolled (398, 348) with delta (0, 0)
Screenshot: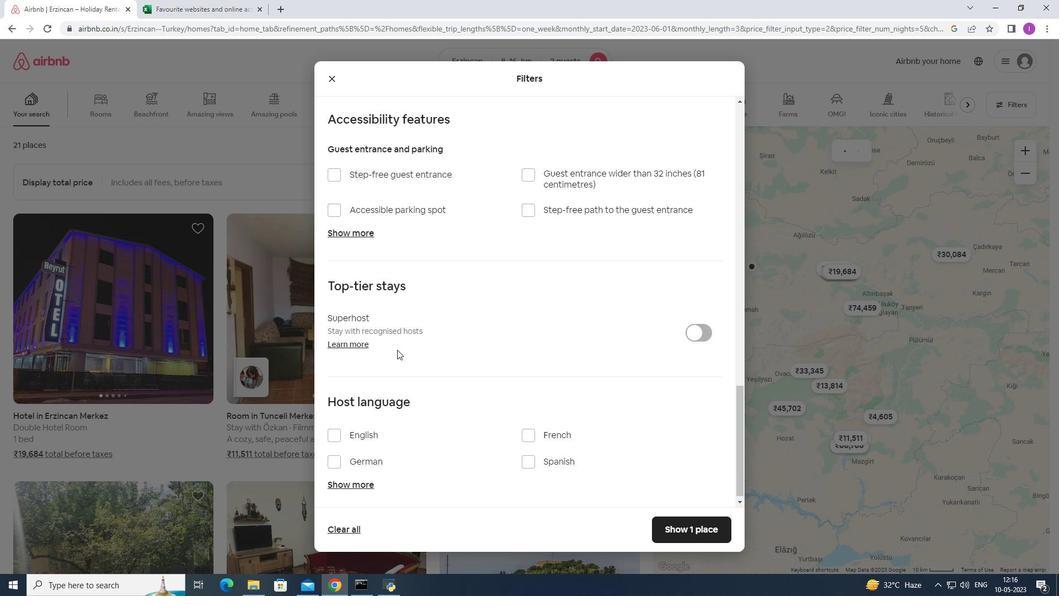 
Action: Mouse scrolled (398, 348) with delta (0, 0)
Screenshot: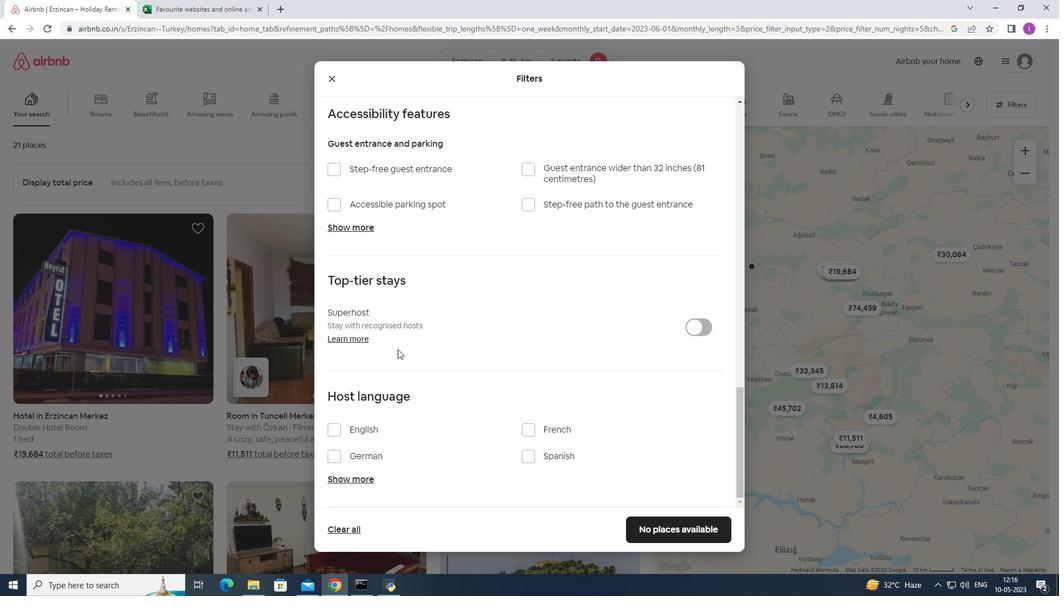 
Action: Mouse scrolled (398, 348) with delta (0, 0)
Screenshot: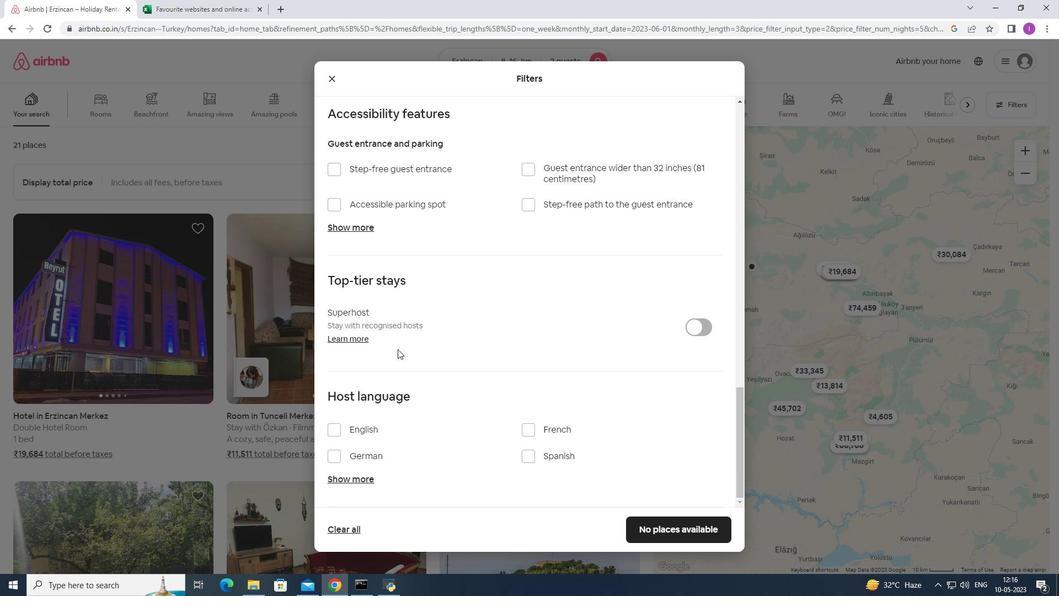 
Action: Mouse moved to (334, 428)
Screenshot: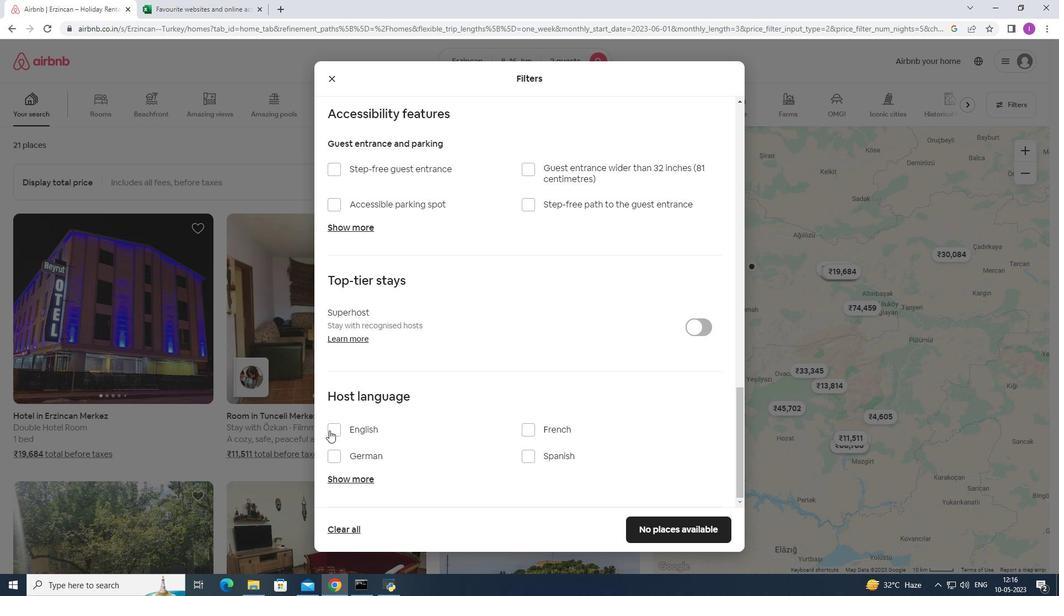 
Action: Mouse pressed left at (334, 428)
Screenshot: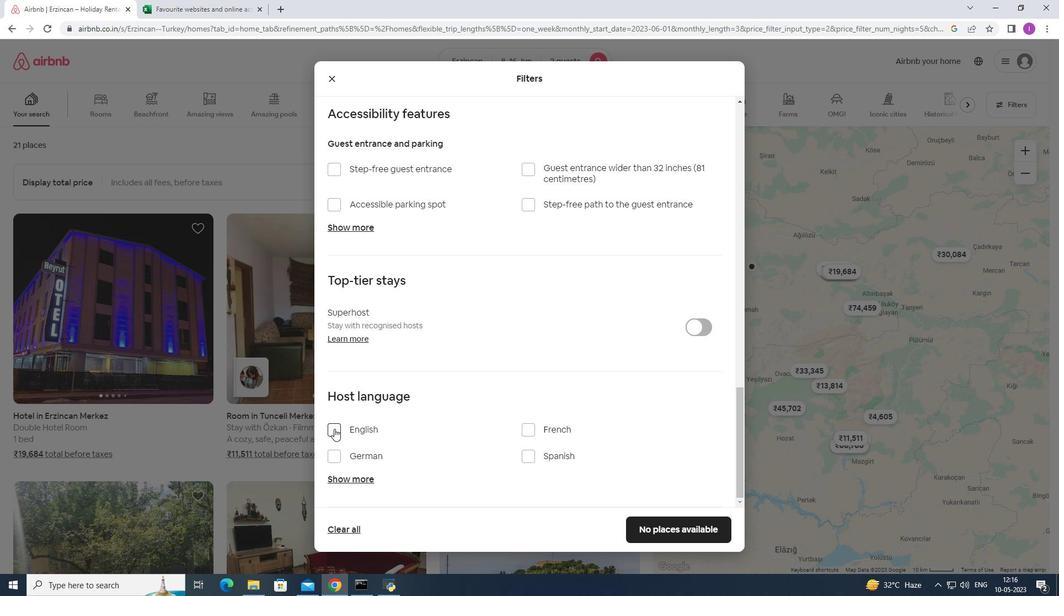 
Action: Mouse moved to (661, 534)
Screenshot: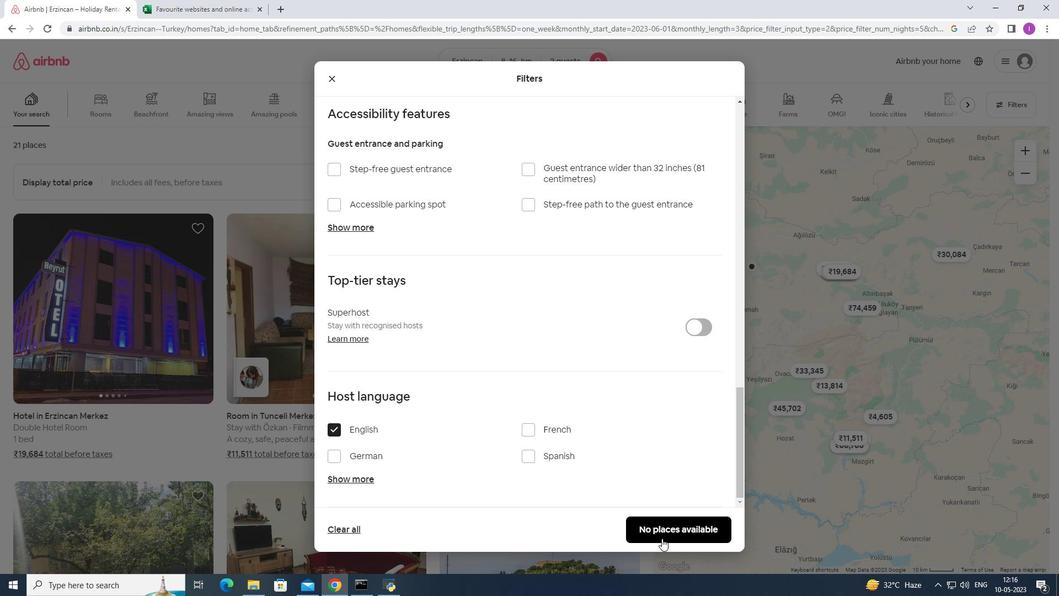 
Action: Mouse pressed left at (661, 534)
Screenshot: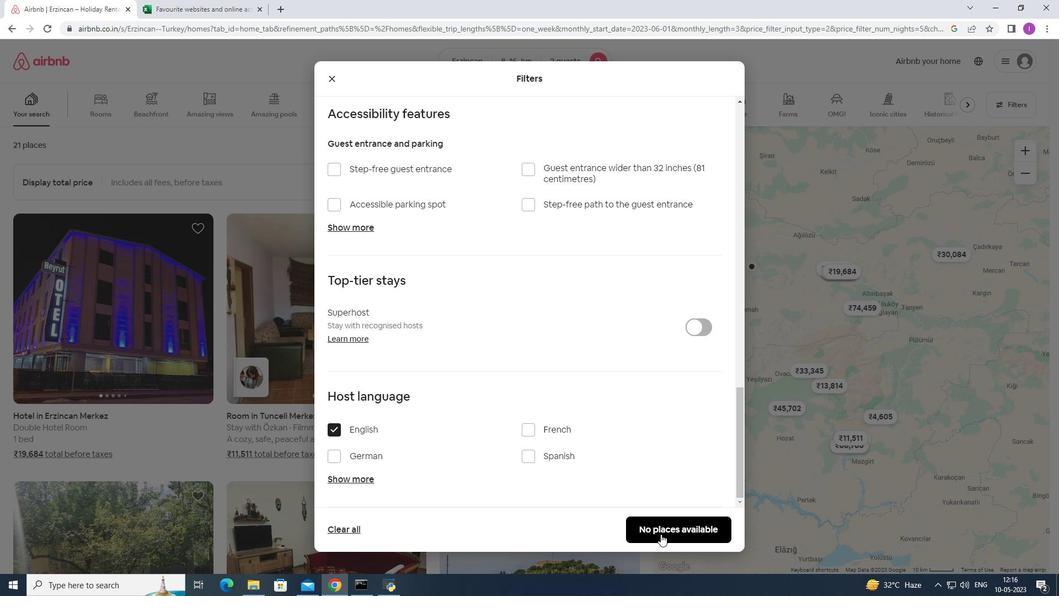 
Action: Mouse moved to (709, 502)
Screenshot: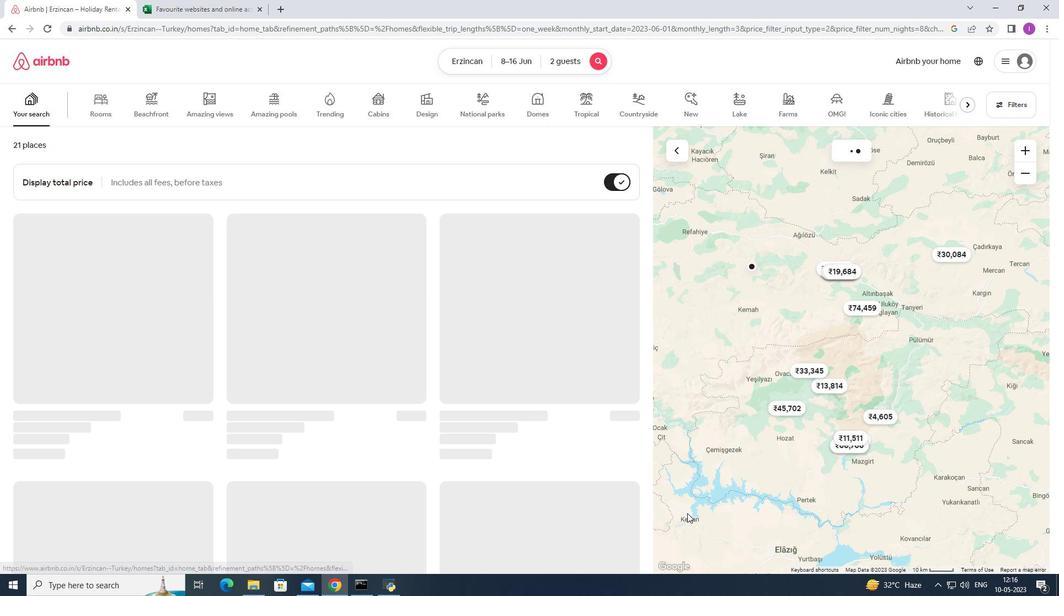 
